 Task: Send an email with the signature Lila Thompson with the subject Introduction to a new referral source and the message I would like to request a meeting to discuss the new team-building activities. from softage.6@softage.net to softage.3@softage.net and move the email from Sent Items to the folder Returns
Action: Mouse moved to (116, 114)
Screenshot: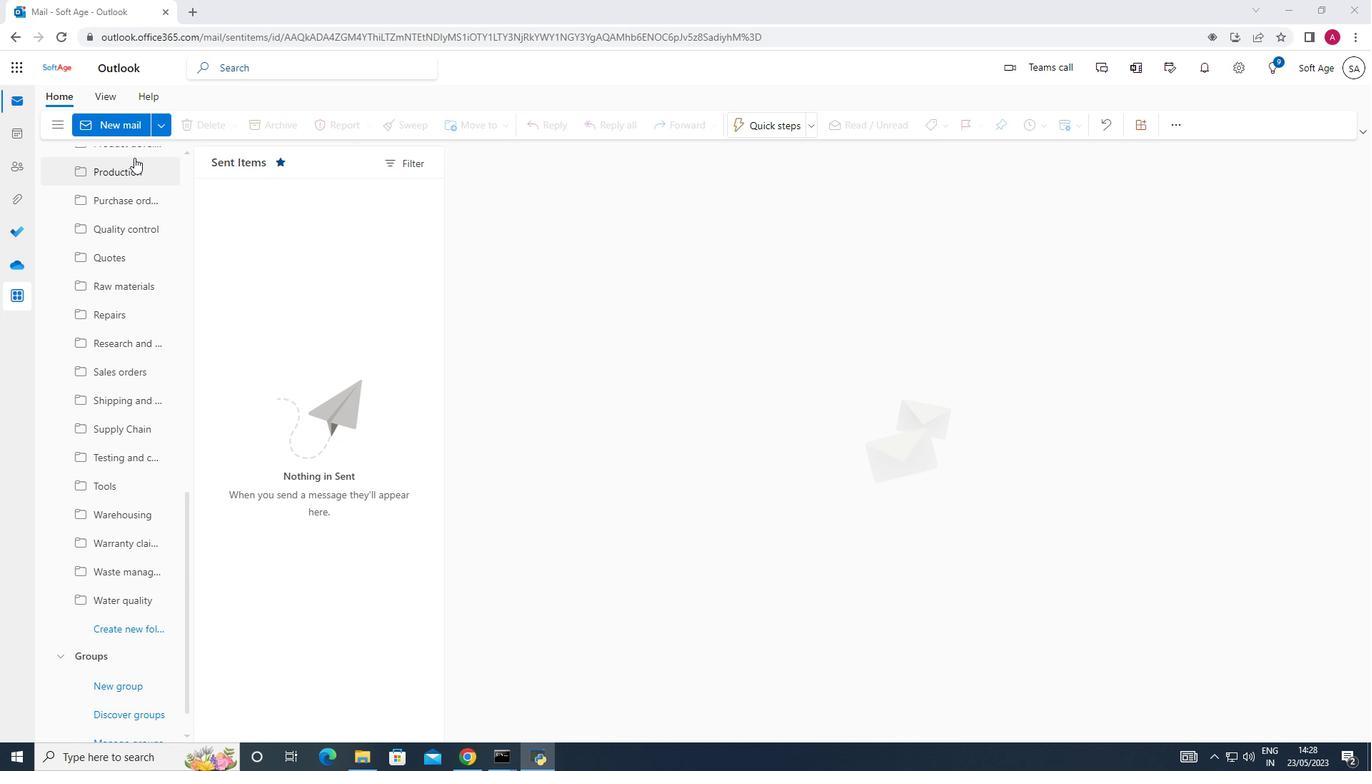 
Action: Mouse pressed left at (116, 114)
Screenshot: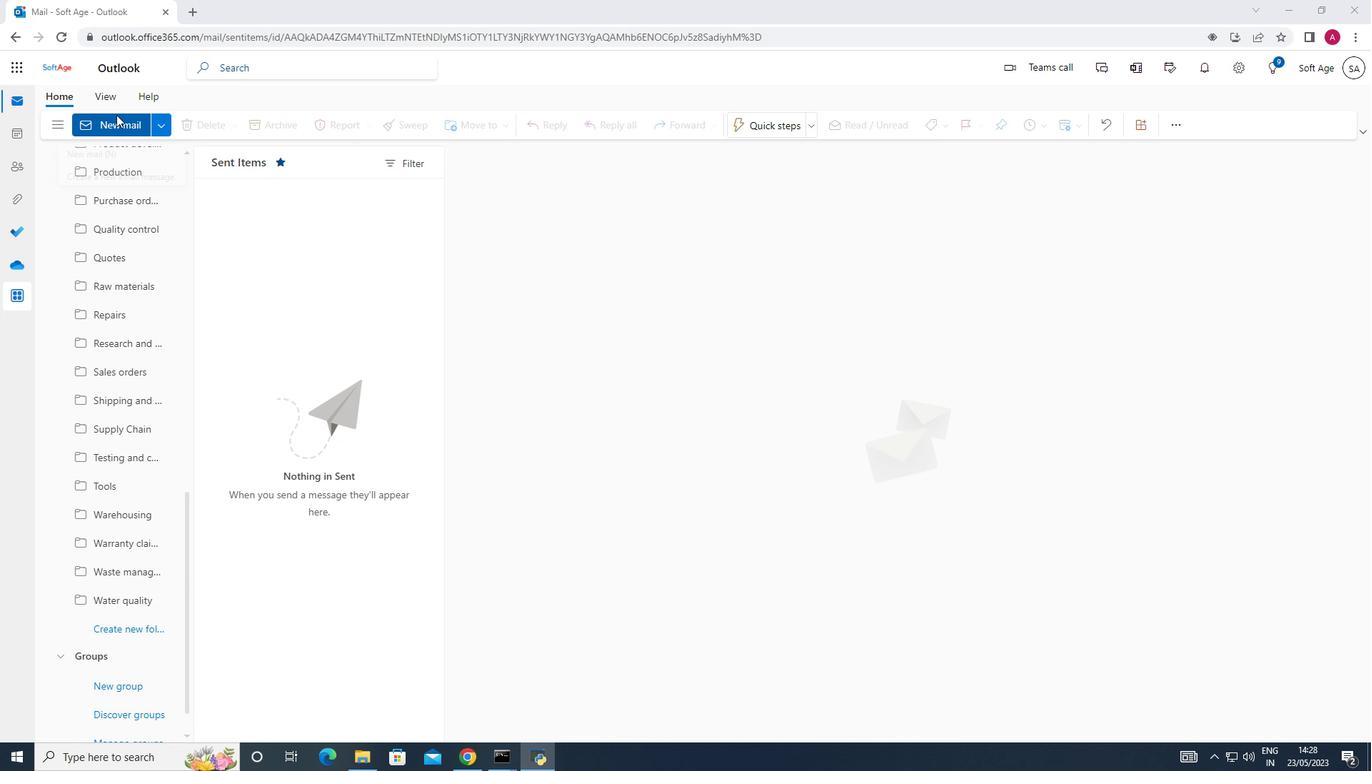 
Action: Mouse moved to (975, 123)
Screenshot: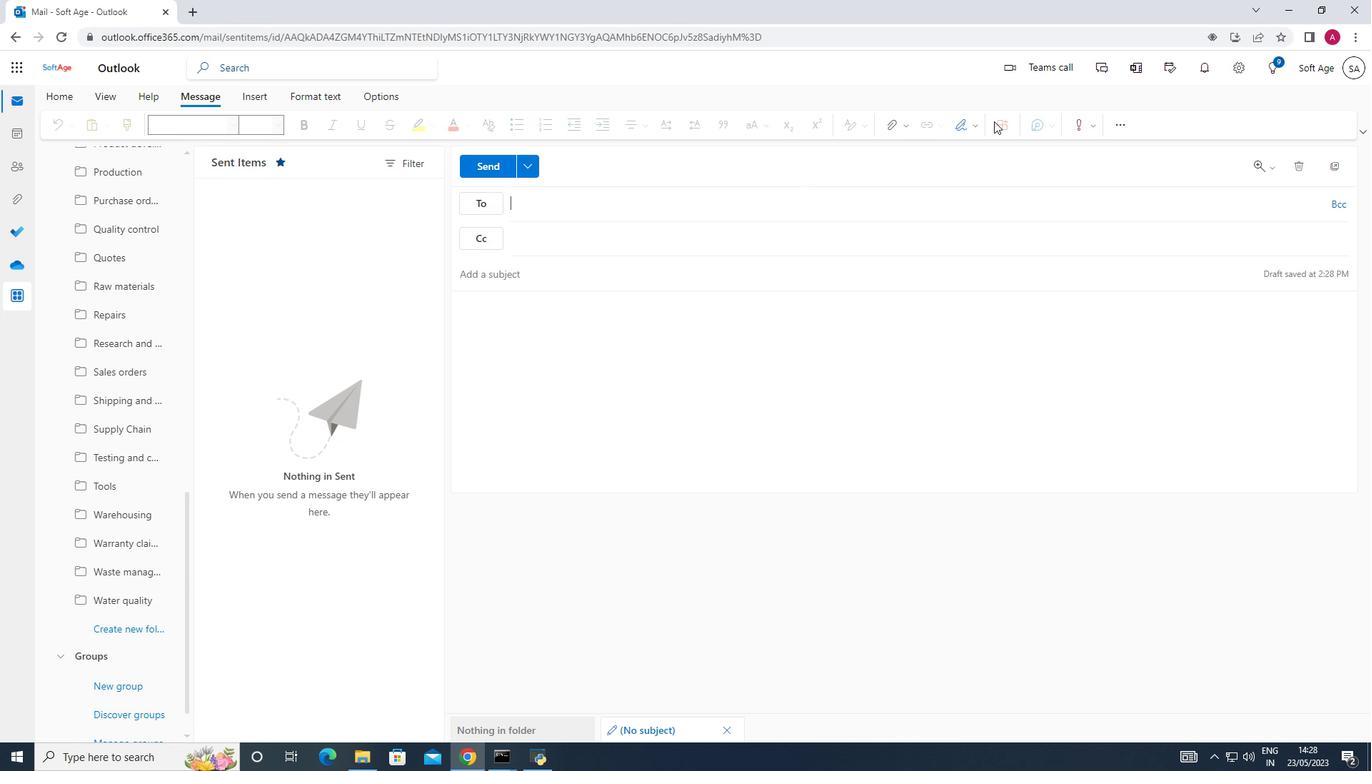 
Action: Mouse pressed left at (975, 123)
Screenshot: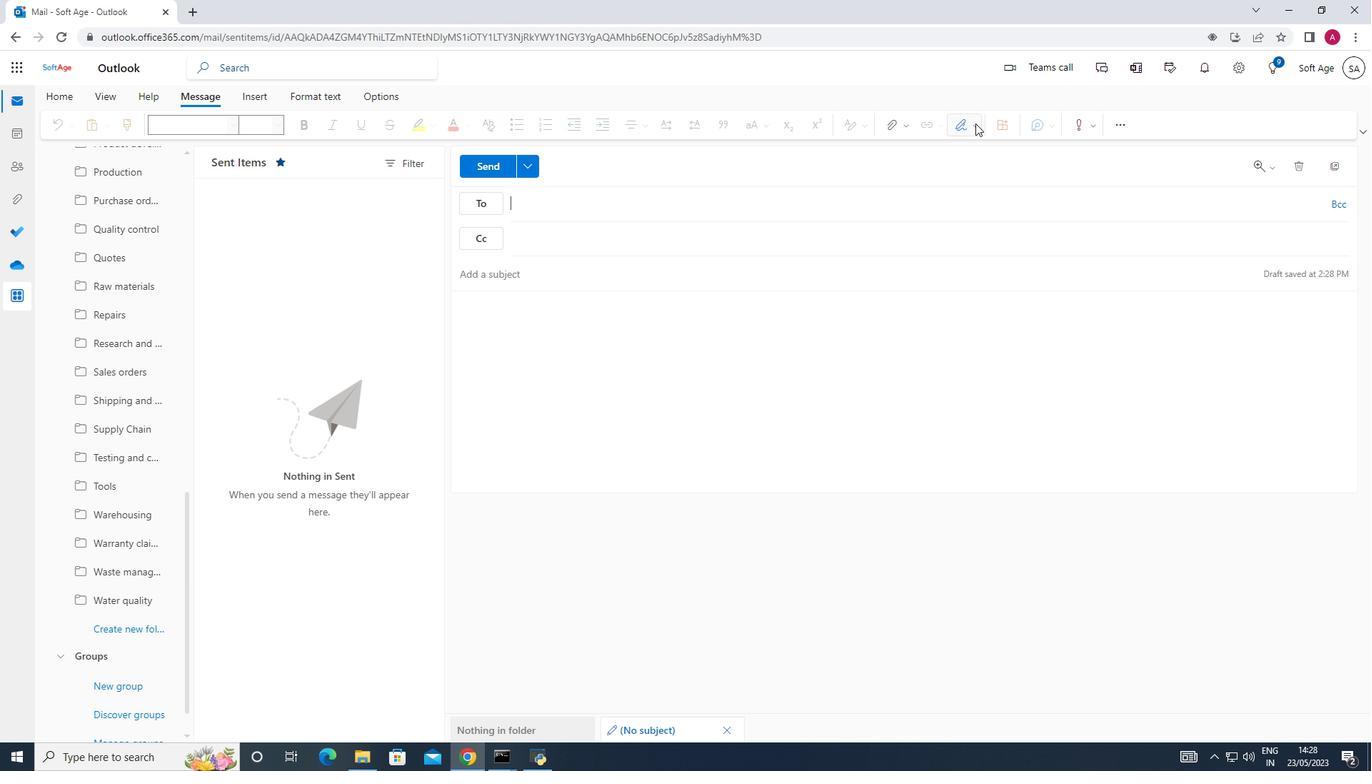 
Action: Mouse moved to (952, 180)
Screenshot: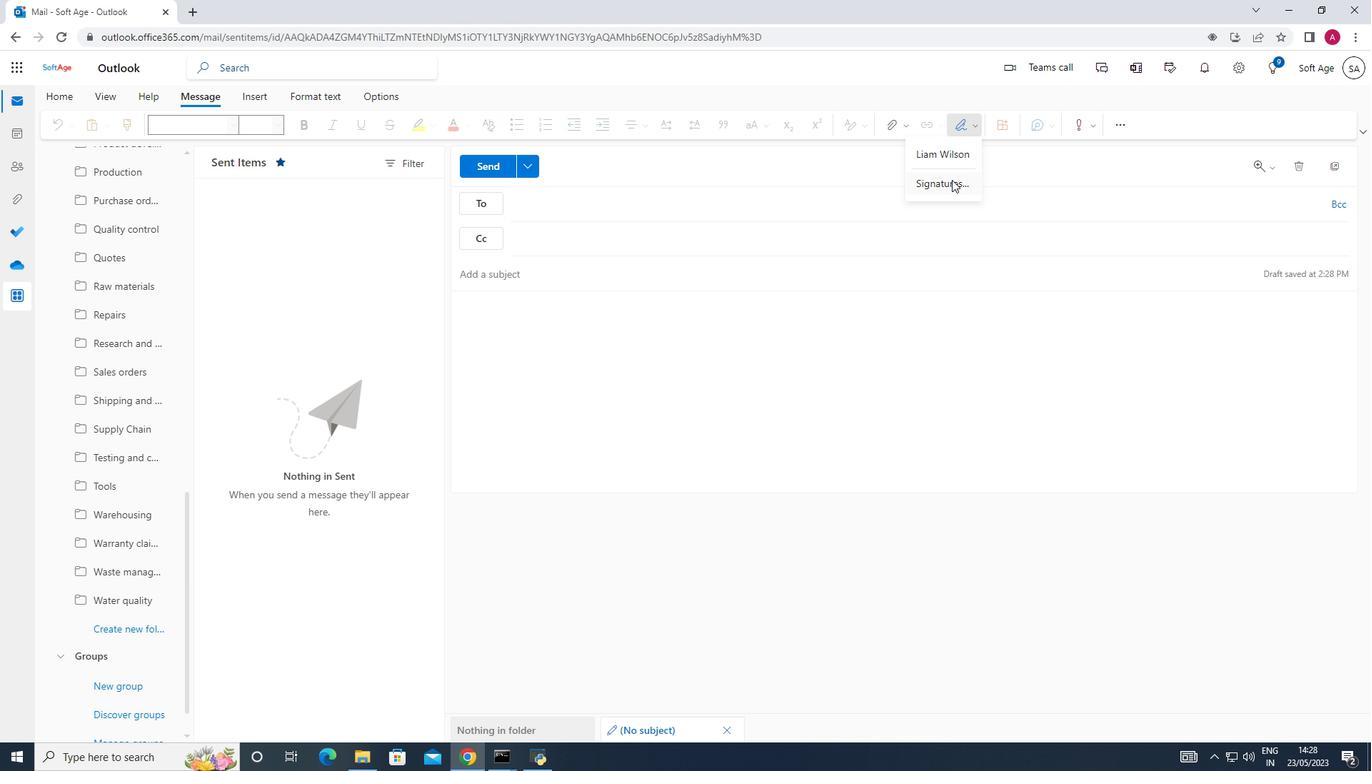 
Action: Mouse pressed left at (952, 180)
Screenshot: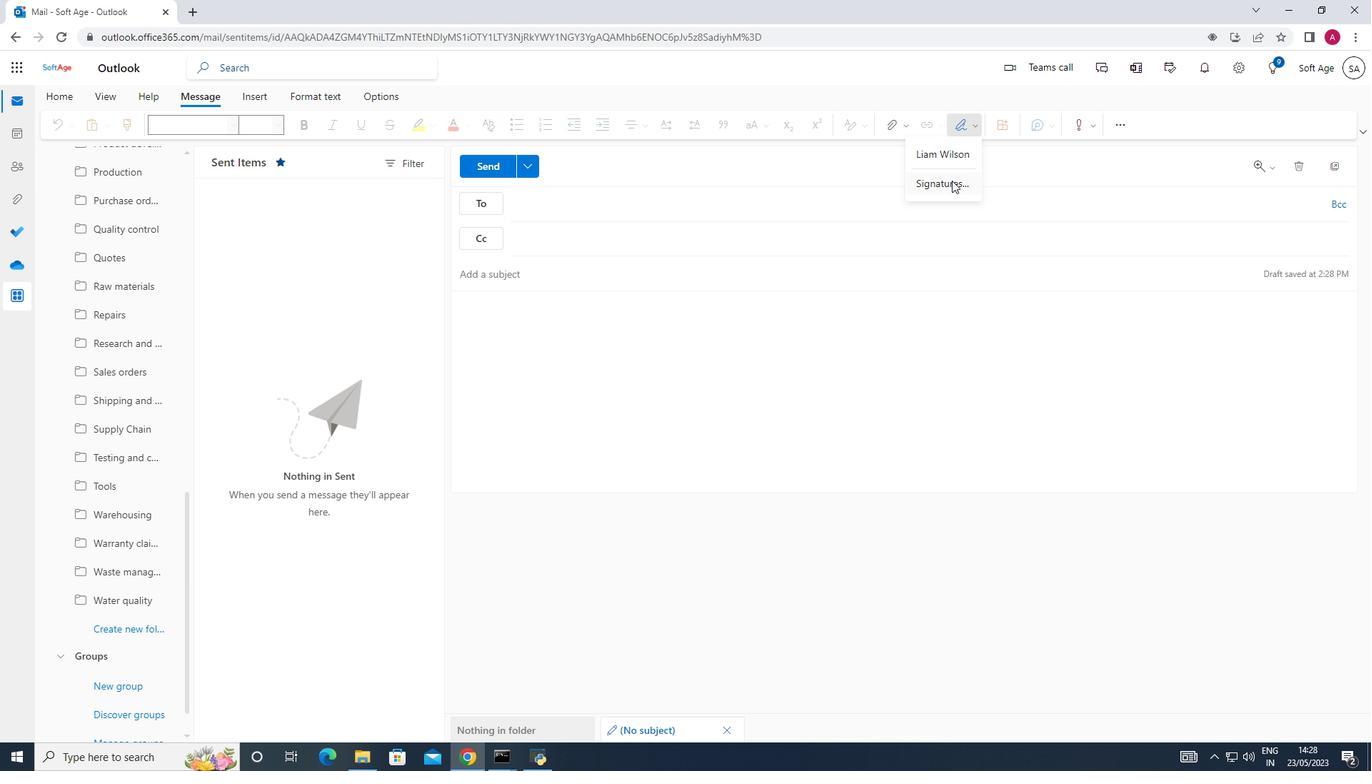 
Action: Mouse moved to (963, 236)
Screenshot: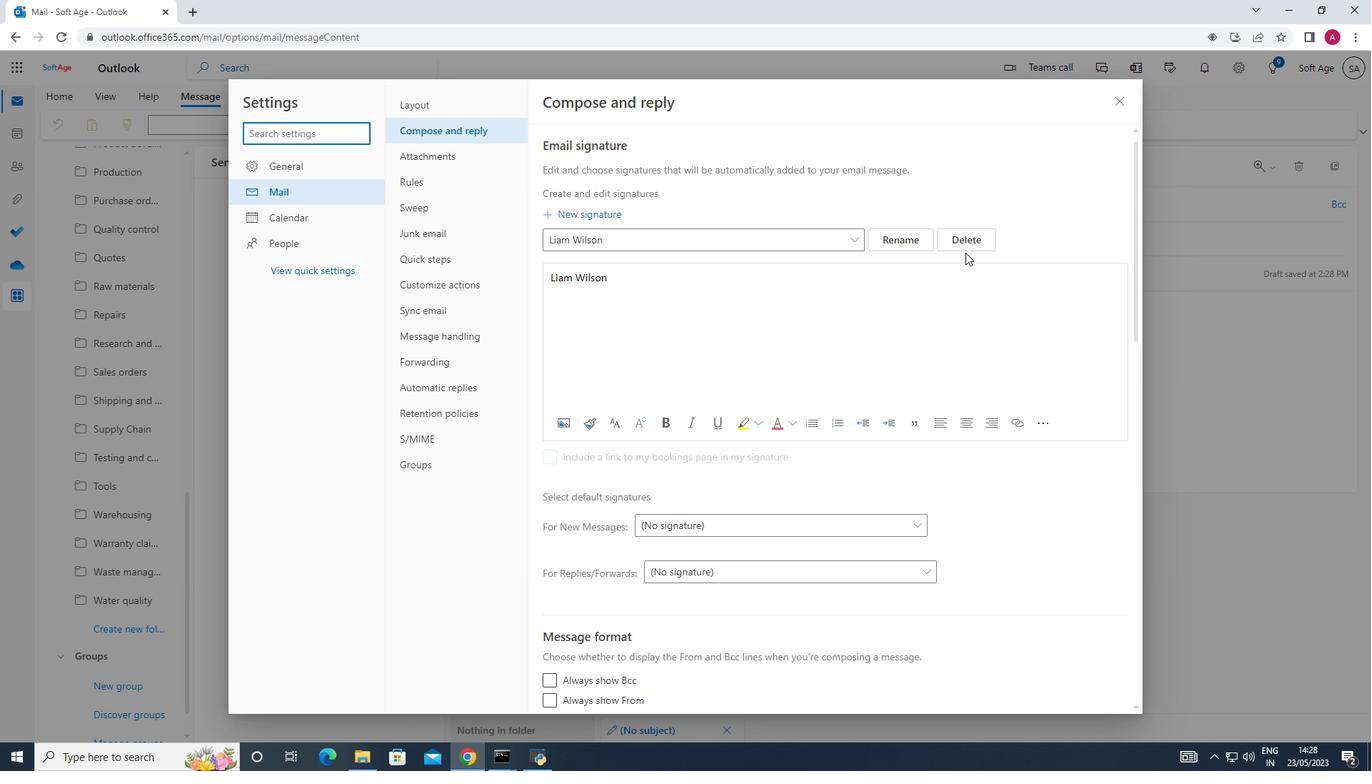 
Action: Mouse pressed left at (963, 236)
Screenshot: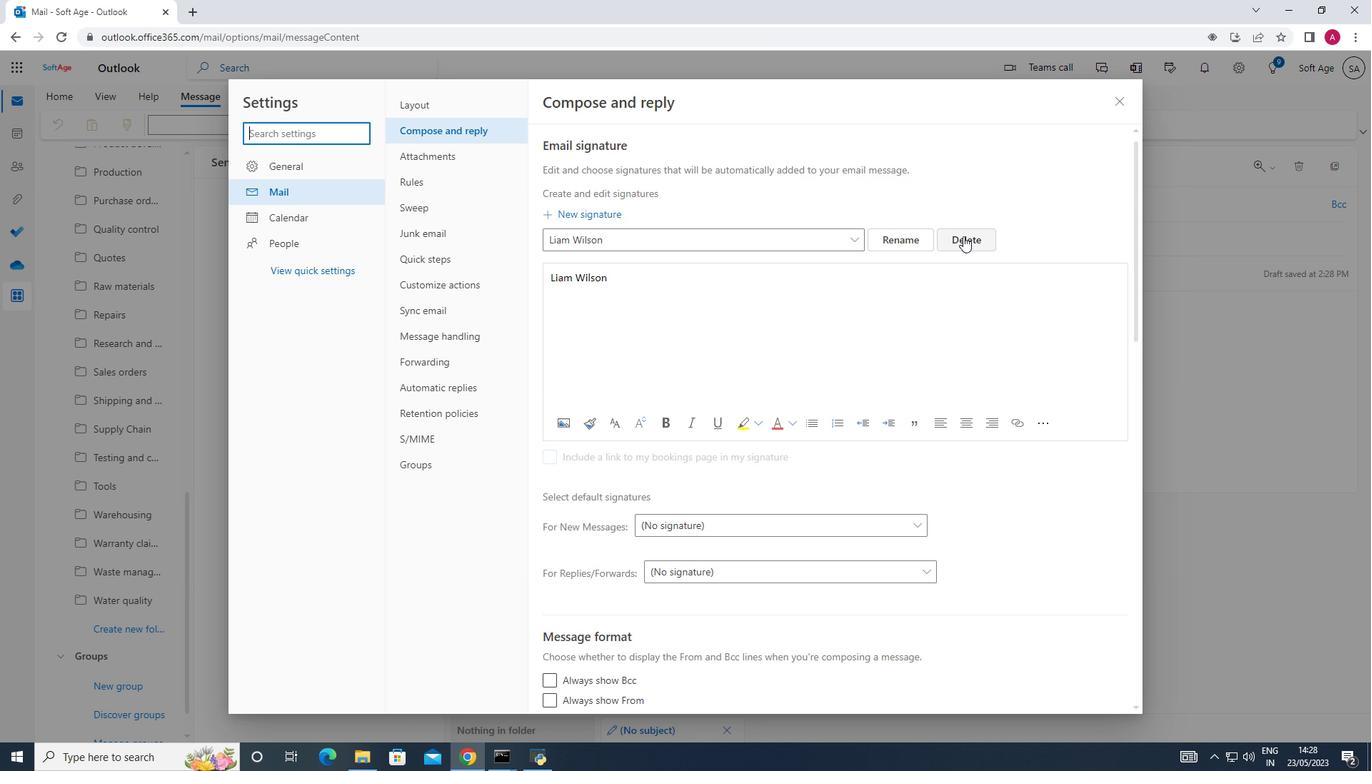 
Action: Mouse moved to (589, 238)
Screenshot: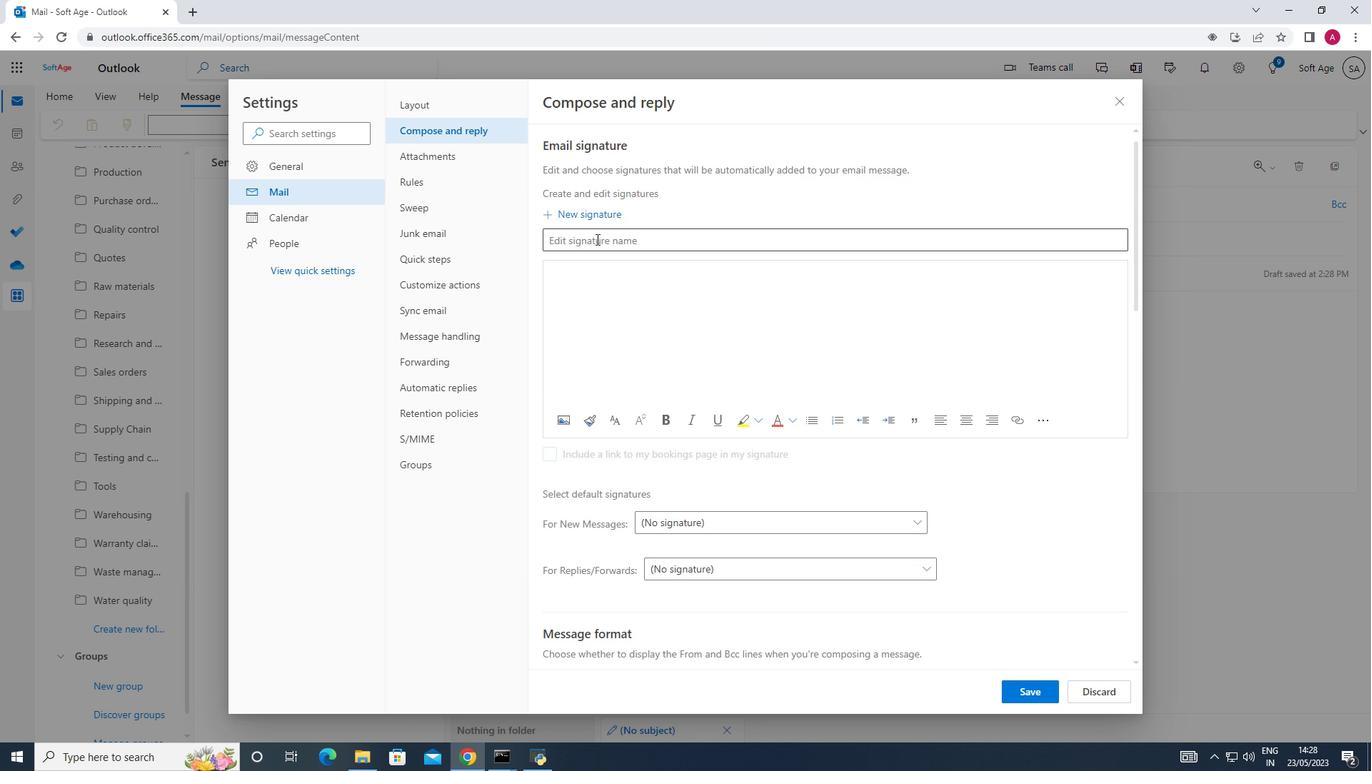 
Action: Mouse pressed left at (589, 238)
Screenshot: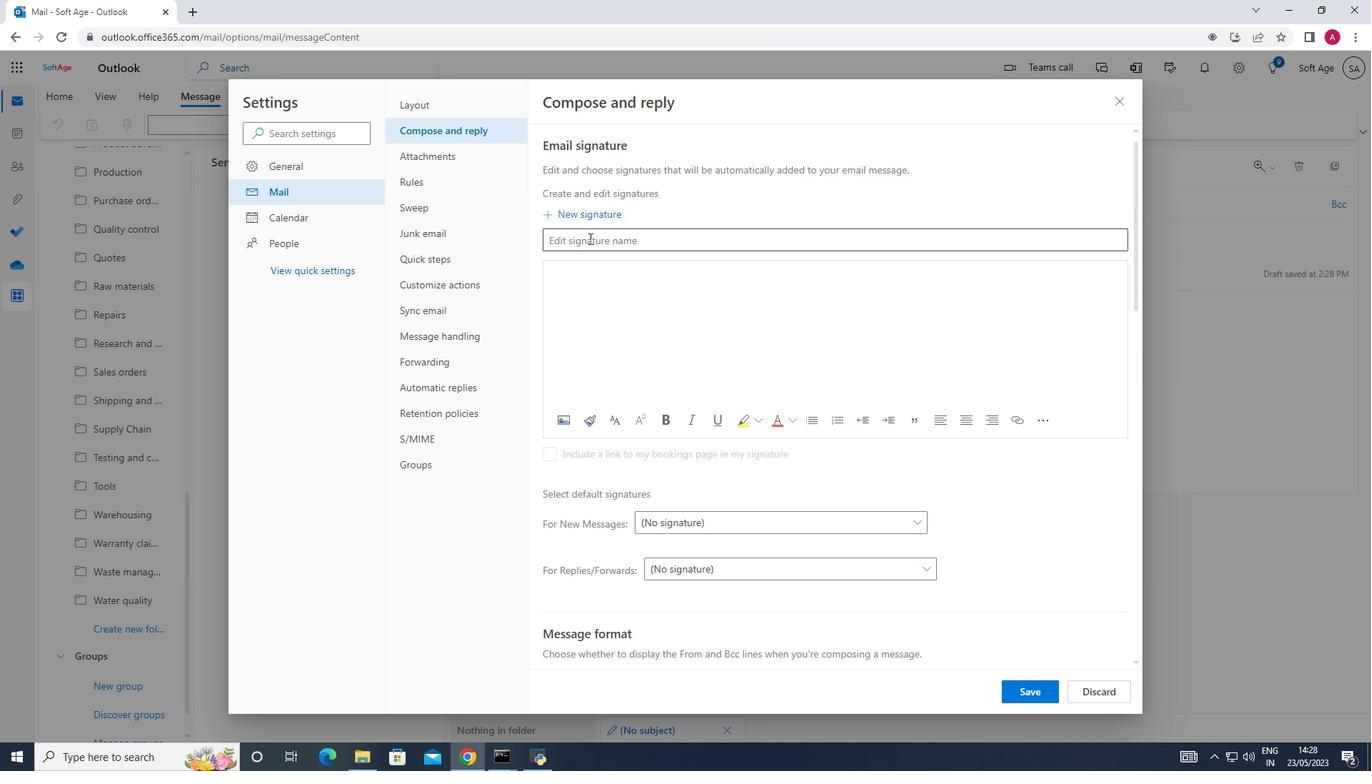 
Action: Key pressed <Key.shift_r>Lila<Key.space><Key.shift_r><Key.shift_r><Key.shift_r><Key.shift_r><Key.shift_r><Key.shift_r><Key.shift_r><Key.shift_r><Key.shift_r><Key.shift_r><Key.shift_r><Key.shift_r><Key.shift_r><Key.shift_r><Key.shift_r><Key.shift_r><Key.shift_r><Key.shift_r><Key.shift_r><Key.shift_r><Key.shift_r><Key.shift_r><Key.shift_r><Key.shift_r><Key.shift_r><Key.shift_r><Key.shift_r><Key.shift_r><Key.shift_r><Key.shift_r><Key.shift_r>Thop<Key.backspace>mposon
Screenshot: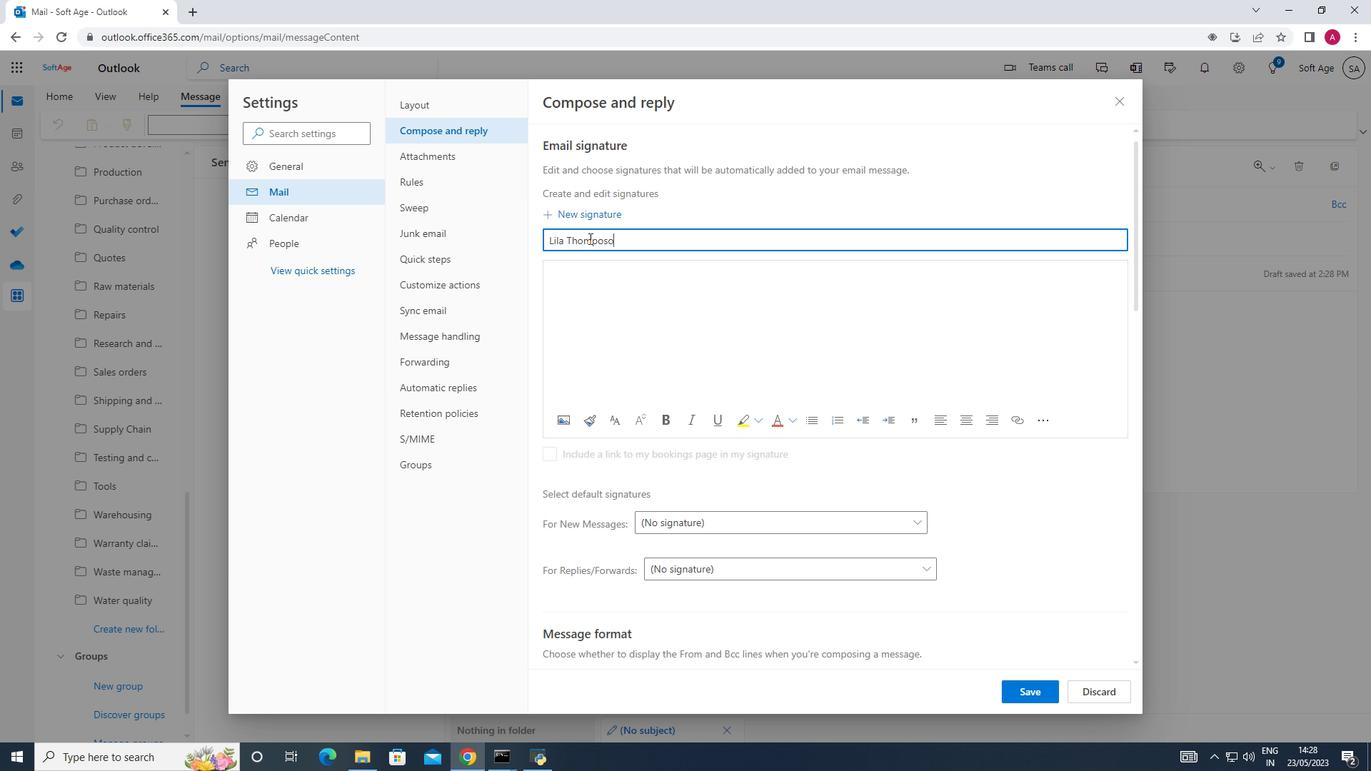 
Action: Mouse moved to (559, 272)
Screenshot: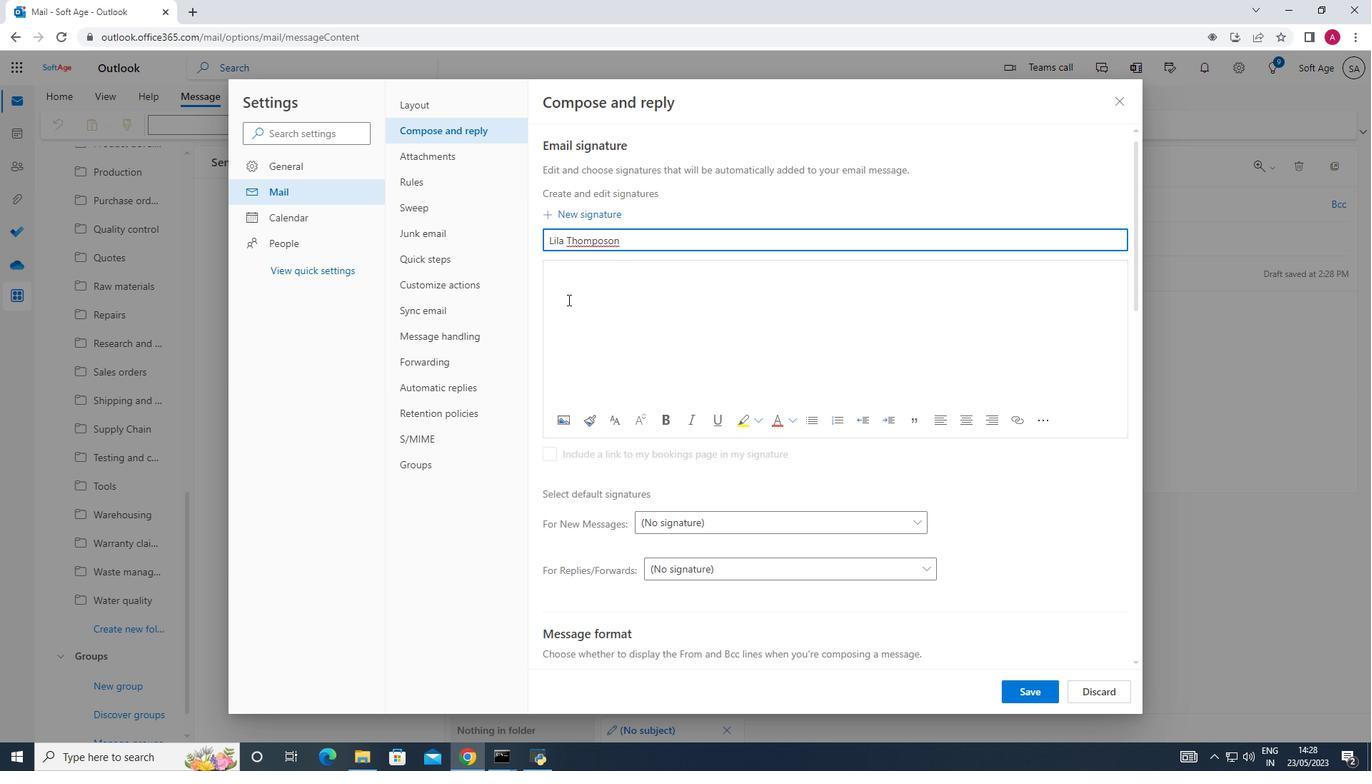 
Action: Mouse pressed left at (559, 272)
Screenshot: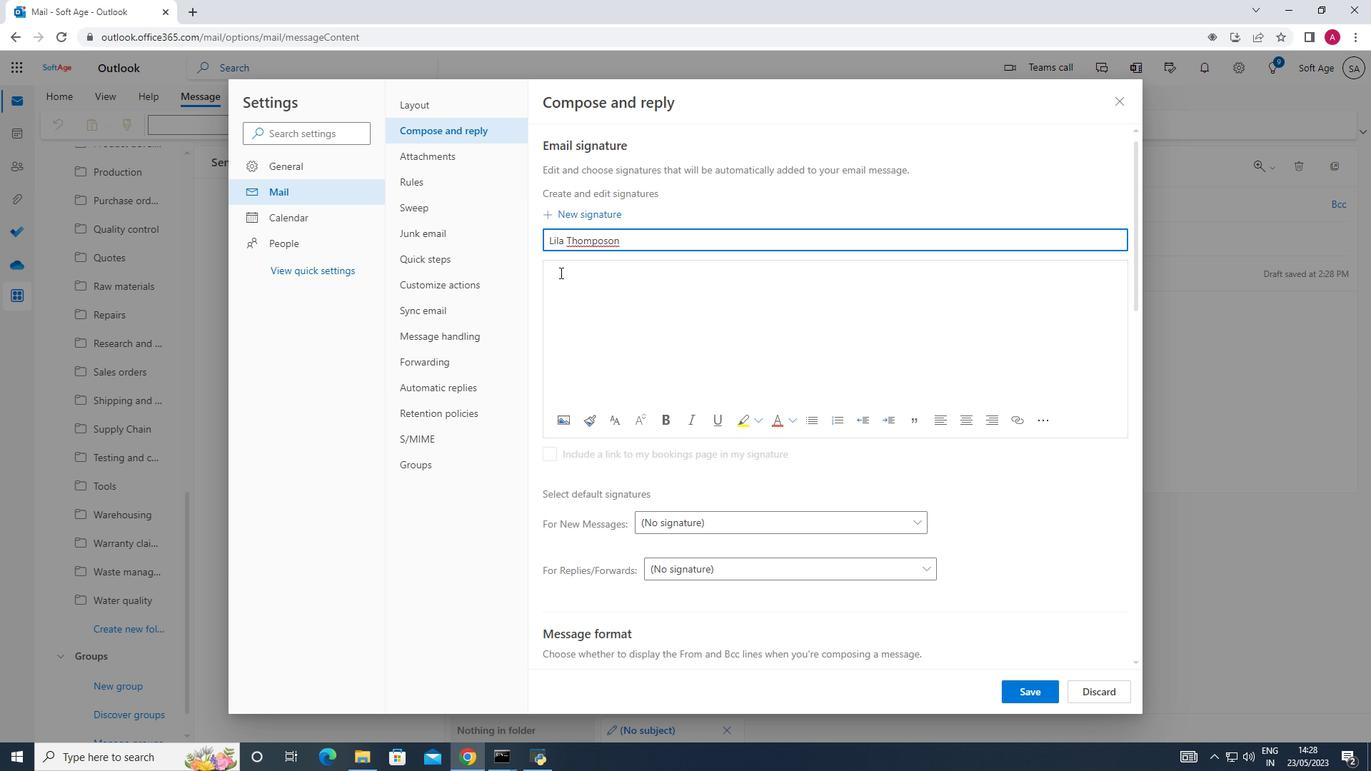
Action: Key pressed <Key.shift_r>Lila<Key.space><Key.shift>Thomposon
Screenshot: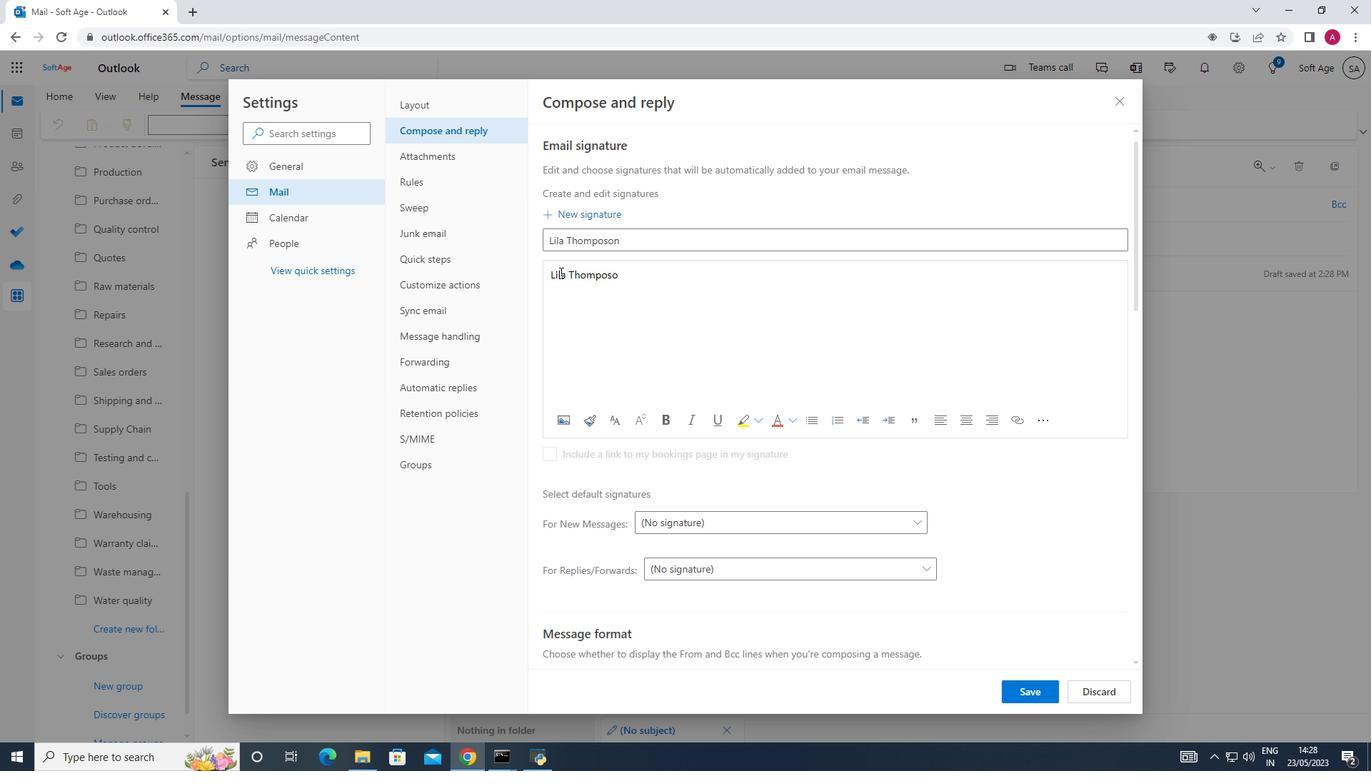 
Action: Mouse moved to (1006, 688)
Screenshot: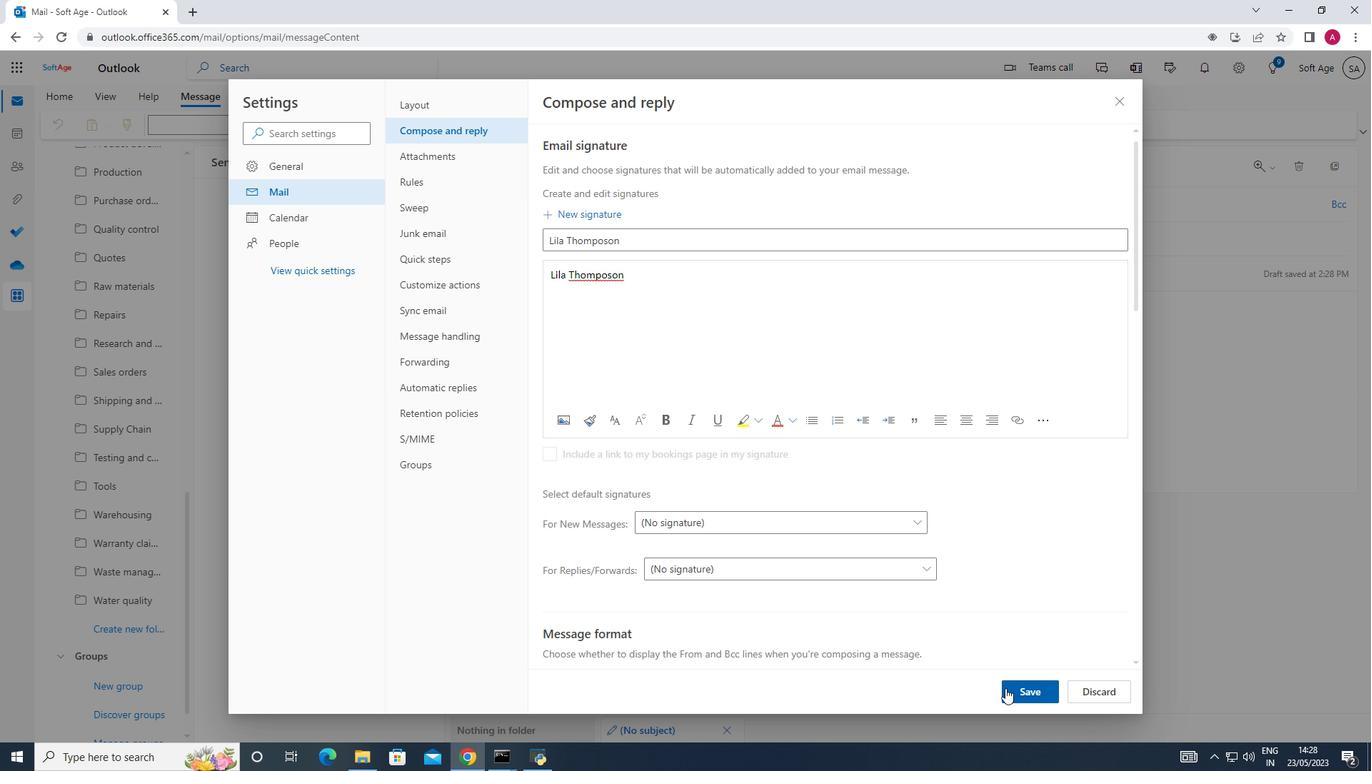 
Action: Mouse pressed left at (1006, 688)
Screenshot: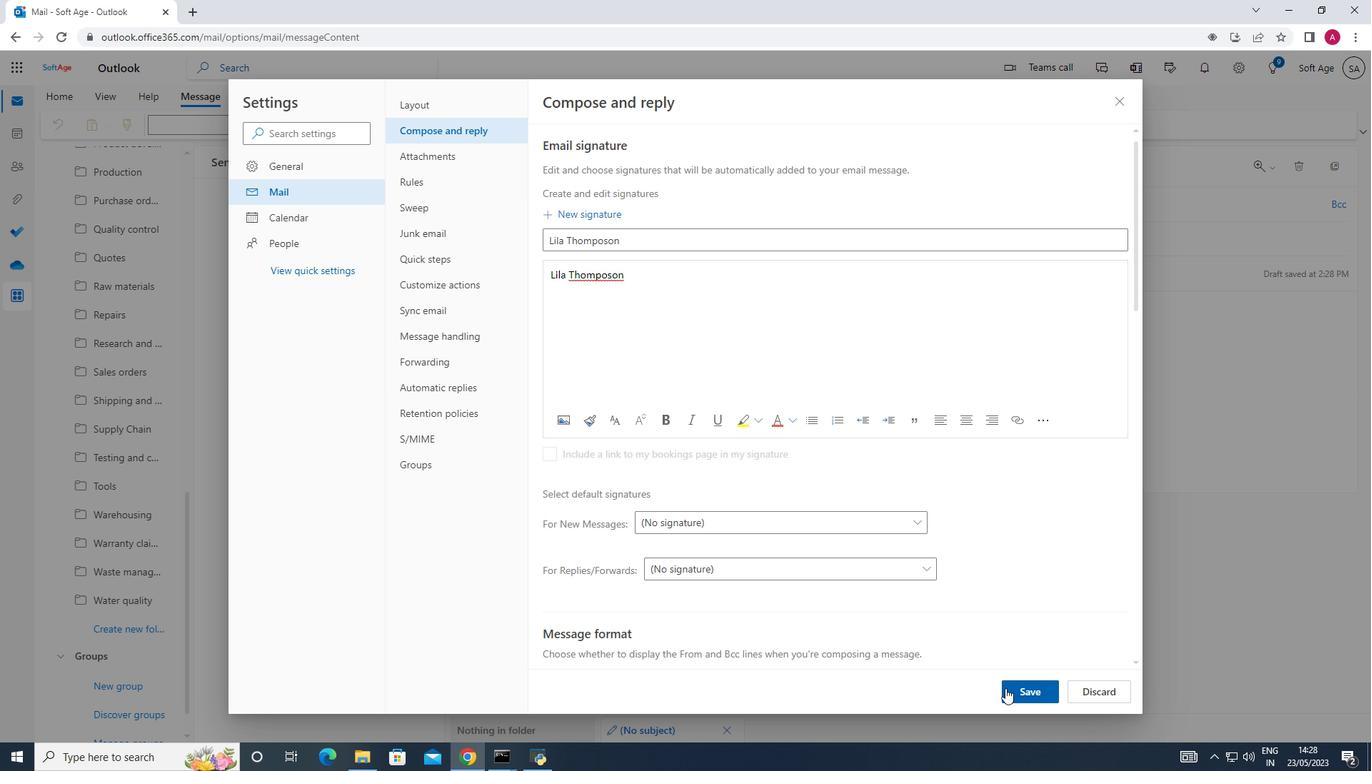 
Action: Mouse moved to (1118, 109)
Screenshot: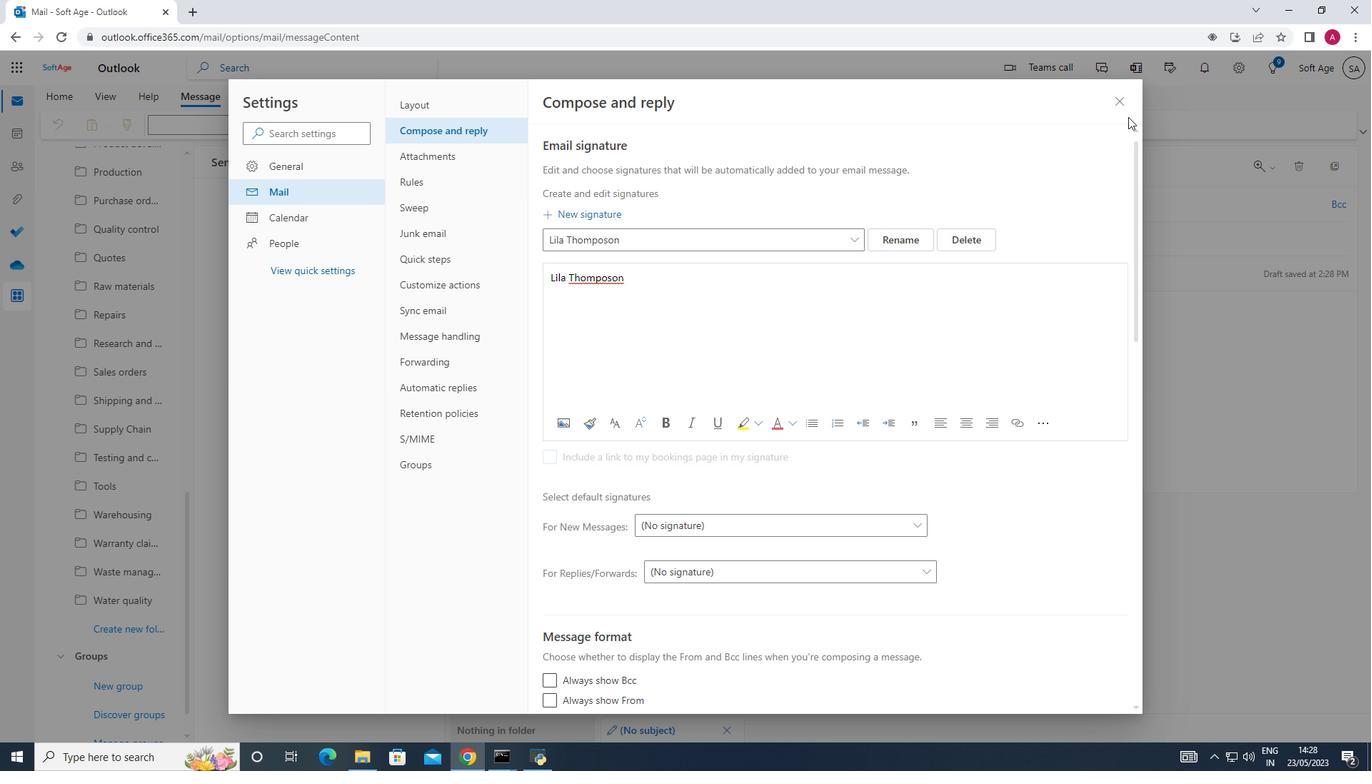 
Action: Mouse pressed left at (1118, 109)
Screenshot: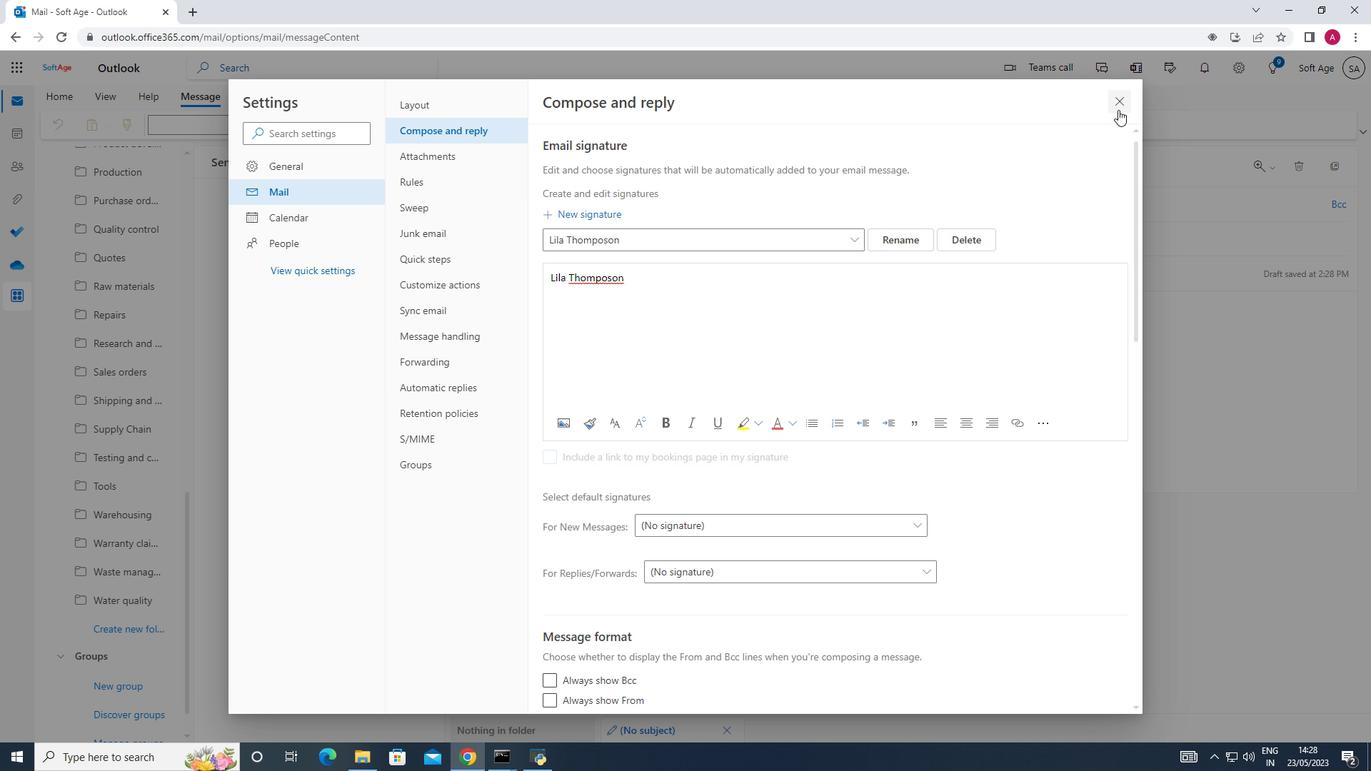 
Action: Mouse moved to (975, 137)
Screenshot: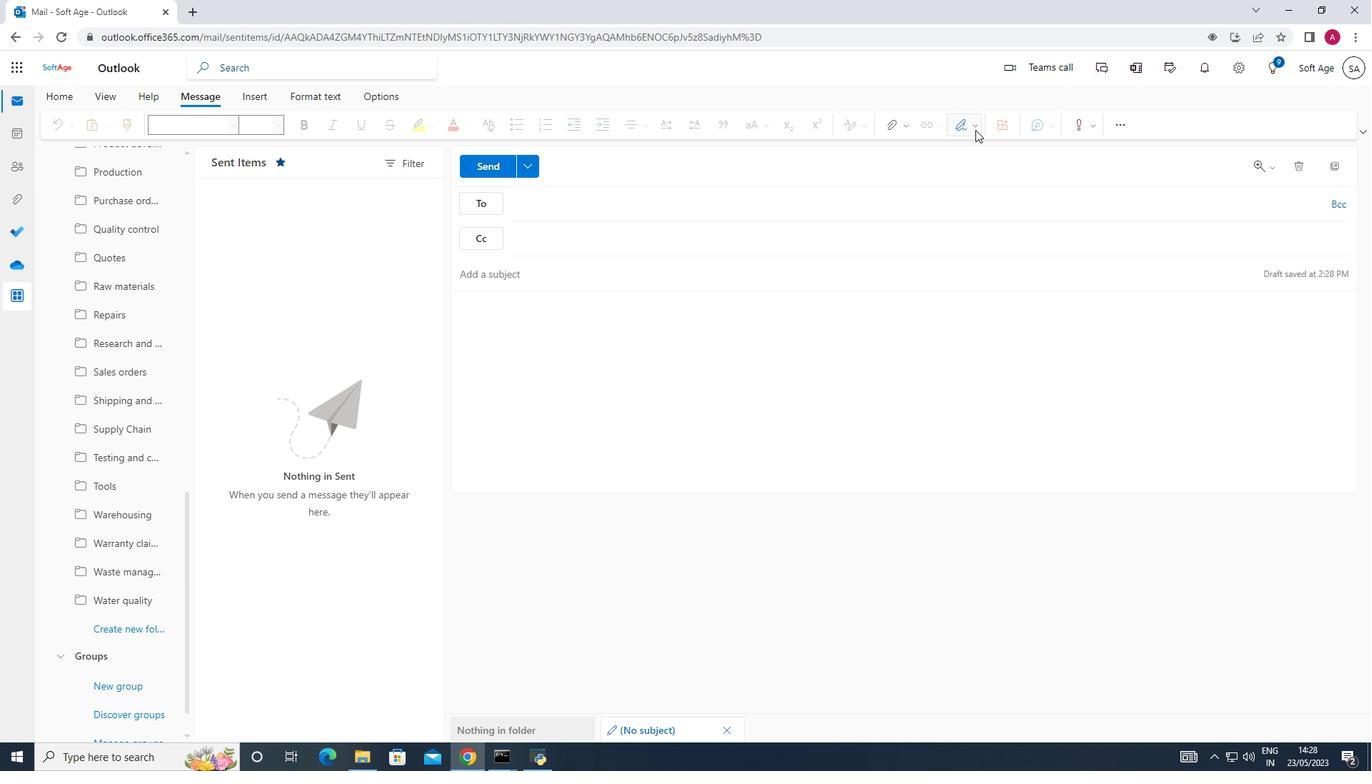 
Action: Mouse pressed left at (975, 137)
Screenshot: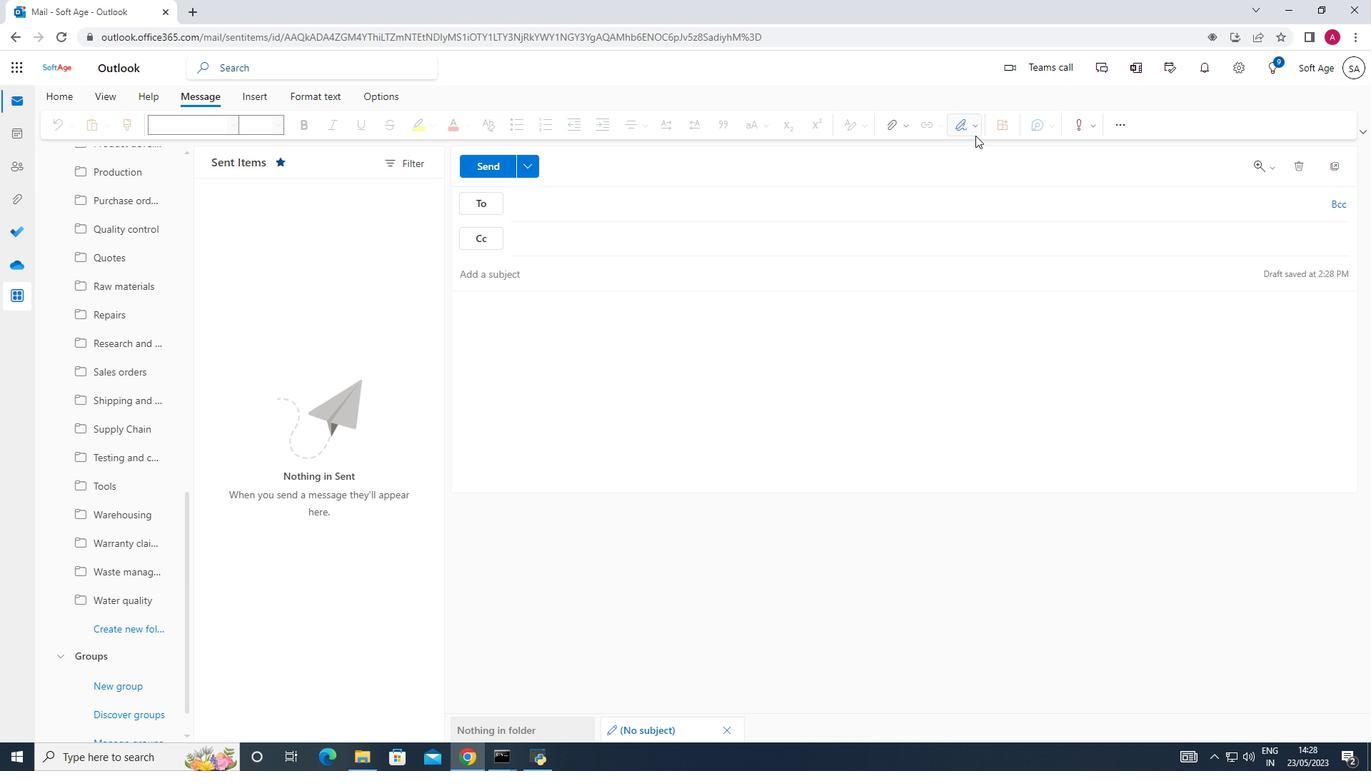 
Action: Mouse moved to (972, 111)
Screenshot: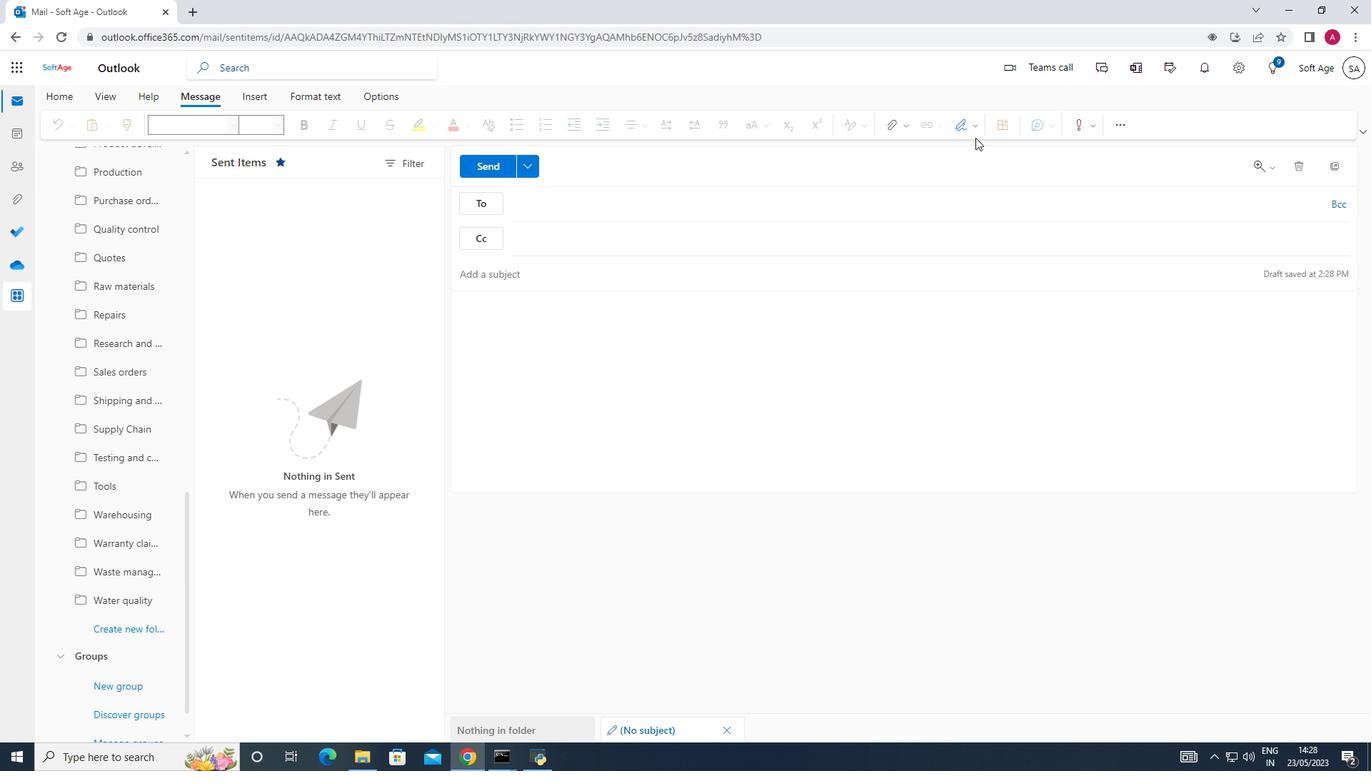 
Action: Mouse pressed left at (972, 111)
Screenshot: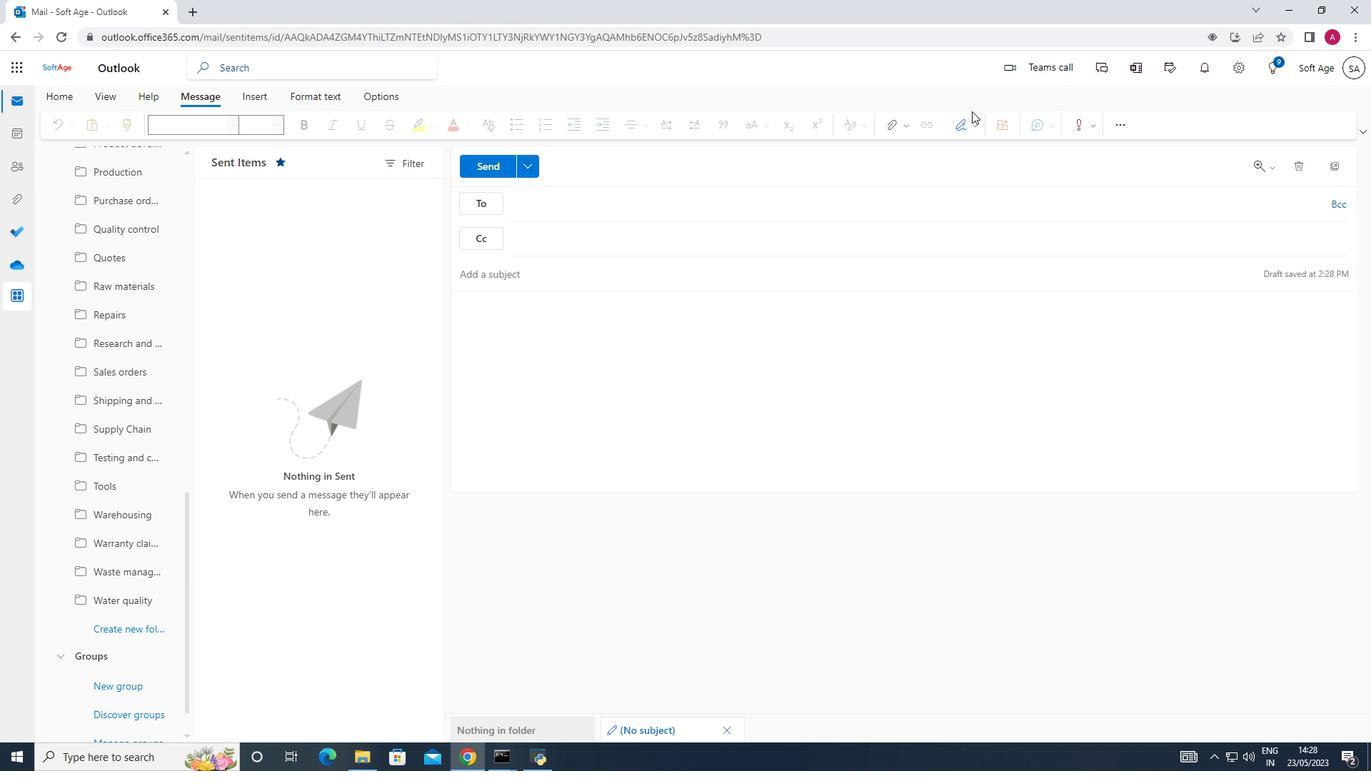 
Action: Mouse moved to (972, 123)
Screenshot: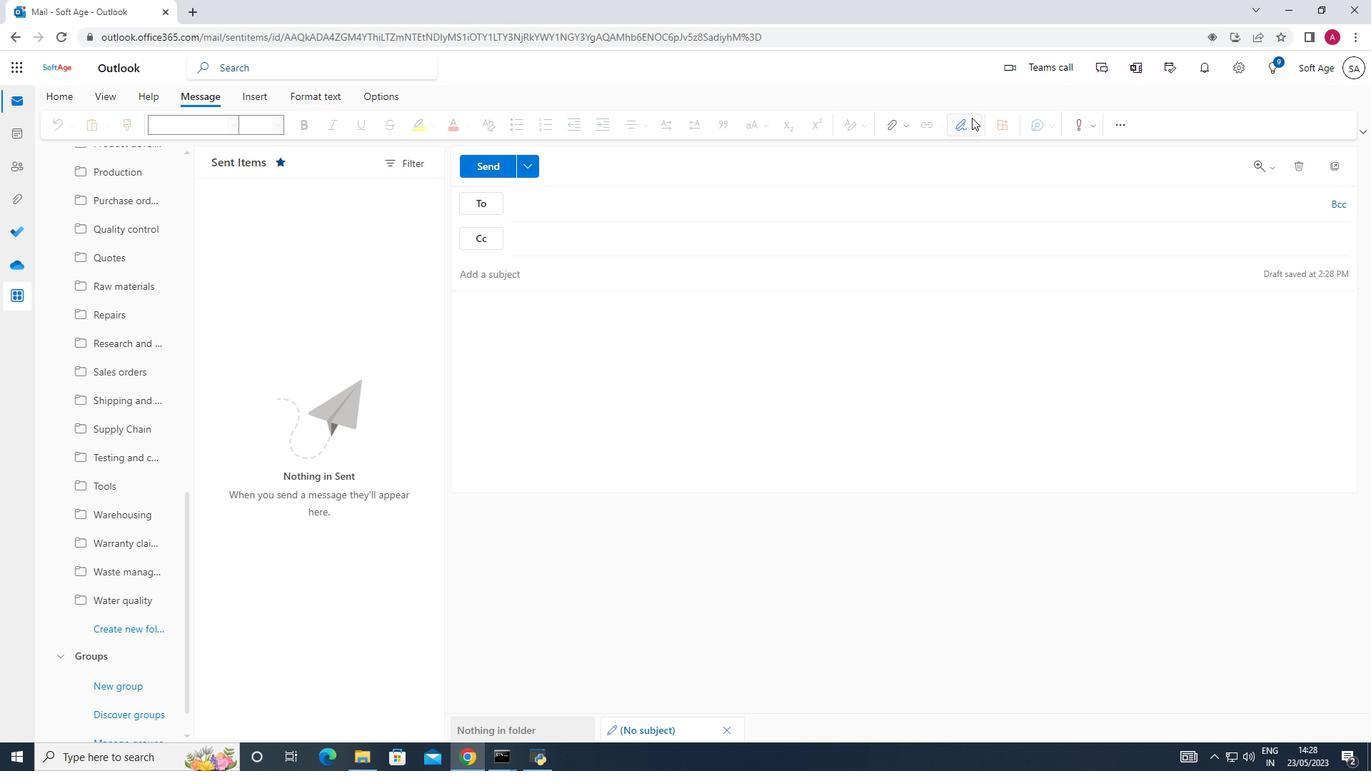 
Action: Mouse pressed left at (972, 123)
Screenshot: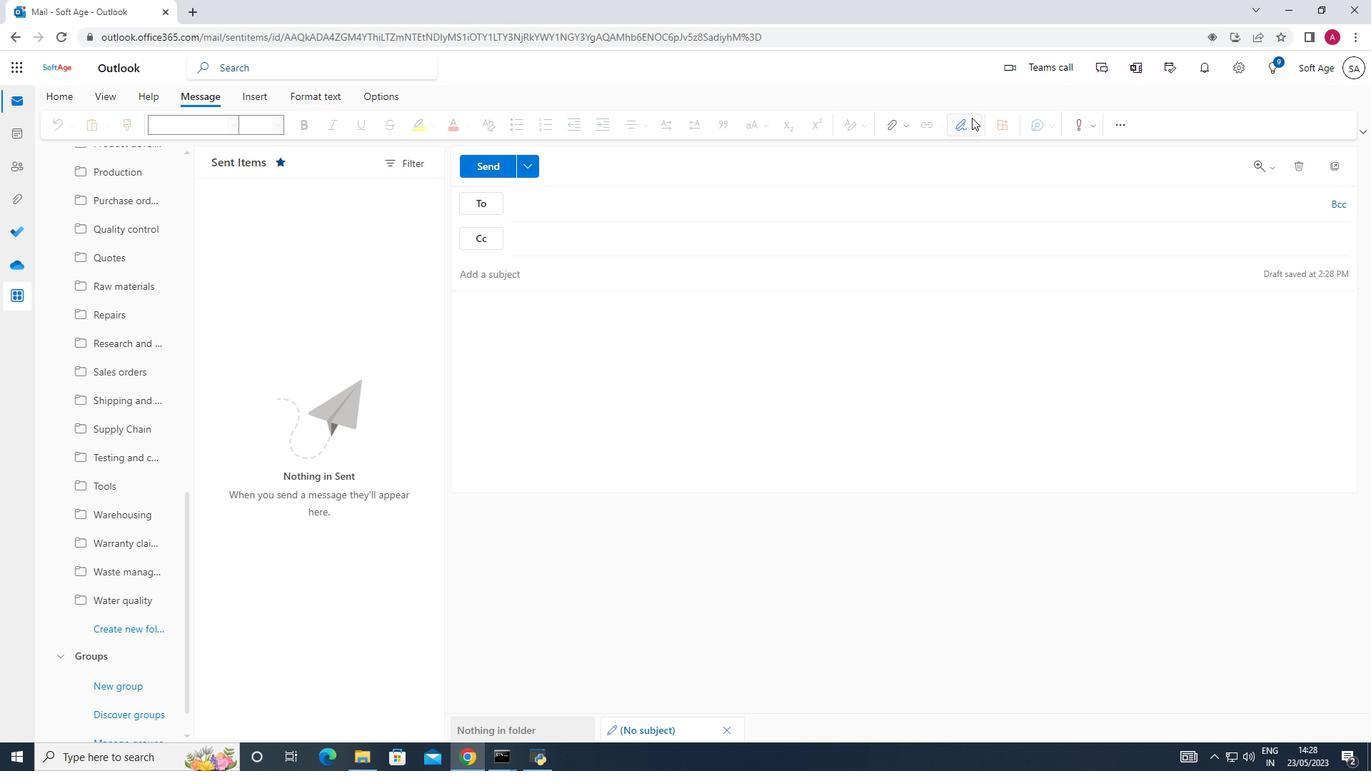
Action: Mouse moved to (969, 147)
Screenshot: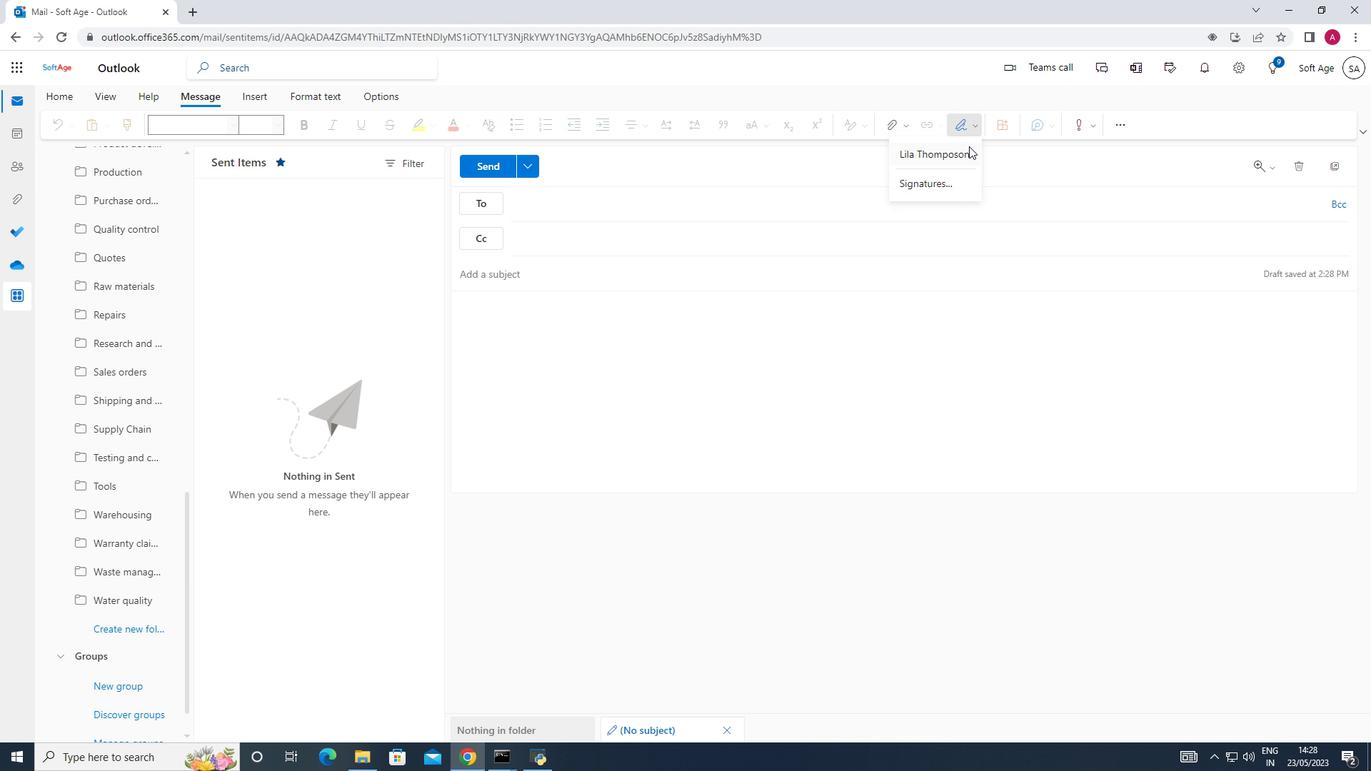 
Action: Mouse pressed left at (969, 147)
Screenshot: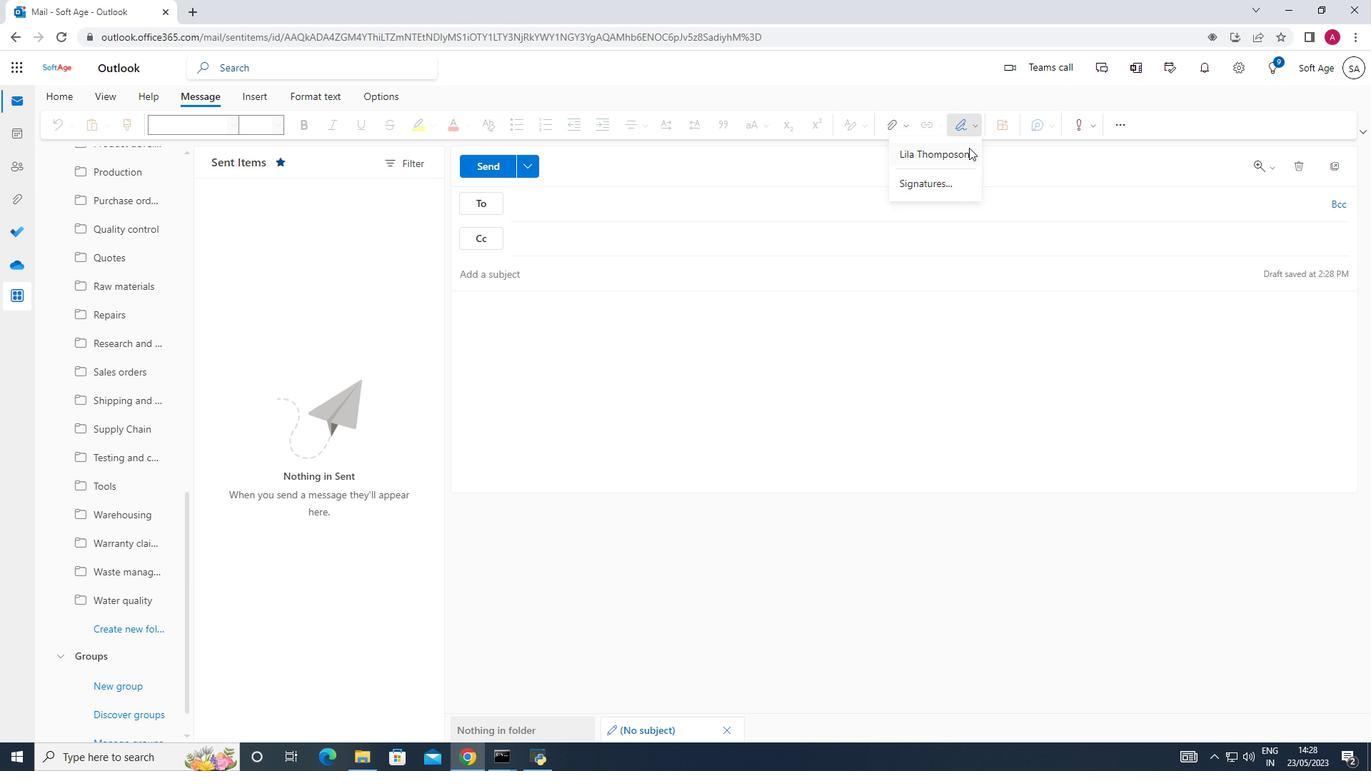 
Action: Mouse moved to (467, 272)
Screenshot: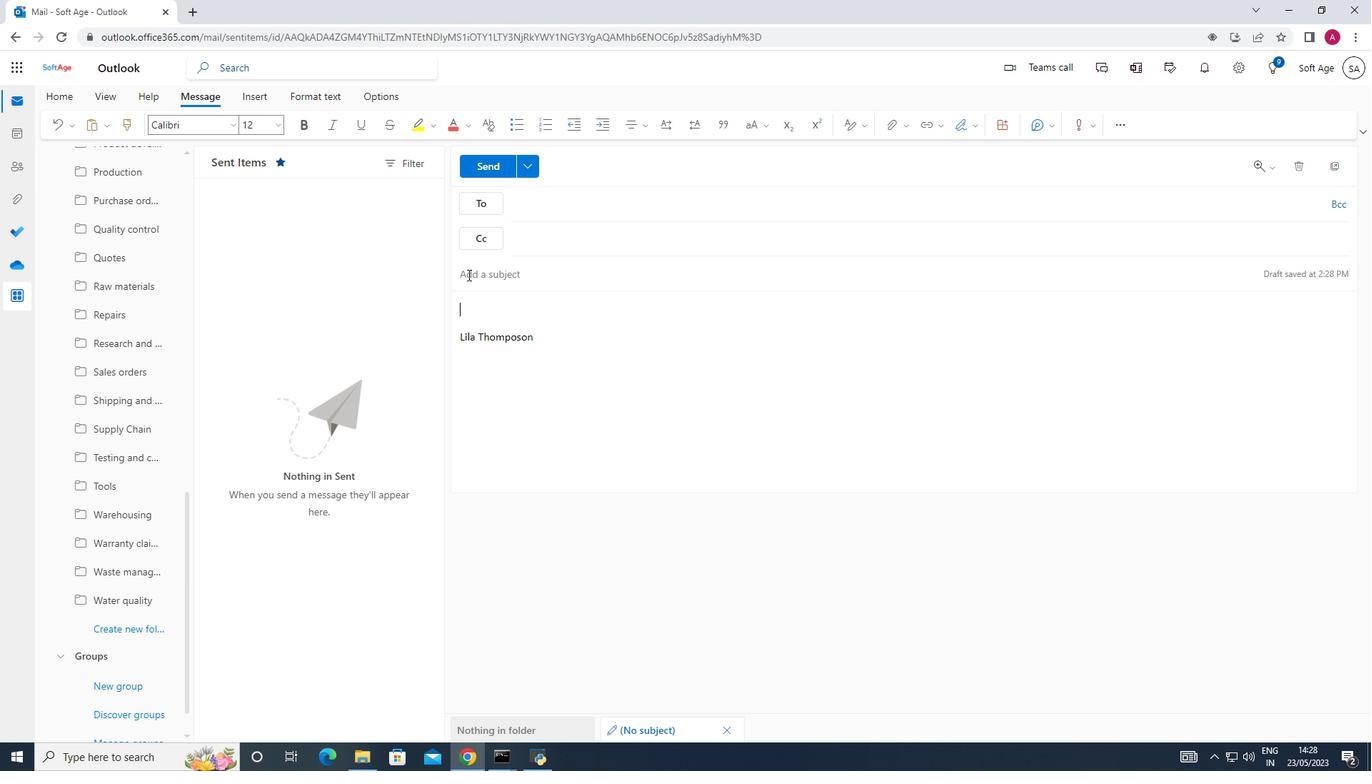 
Action: Mouse pressed left at (467, 272)
Screenshot: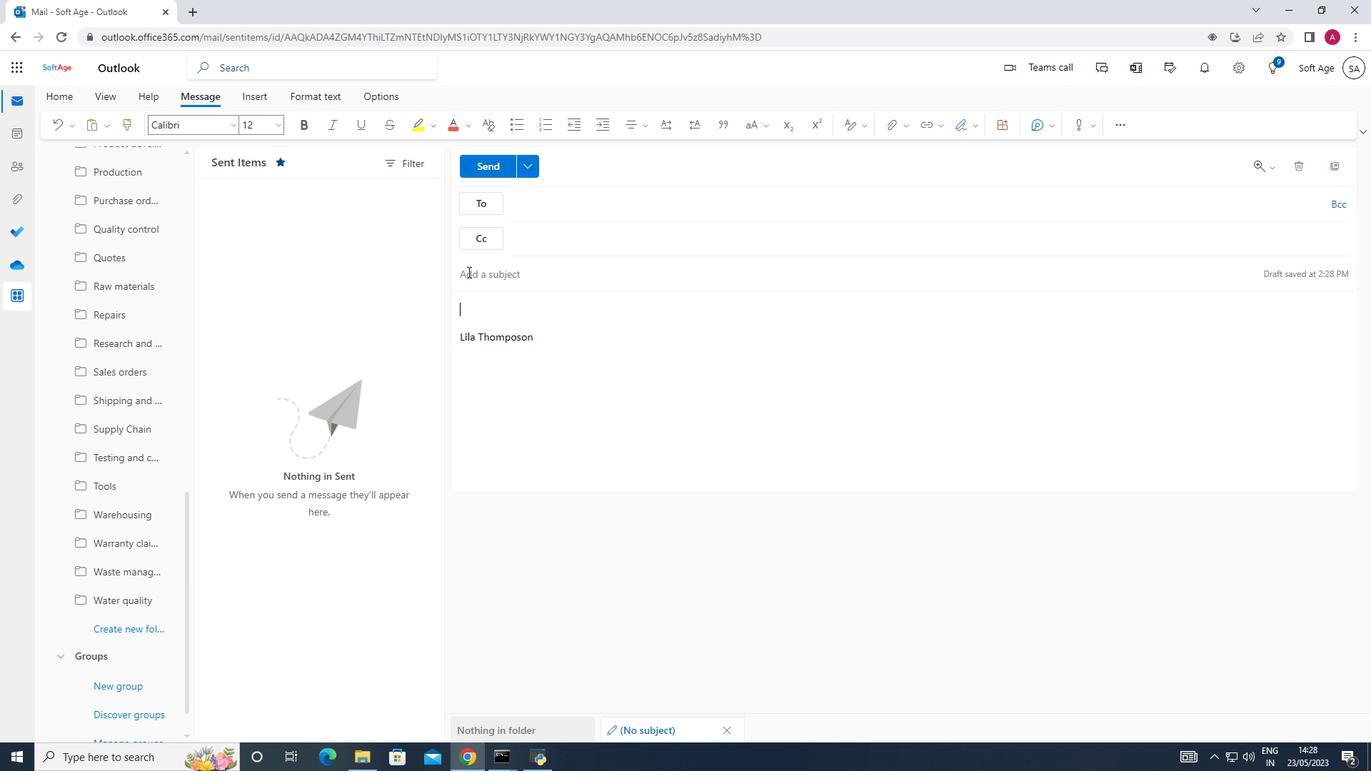 
Action: Mouse moved to (467, 271)
Screenshot: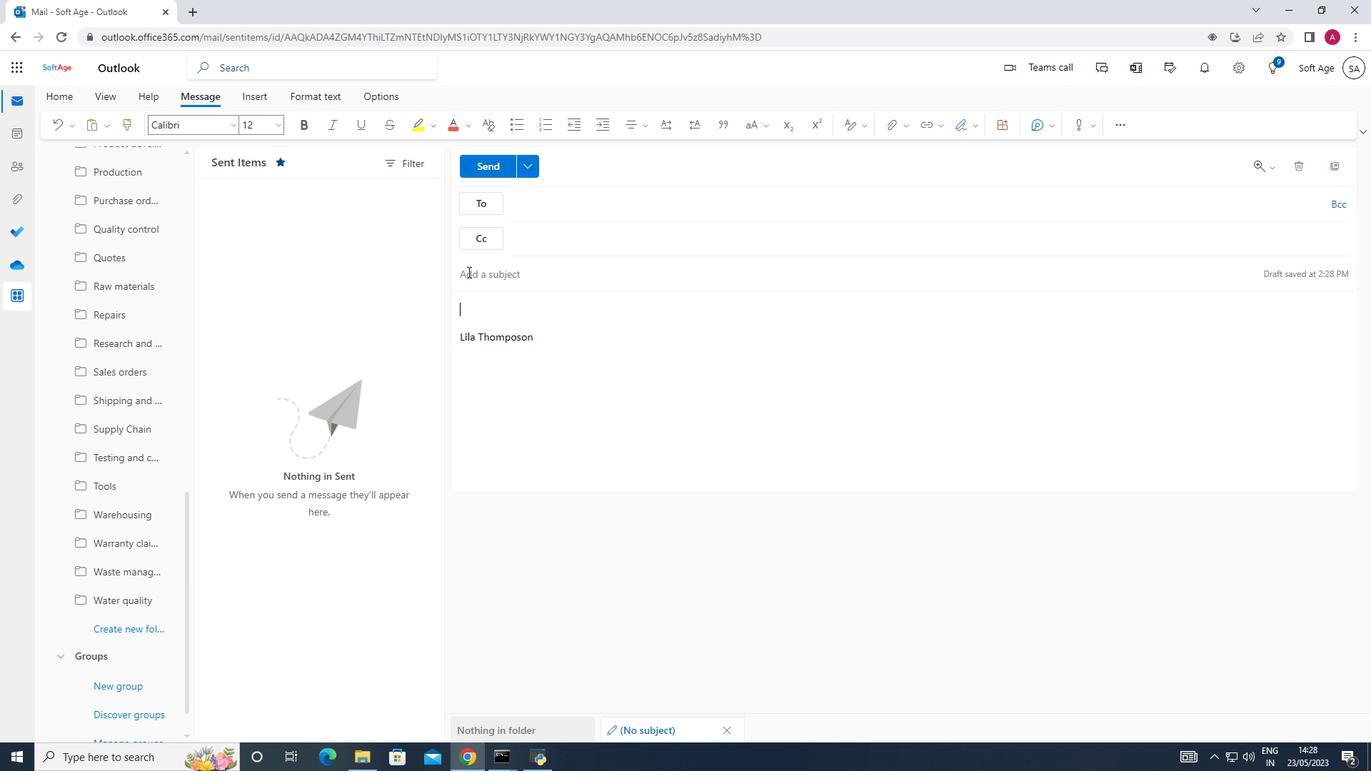 
Action: Key pressed <Key.shift>Itroduction<Key.space>to<Key.space>a<Key.space>new<Key.space>referral<Key.space>source
Screenshot: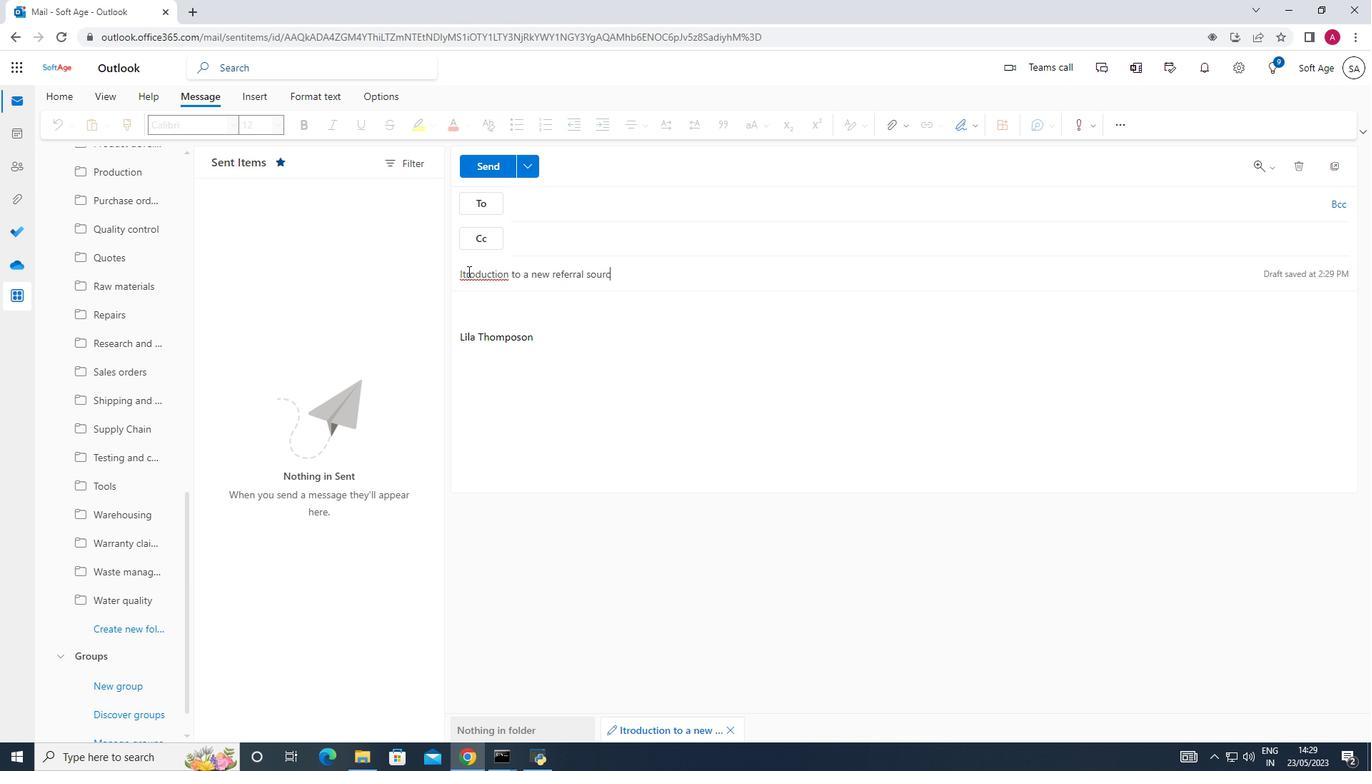 
Action: Mouse moved to (472, 308)
Screenshot: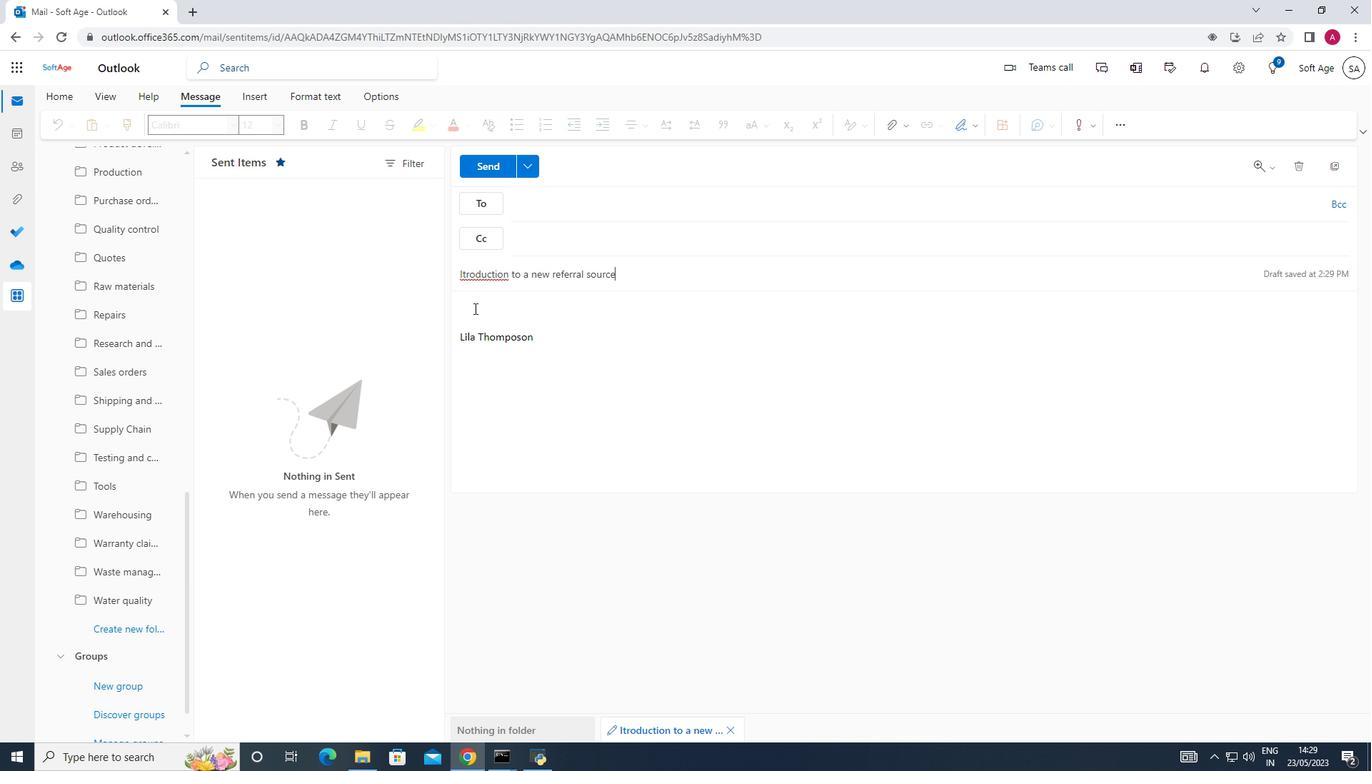 
Action: Mouse pressed left at (472, 308)
Screenshot: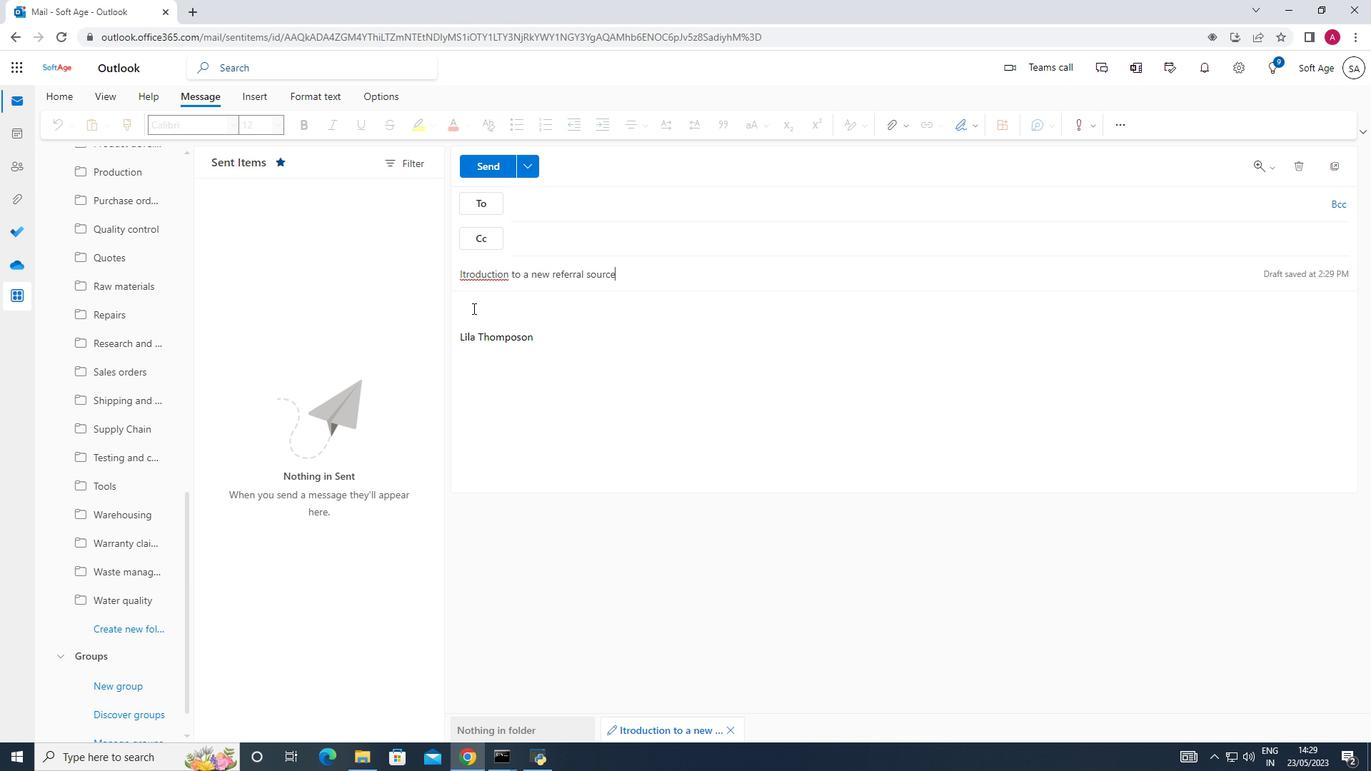 
Action: Mouse moved to (473, 304)
Screenshot: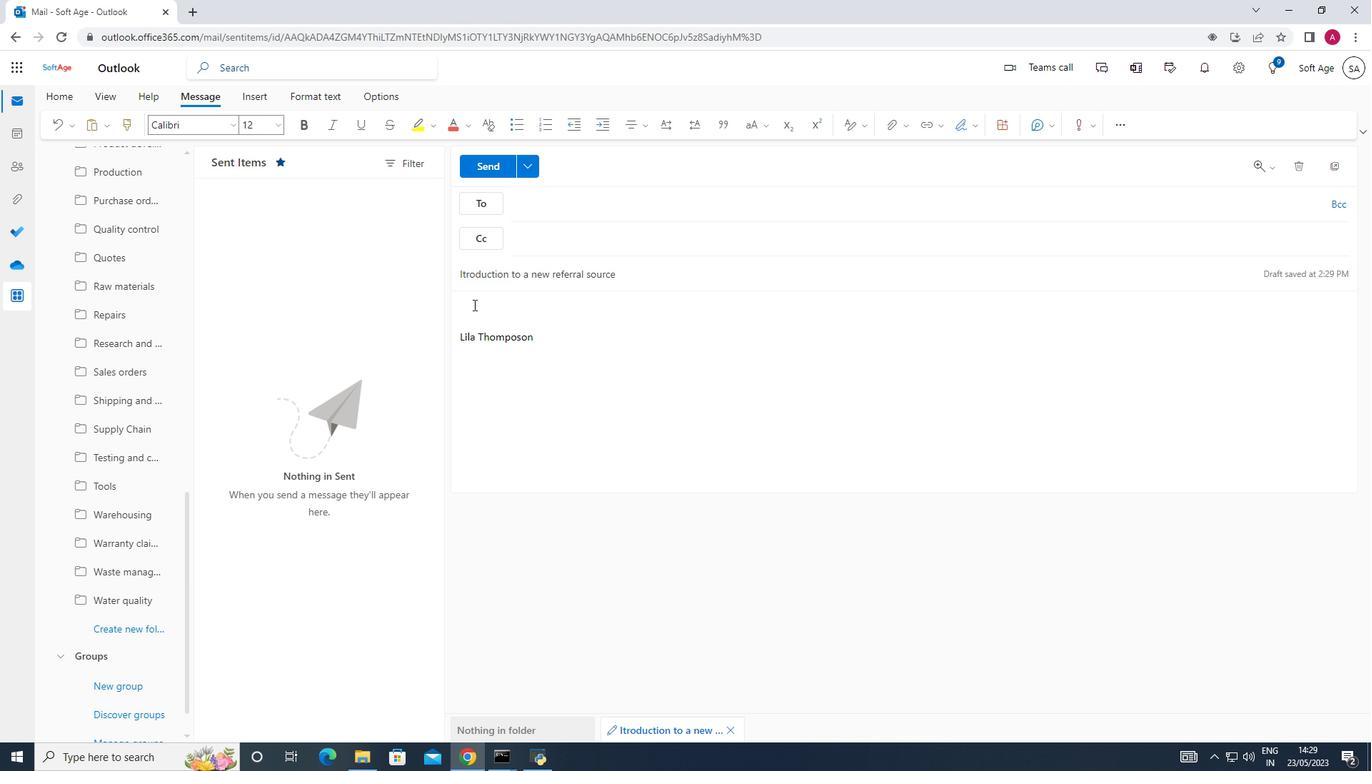 
Action: Key pressed <Key.shift><Key.shift><Key.shift><Key.shift><Key.shift><Key.shift><Key.shift><Key.shift><Key.shift>I<Key.space>would<Key.space><Key.tab><Key.space>request<Key.space>a<Key.space>meeting<Key.space>to<Key.space>discuss<Key.space>the<Key.space>new<Key.space>team<Key.space><Key.backspace>-<Key.space>building<Key.space>activities.
Screenshot: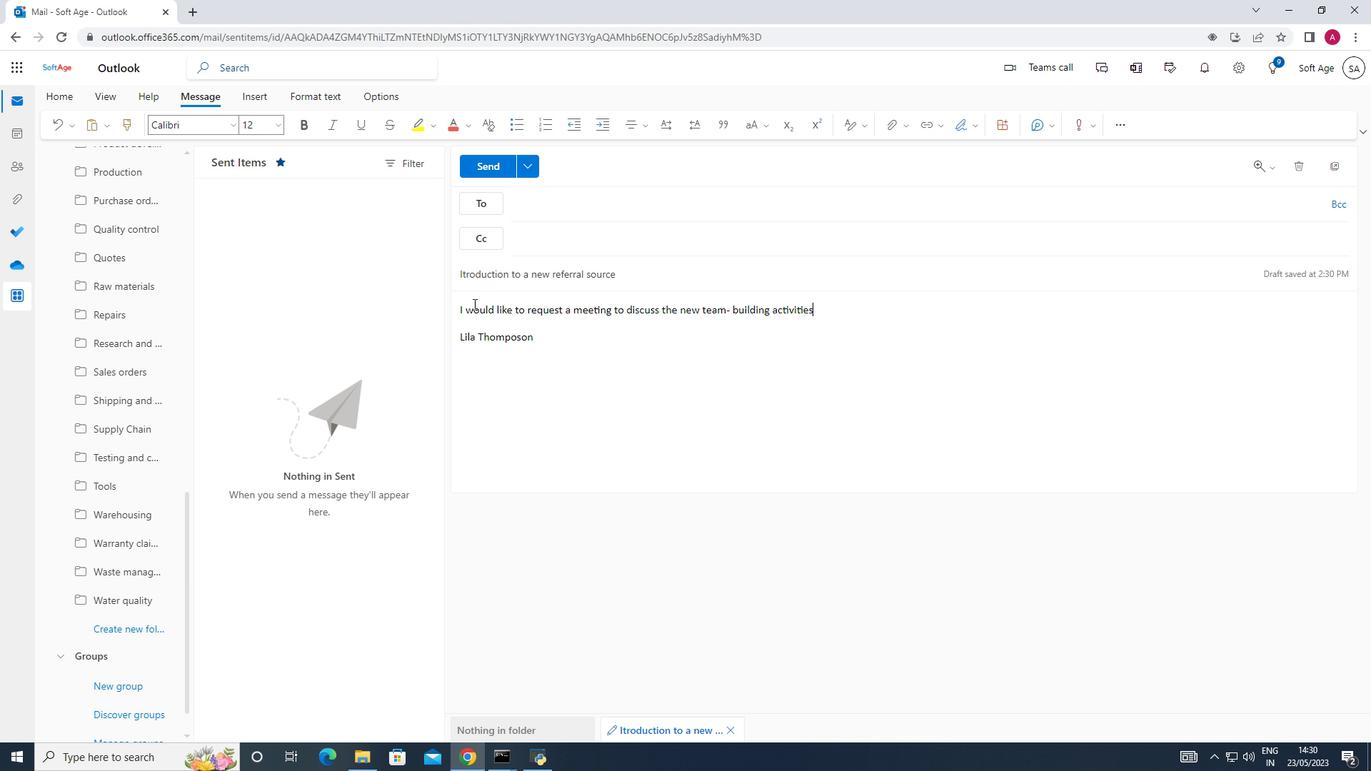 
Action: Mouse moved to (528, 199)
Screenshot: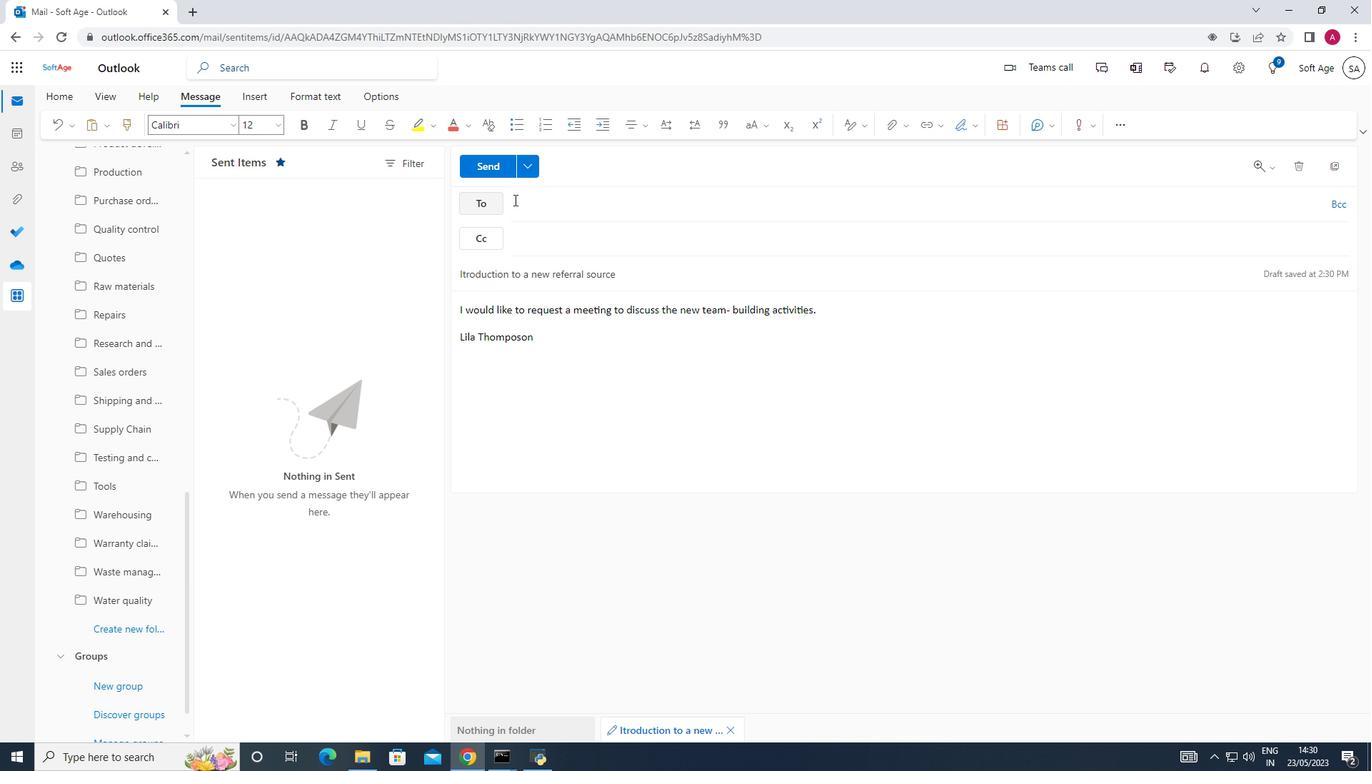 
Action: Mouse pressed left at (528, 199)
Screenshot: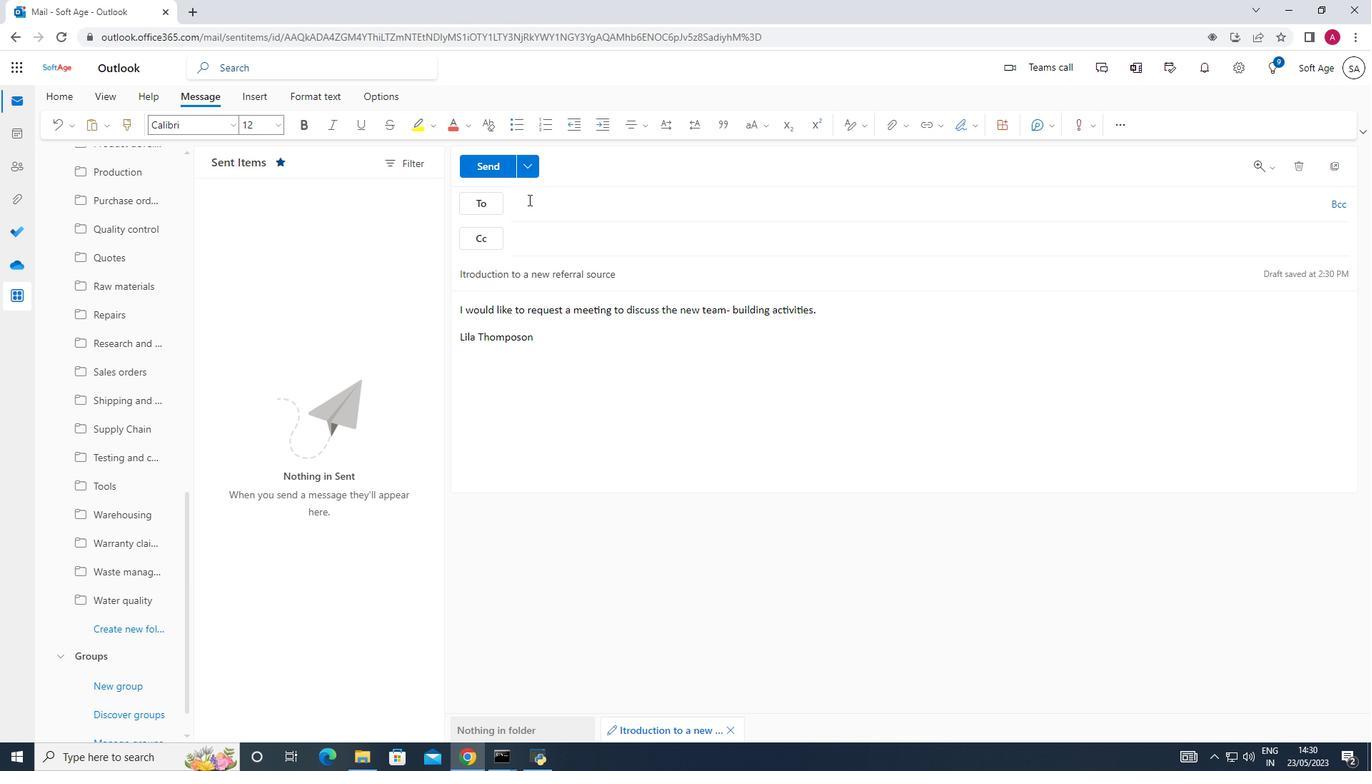 
Action: Key pressed softage.3<Key.shift>@softage.net
Screenshot: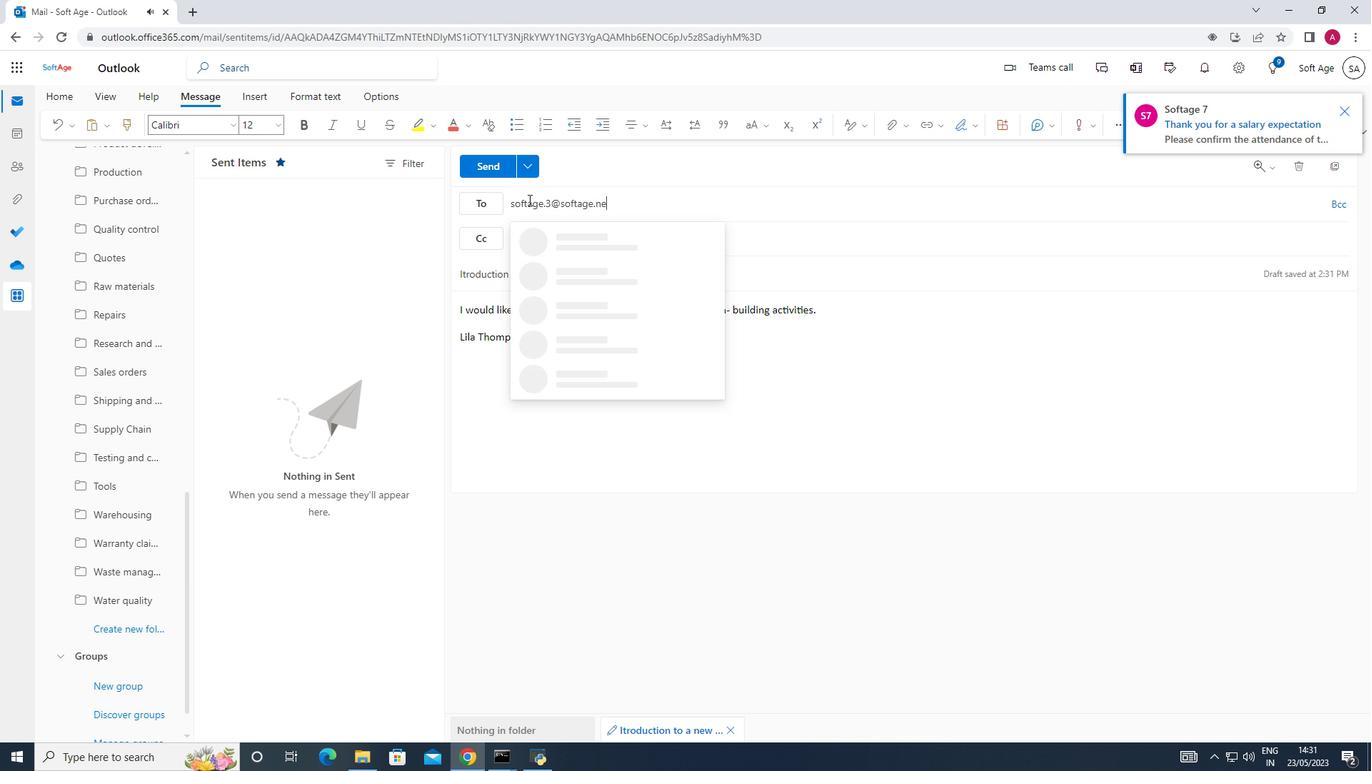 
Action: Mouse moved to (621, 239)
Screenshot: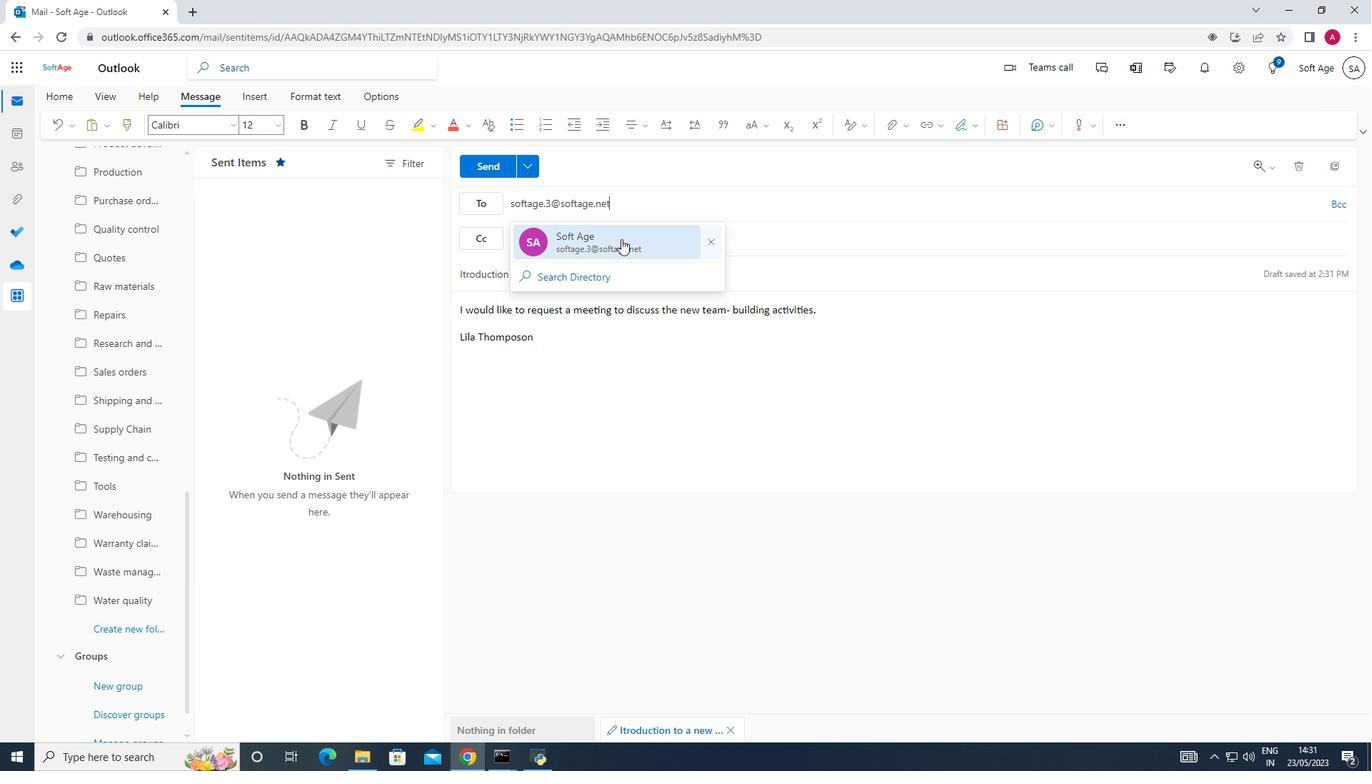 
Action: Mouse pressed left at (621, 239)
Screenshot: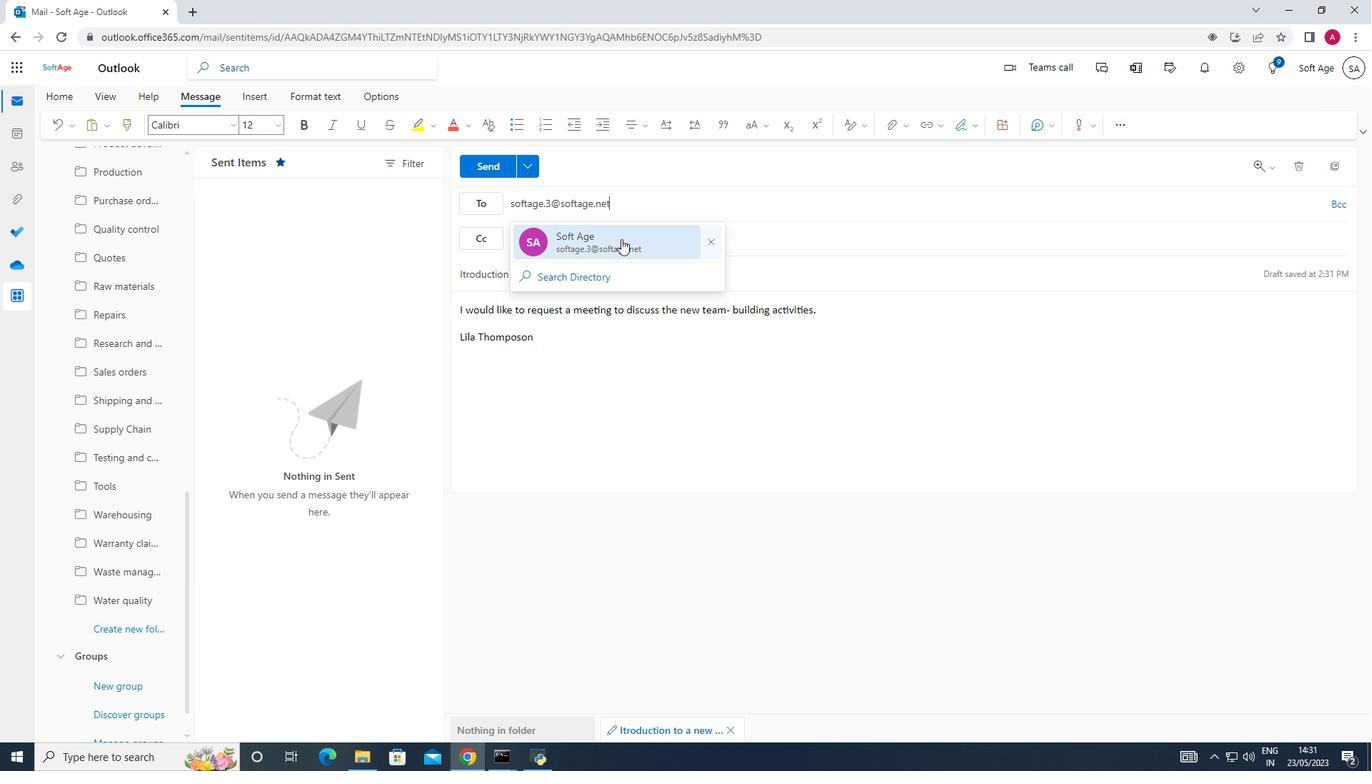 
Action: Mouse moved to (476, 166)
Screenshot: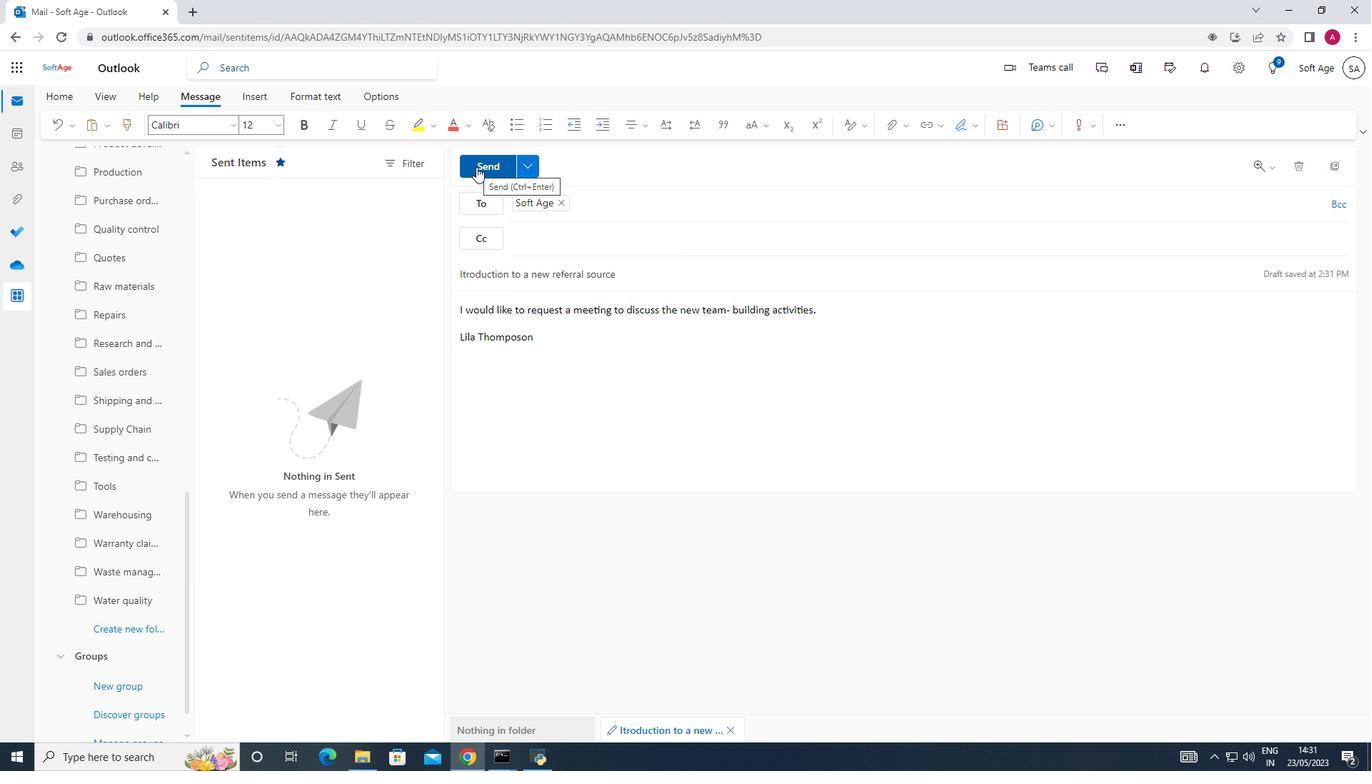 
Action: Mouse pressed left at (476, 166)
Screenshot: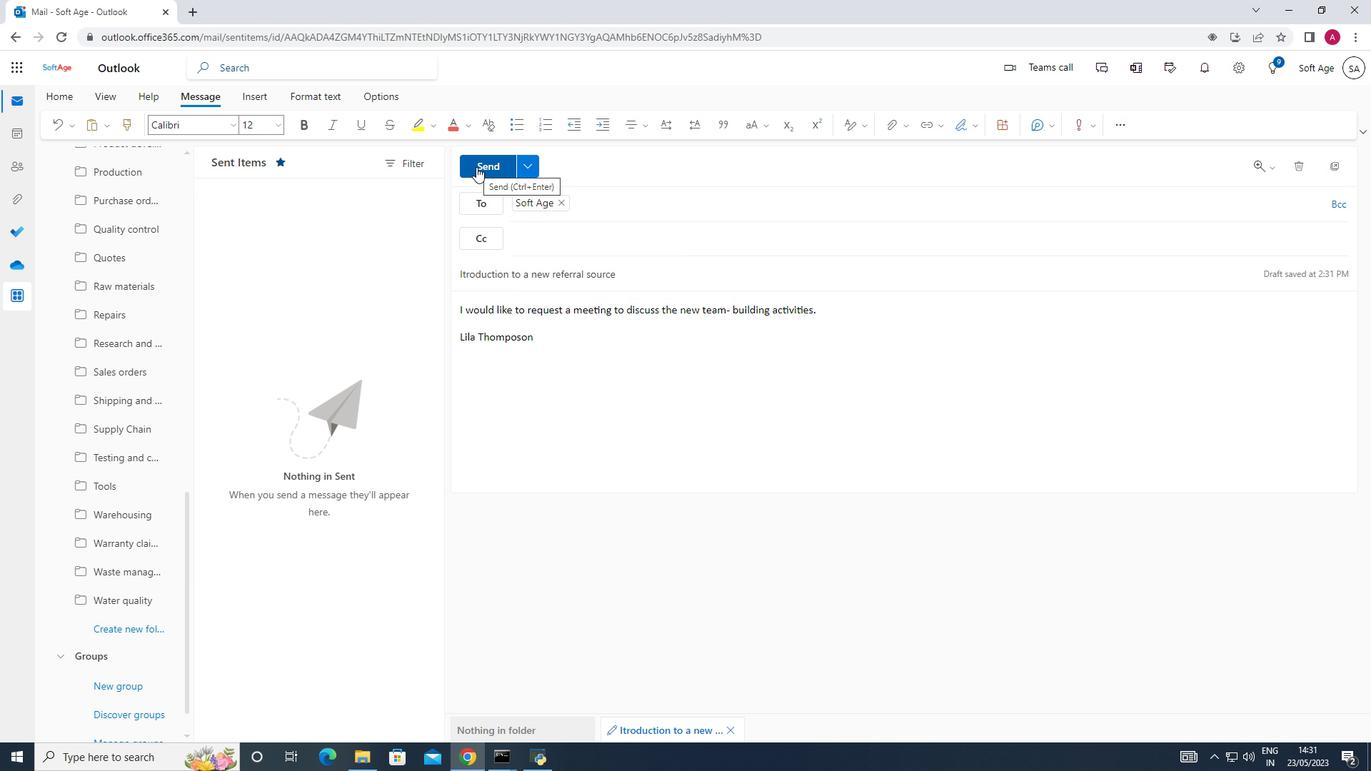 
Action: Mouse moved to (87, 437)
Screenshot: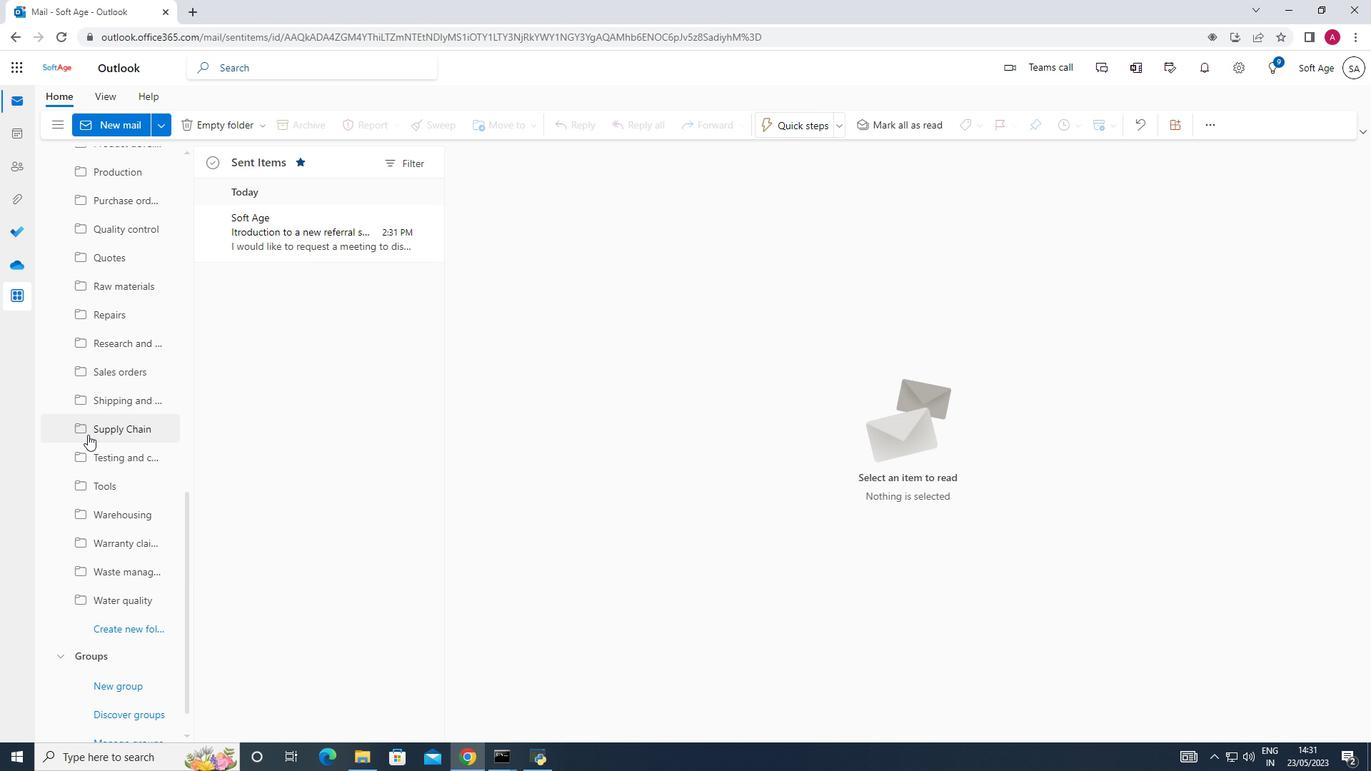 
Action: Mouse scrolled (87, 436) with delta (0, 0)
Screenshot: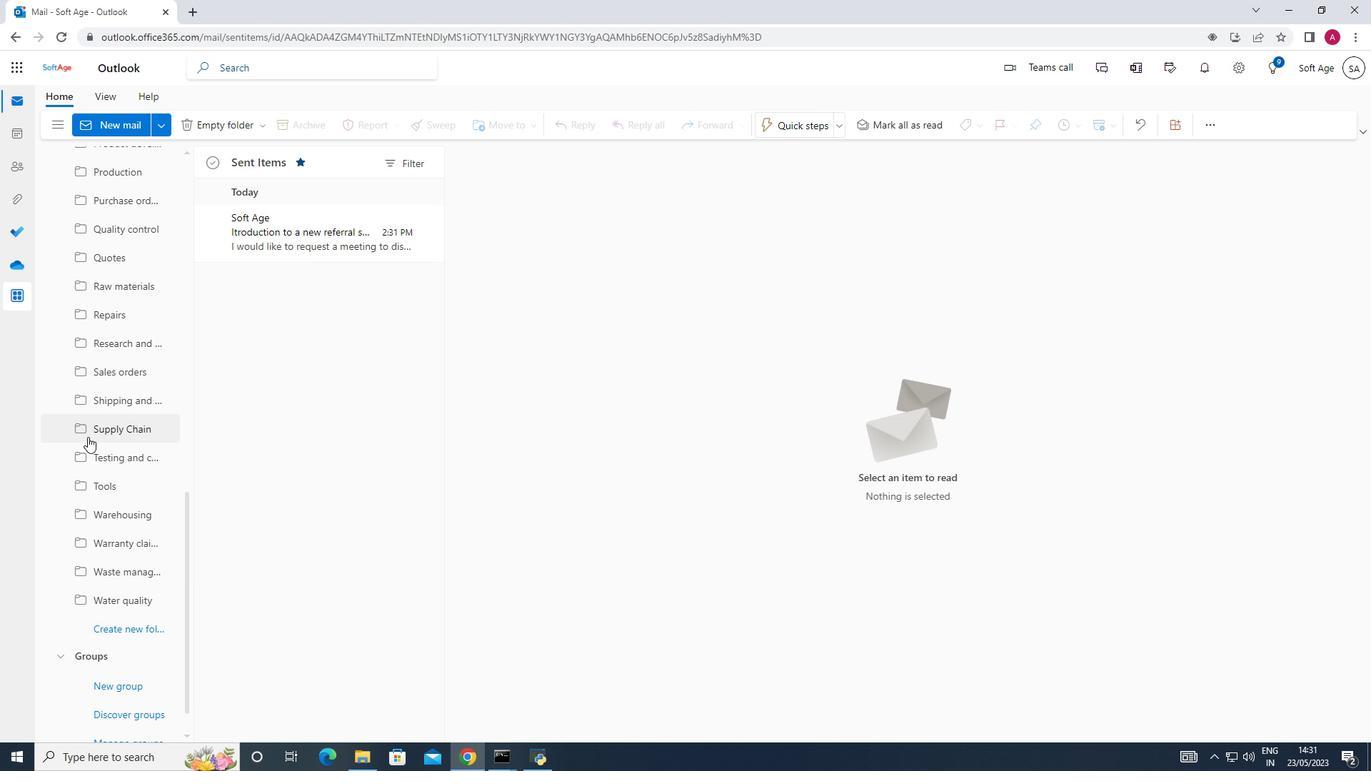 
Action: Mouse scrolled (87, 436) with delta (0, 0)
Screenshot: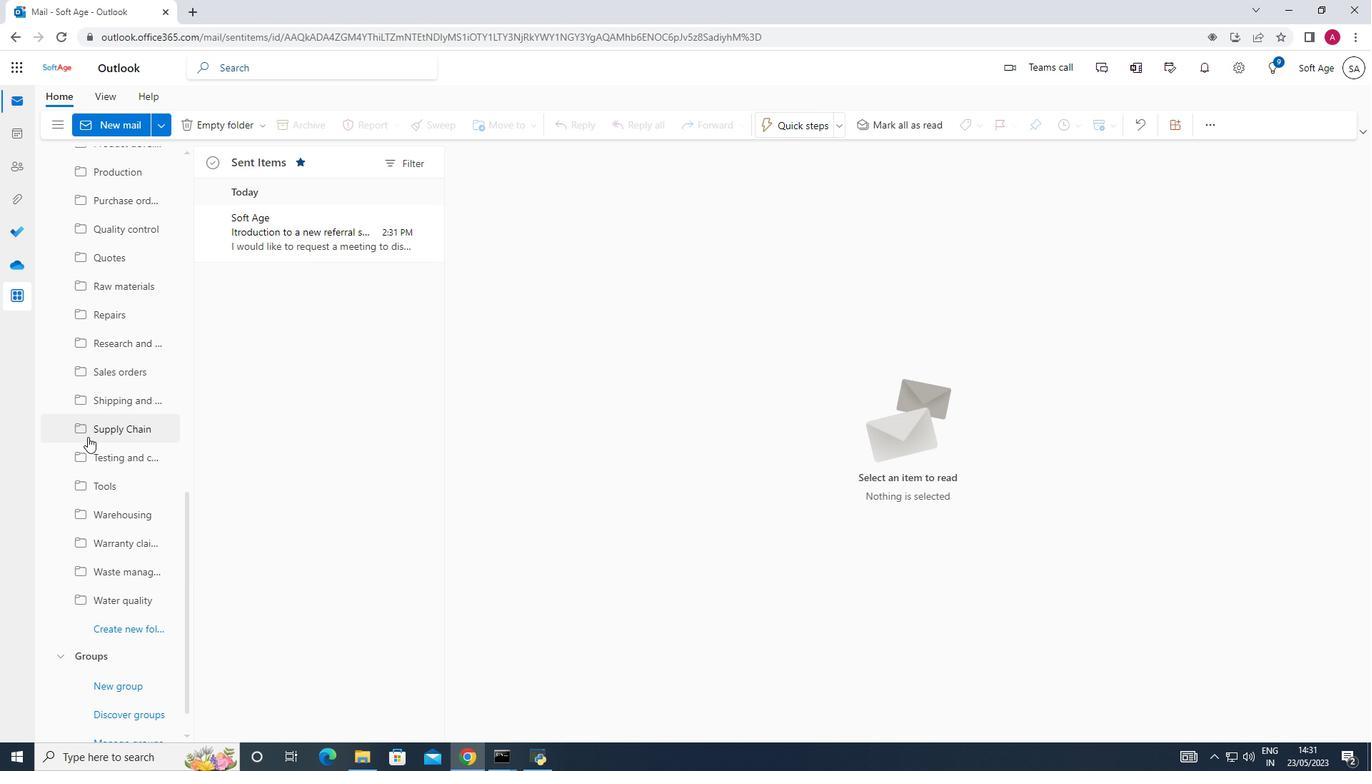 
Action: Mouse moved to (87, 437)
Screenshot: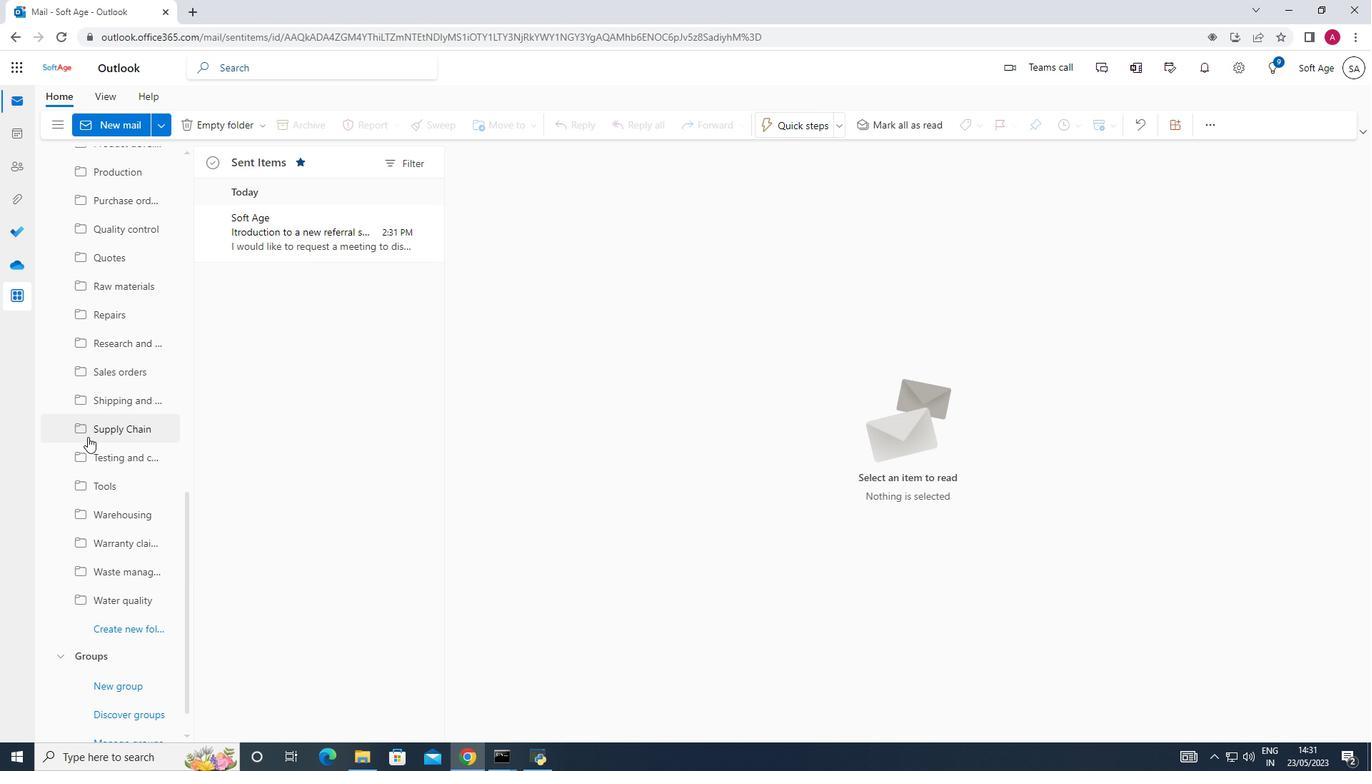 
Action: Mouse scrolled (87, 436) with delta (0, 0)
Screenshot: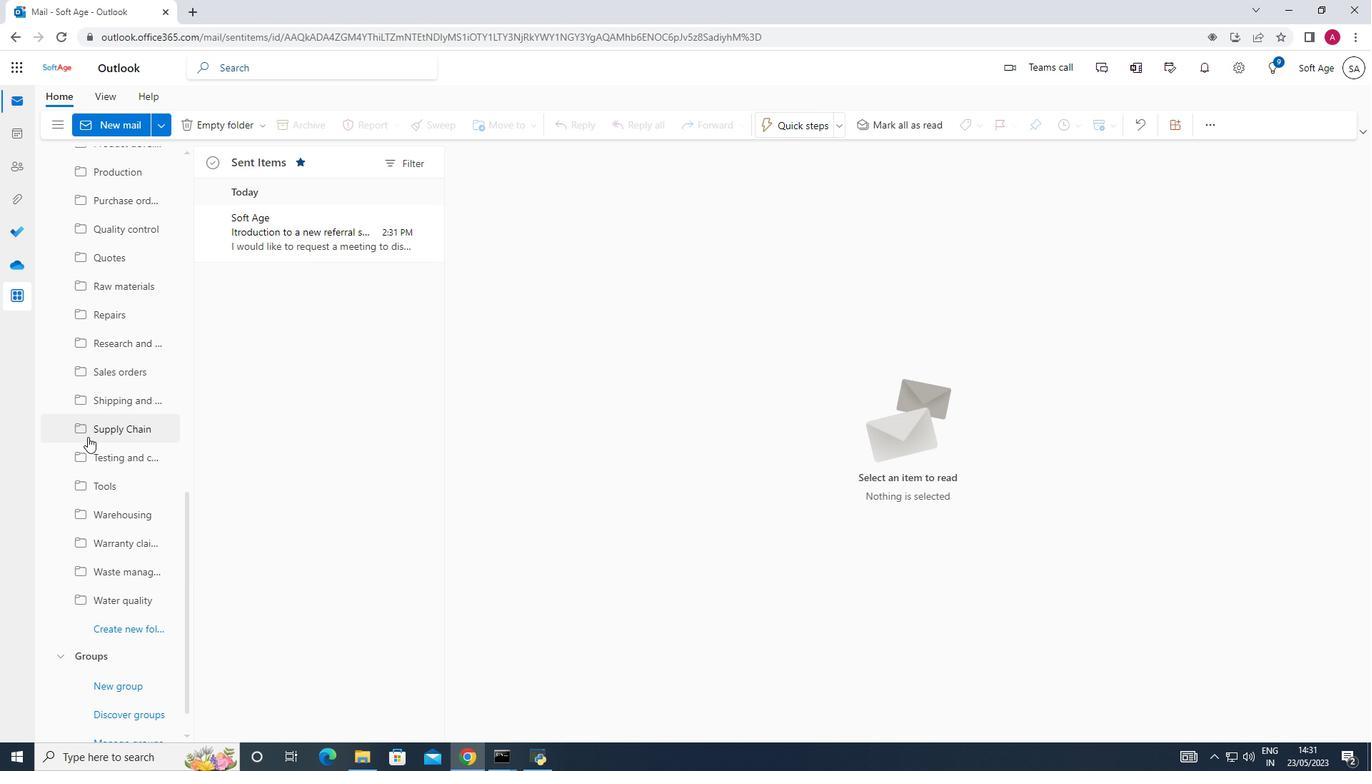 
Action: Mouse moved to (88, 431)
Screenshot: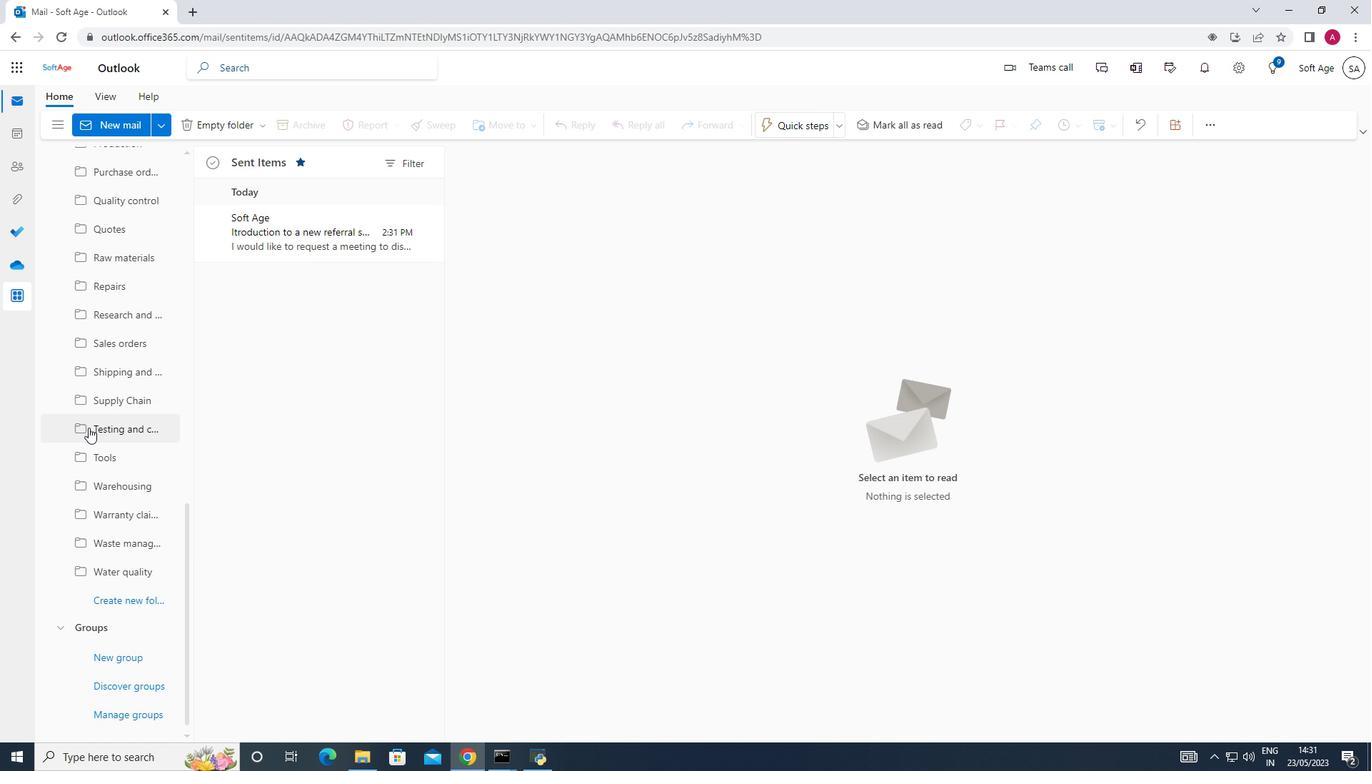 
Action: Mouse scrolled (88, 429) with delta (0, 0)
Screenshot: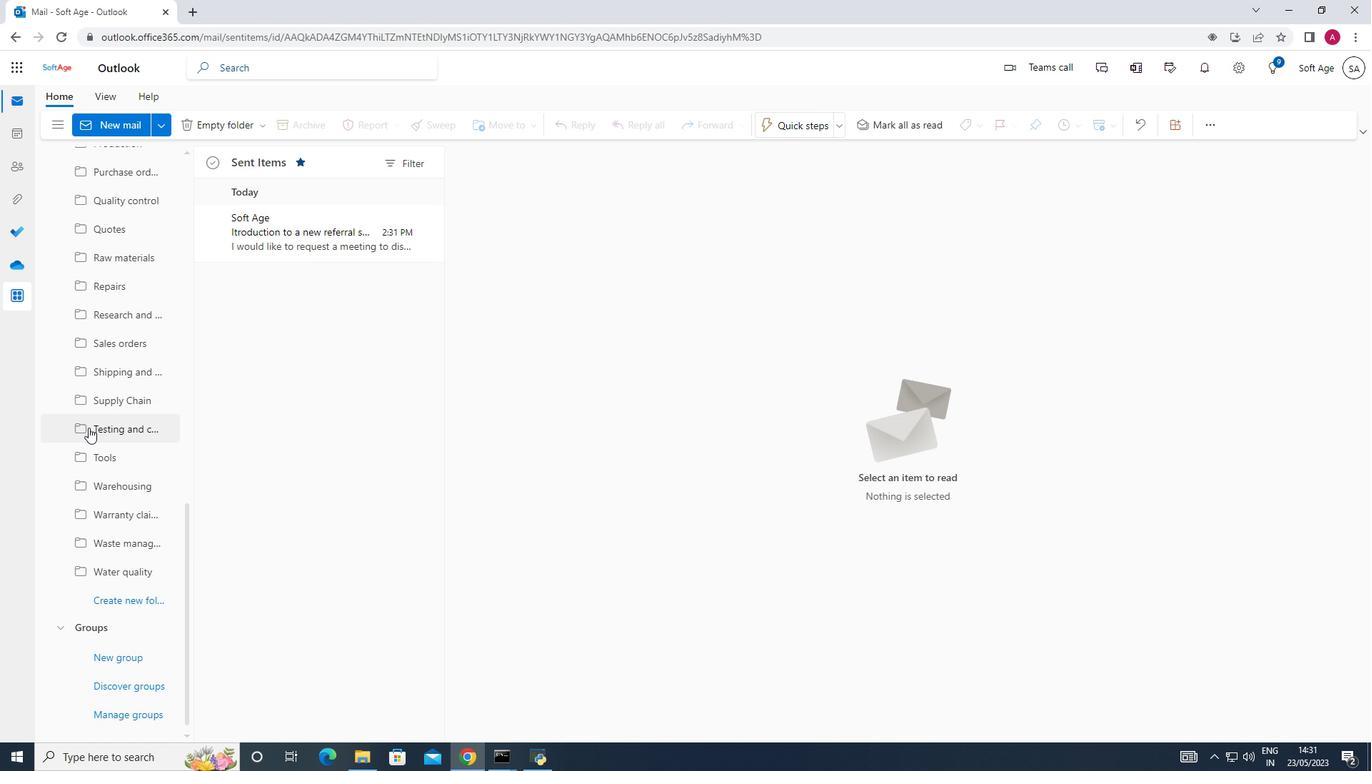 
Action: Mouse moved to (154, 606)
Screenshot: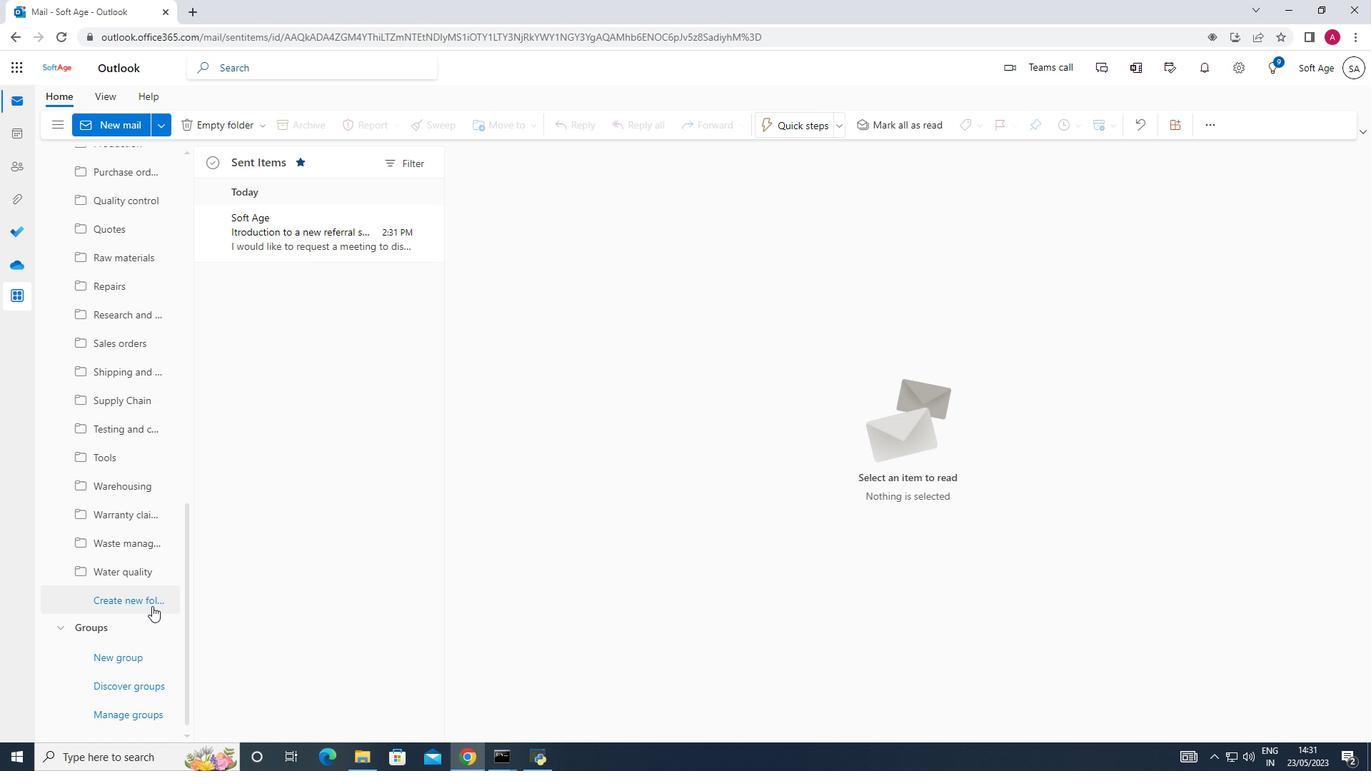 
Action: Mouse pressed left at (154, 606)
Screenshot: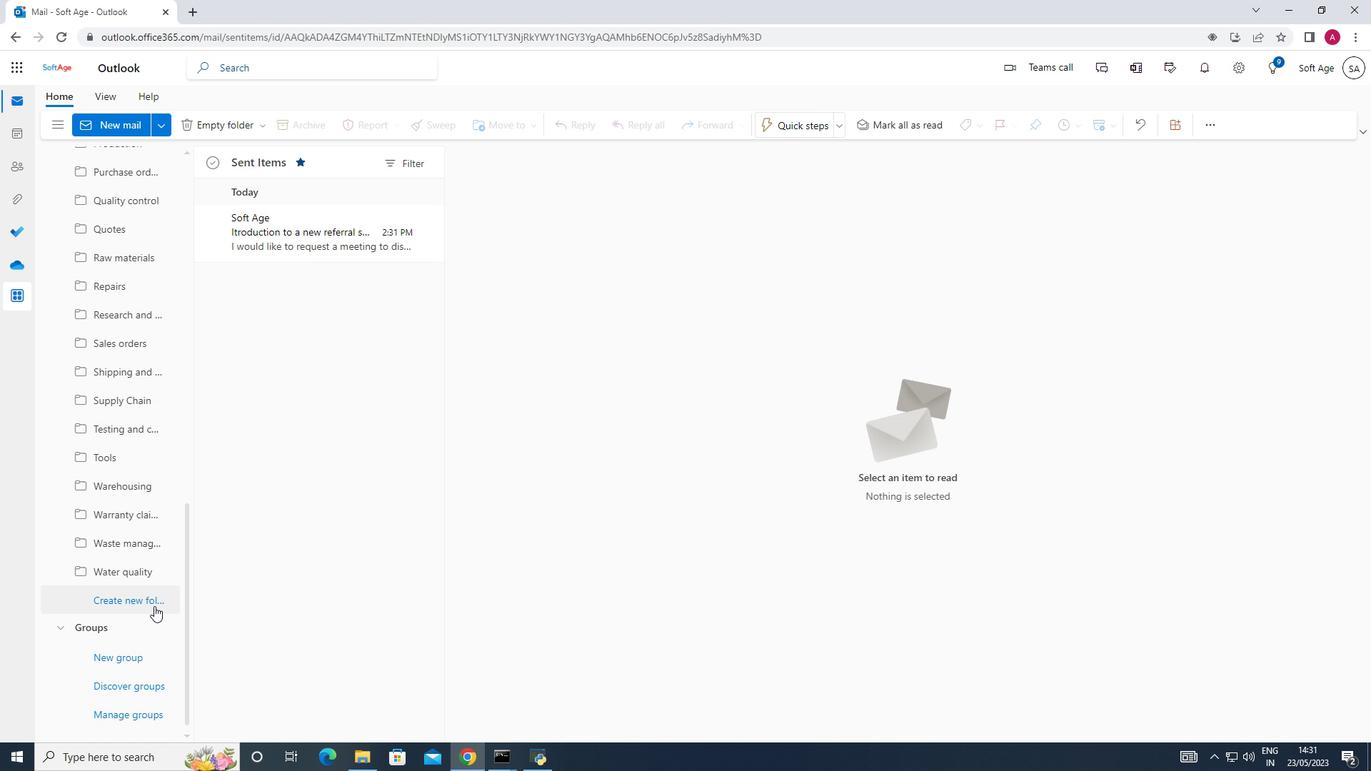
Action: Mouse moved to (104, 596)
Screenshot: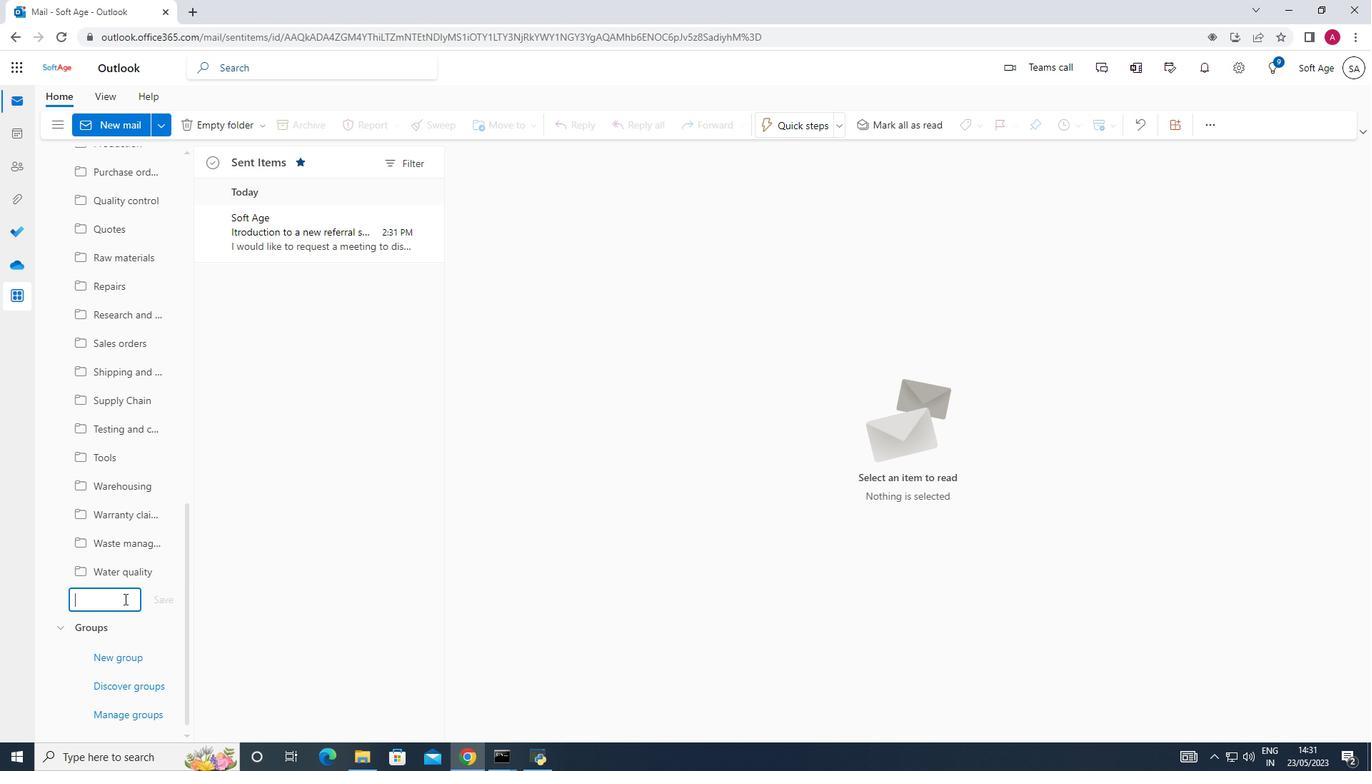 
Action: Mouse pressed left at (104, 596)
Screenshot: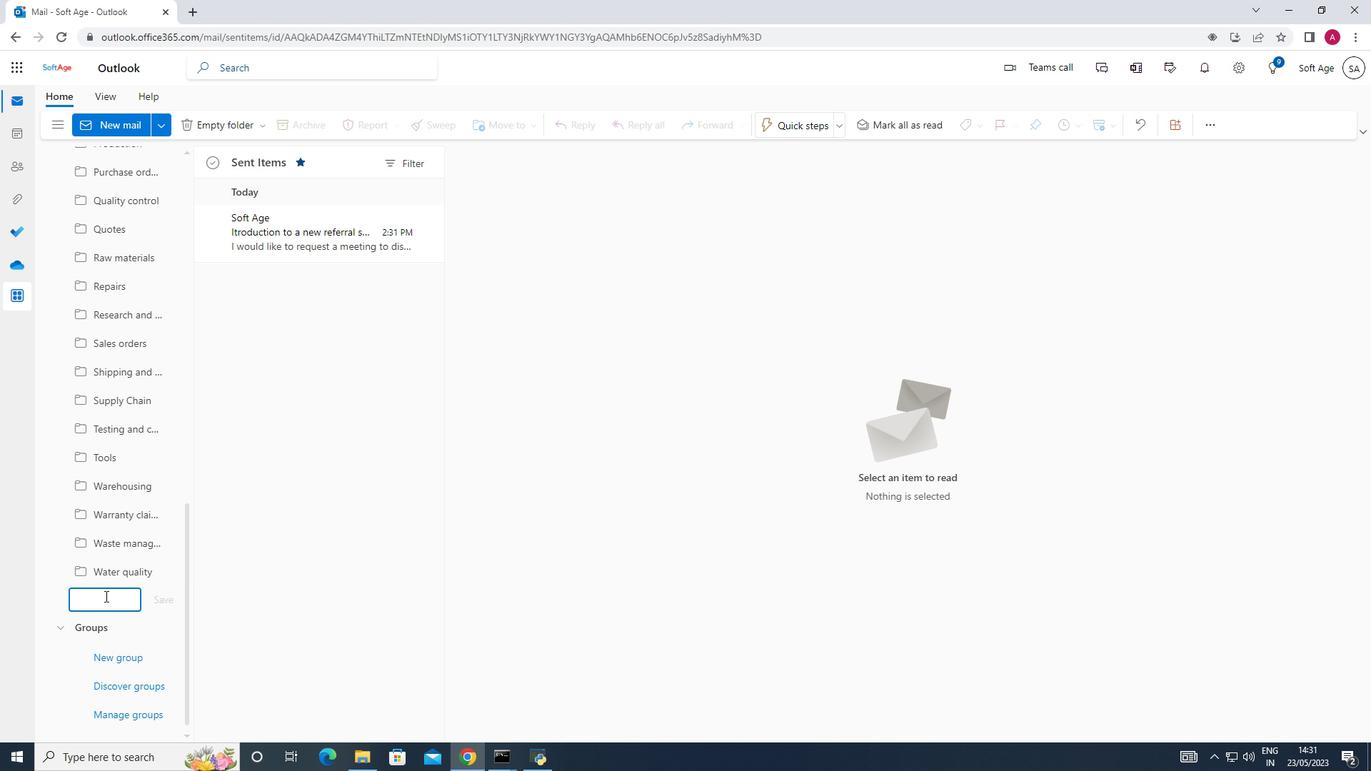 
Action: Mouse moved to (115, 587)
Screenshot: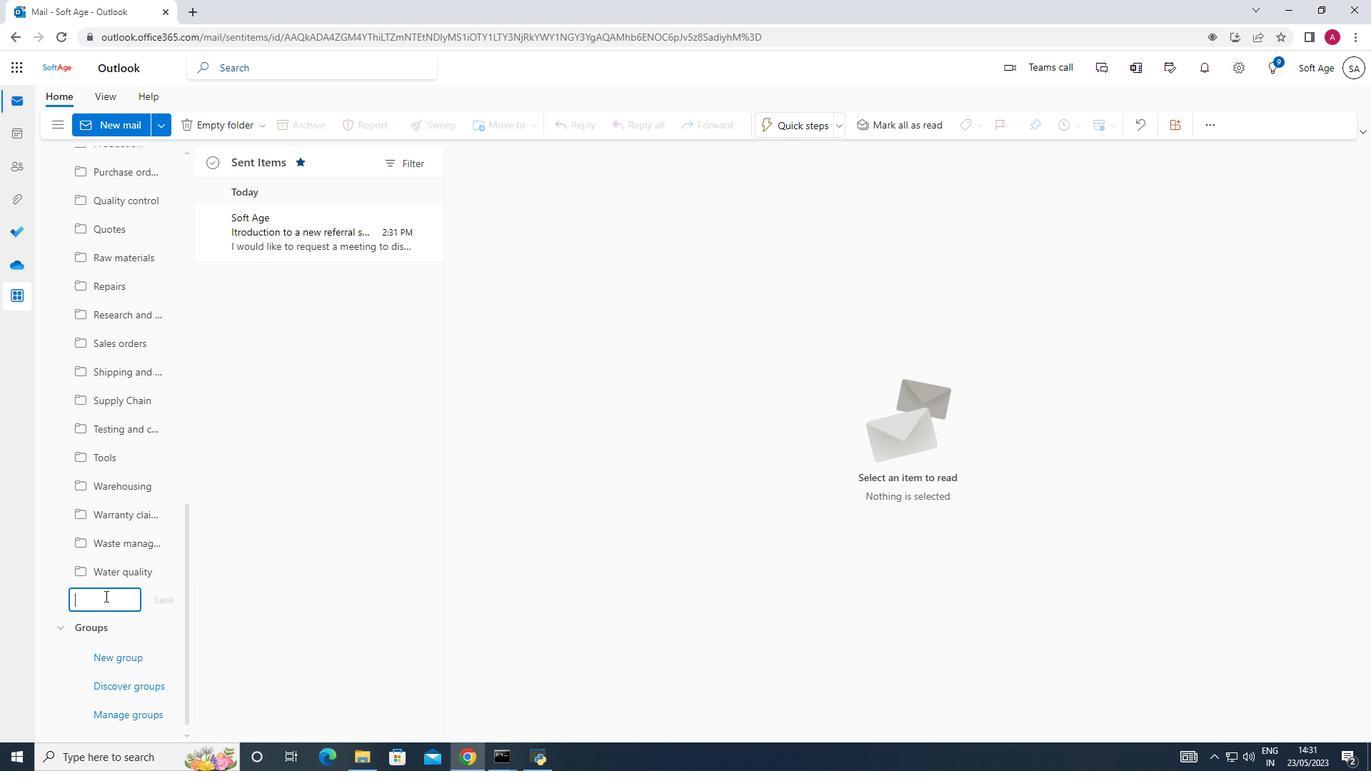 
Action: Key pressed <Key.shift>E=<Key.backspace><Key.backspace><Key.shift><Key.shift>Returns<Key.enter>
Screenshot: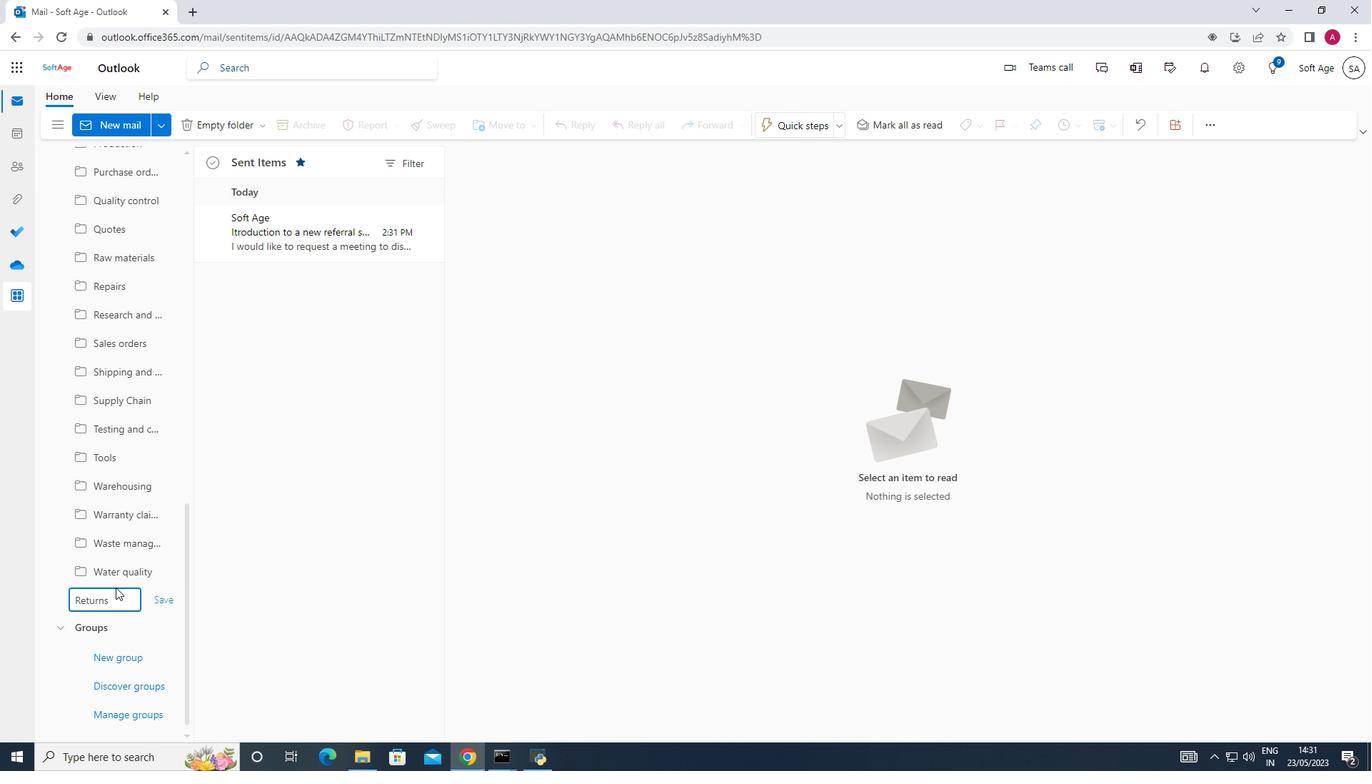 
Action: Mouse moved to (117, 585)
Screenshot: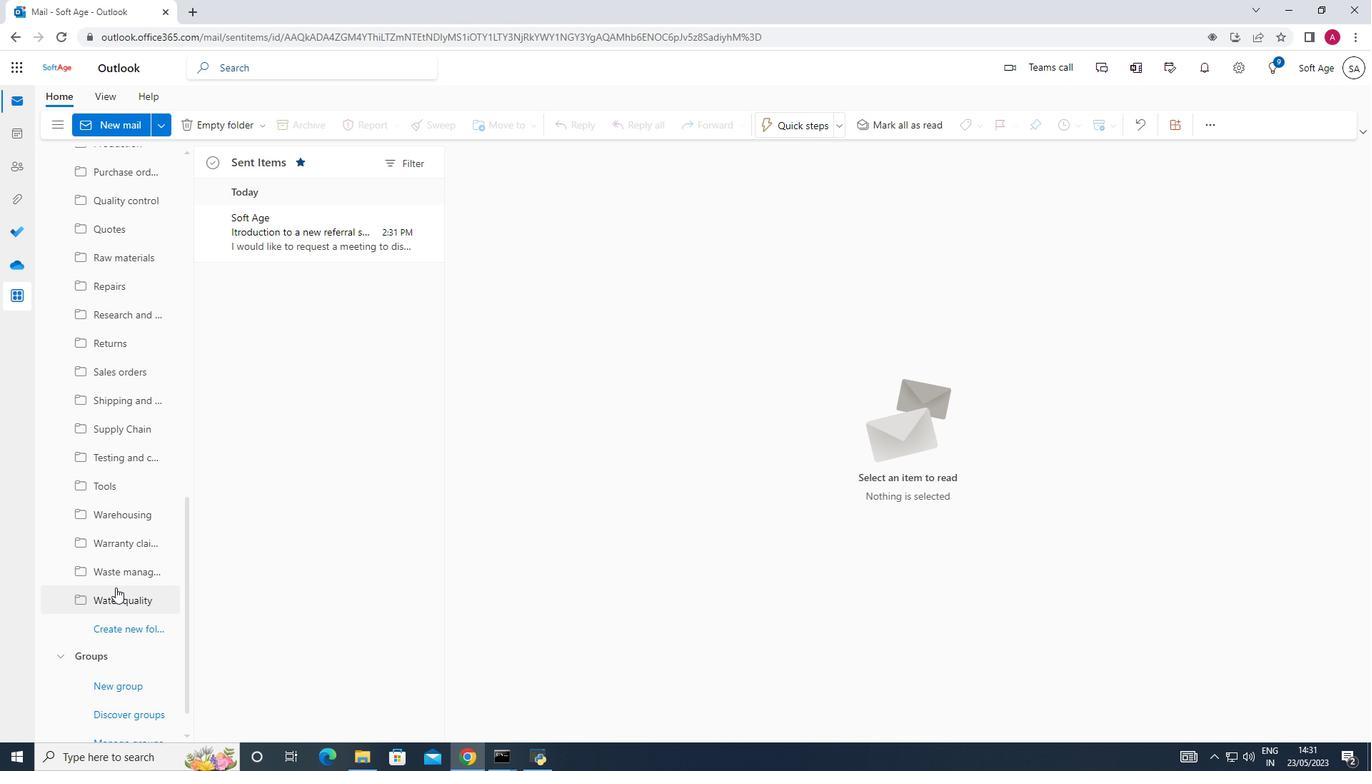 
Action: Mouse scrolled (117, 586) with delta (0, 0)
Screenshot: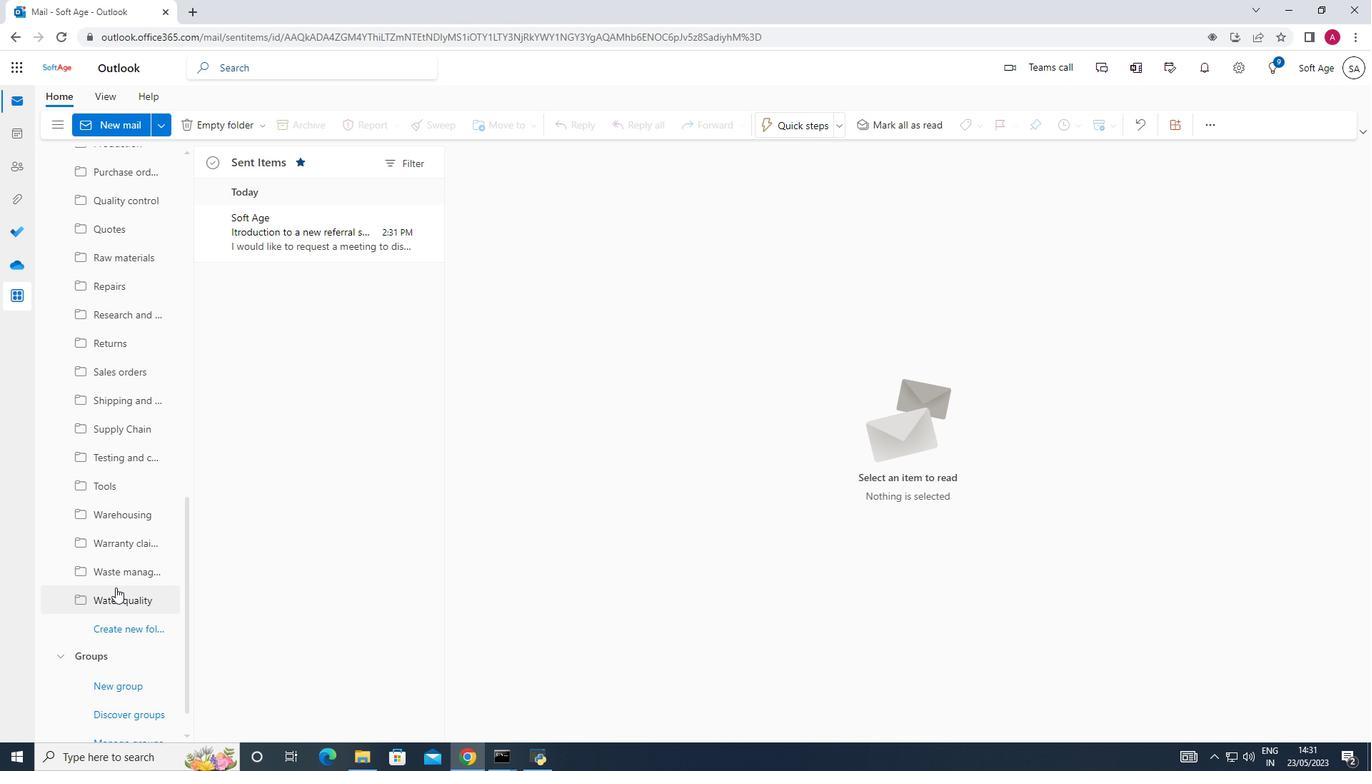 
Action: Mouse moved to (121, 584)
Screenshot: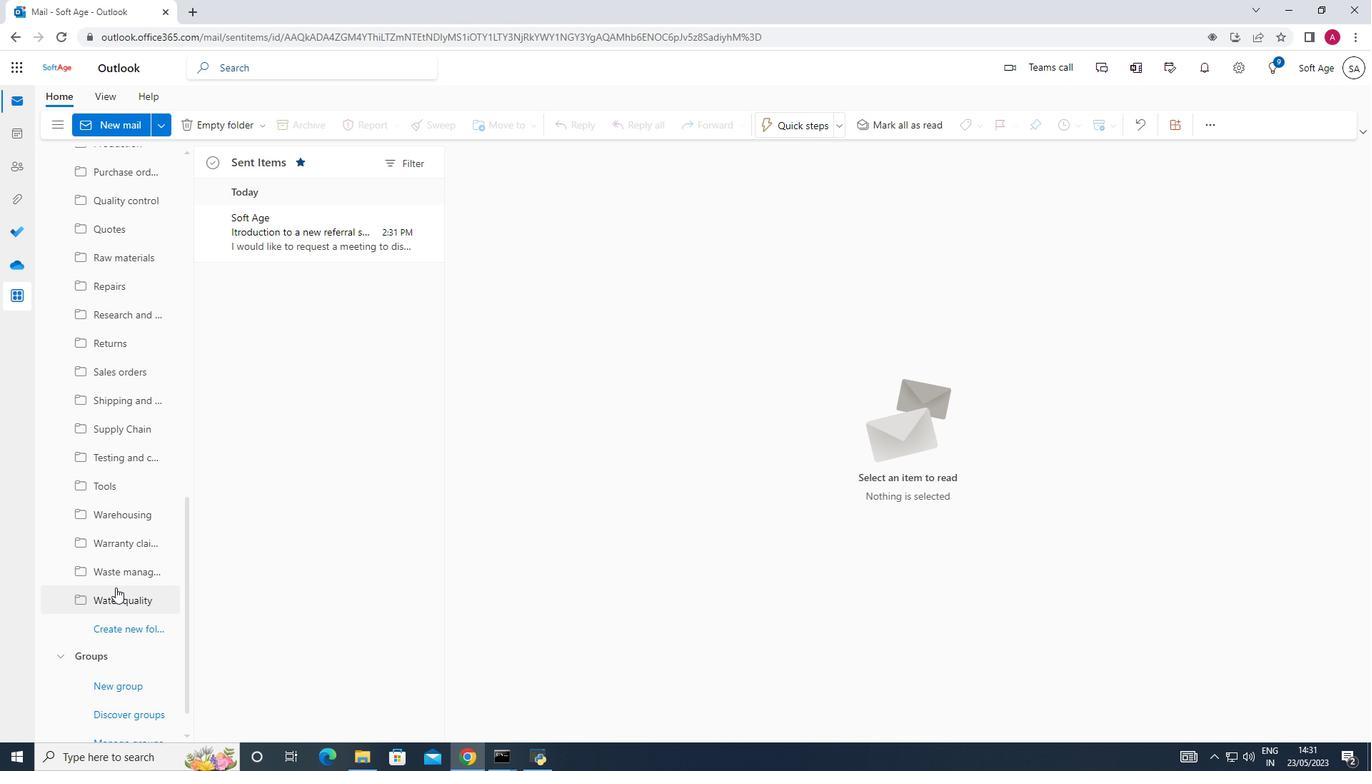 
Action: Mouse scrolled (120, 584) with delta (0, 0)
Screenshot: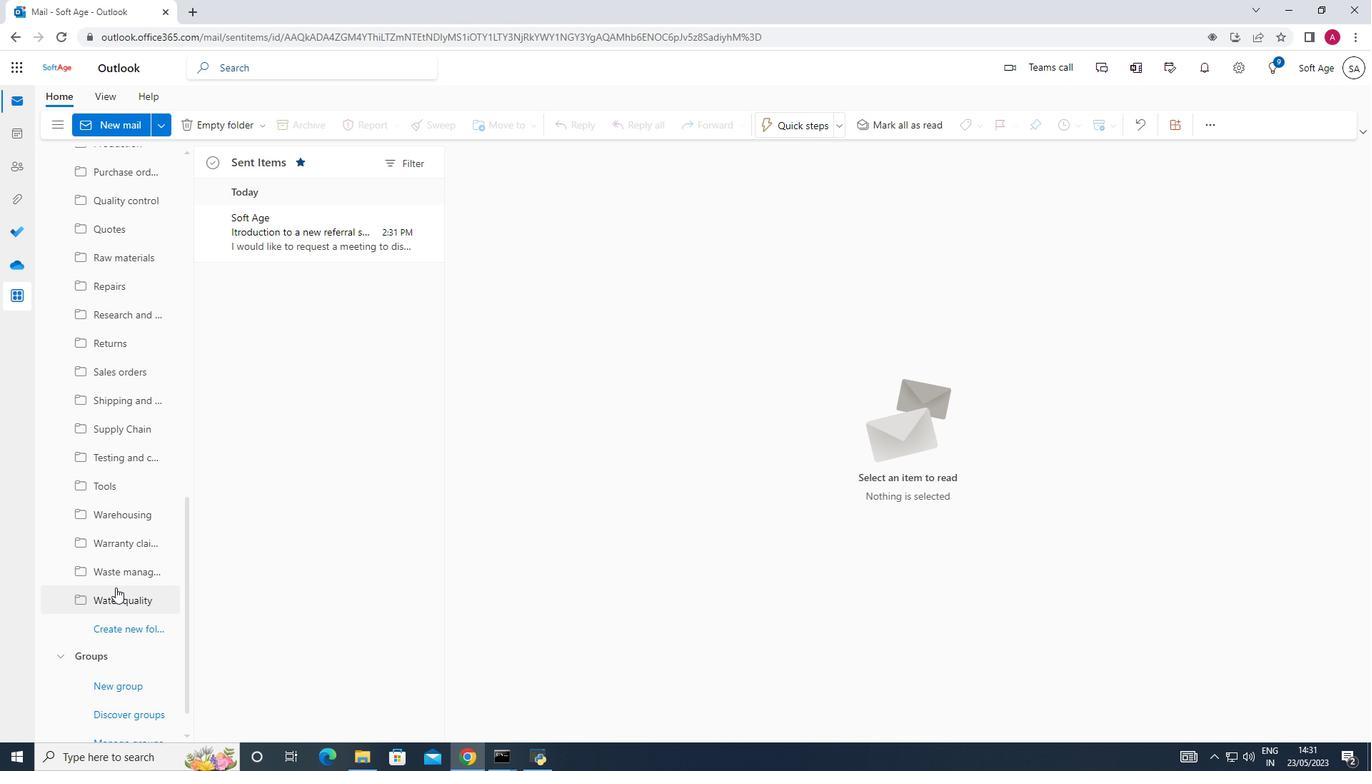 
Action: Mouse scrolled (121, 584) with delta (0, 0)
Screenshot: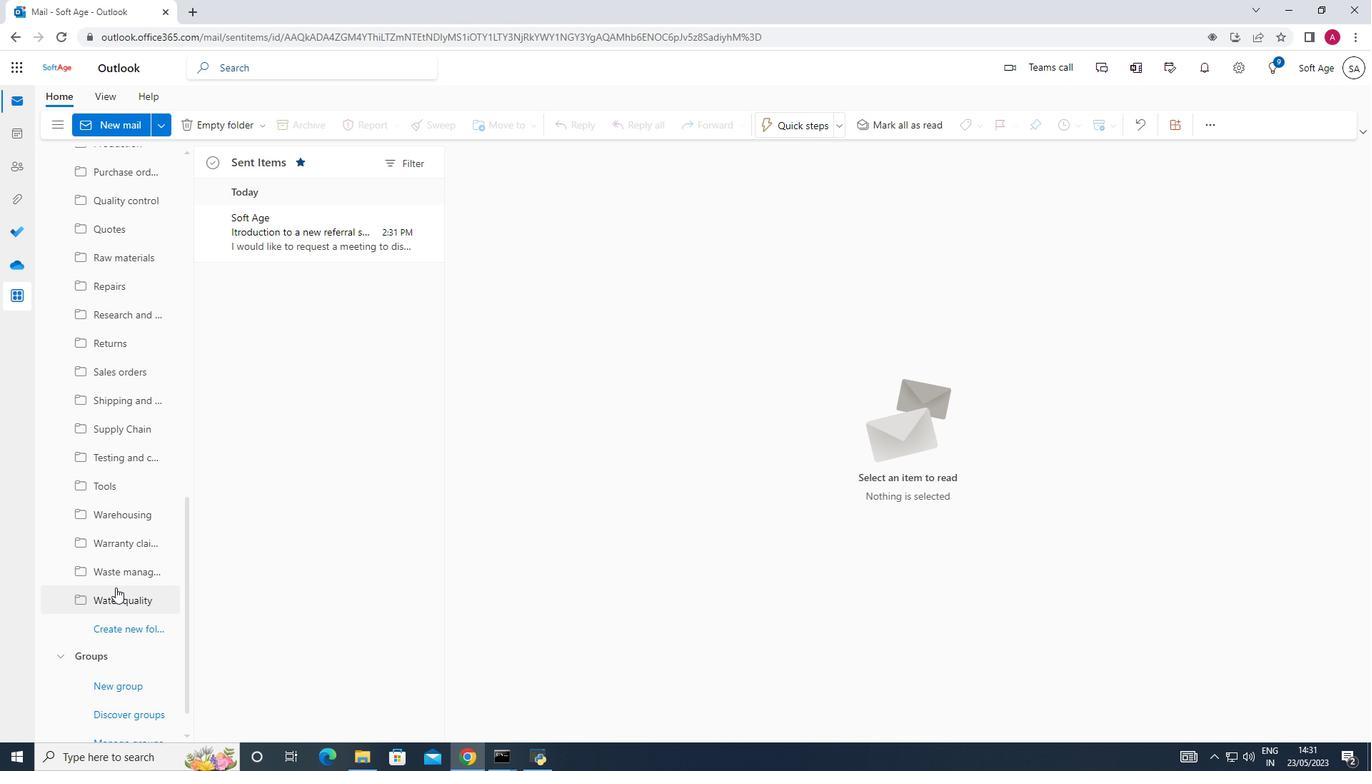 
Action: Mouse scrolled (121, 584) with delta (0, 0)
Screenshot: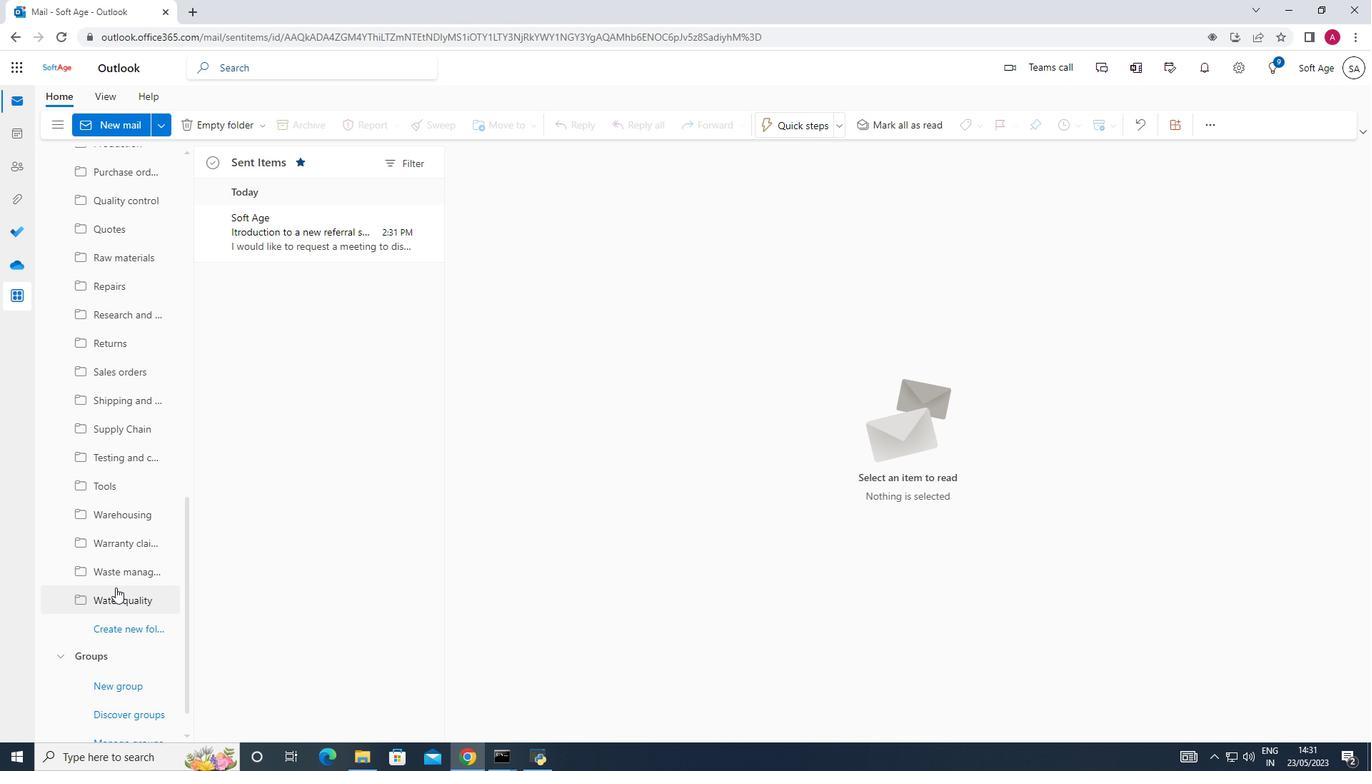 
Action: Mouse moved to (122, 584)
Screenshot: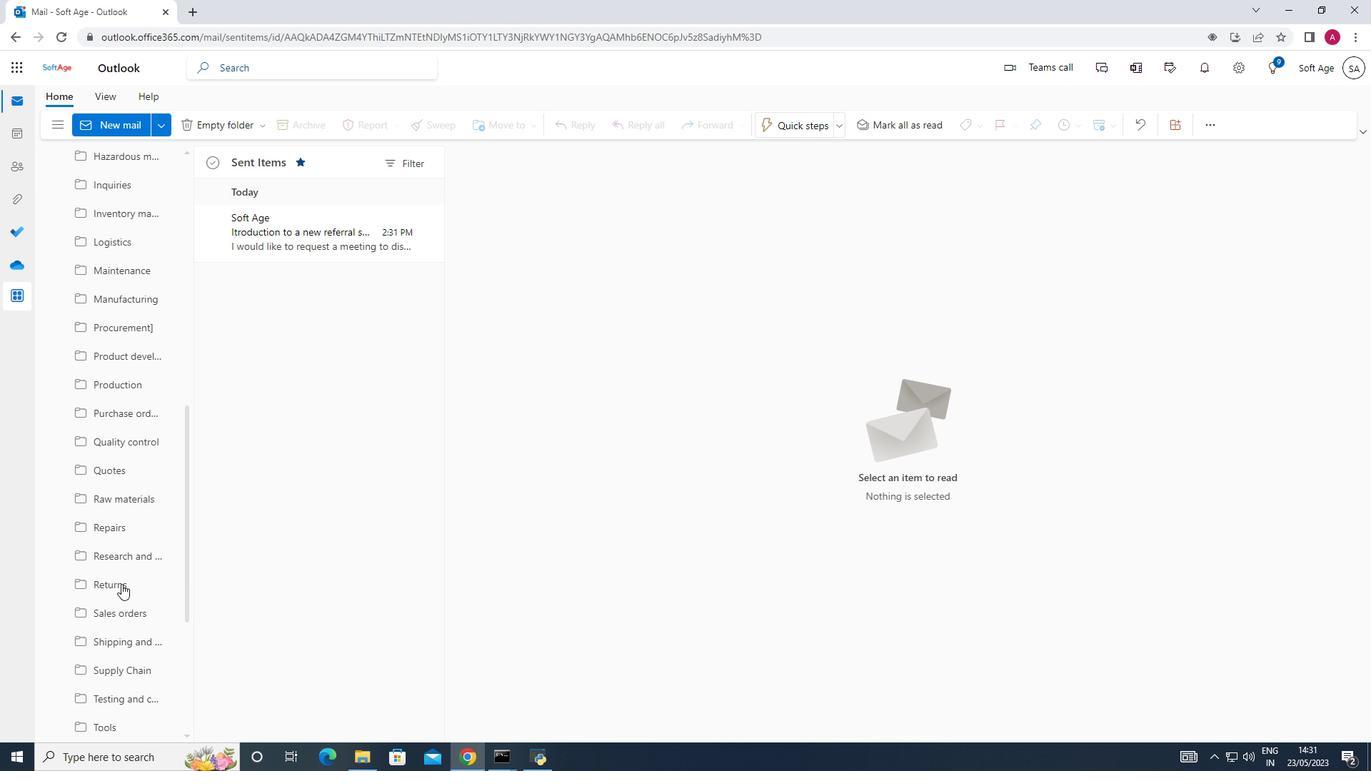 
Action: Mouse scrolled (122, 584) with delta (0, 0)
Screenshot: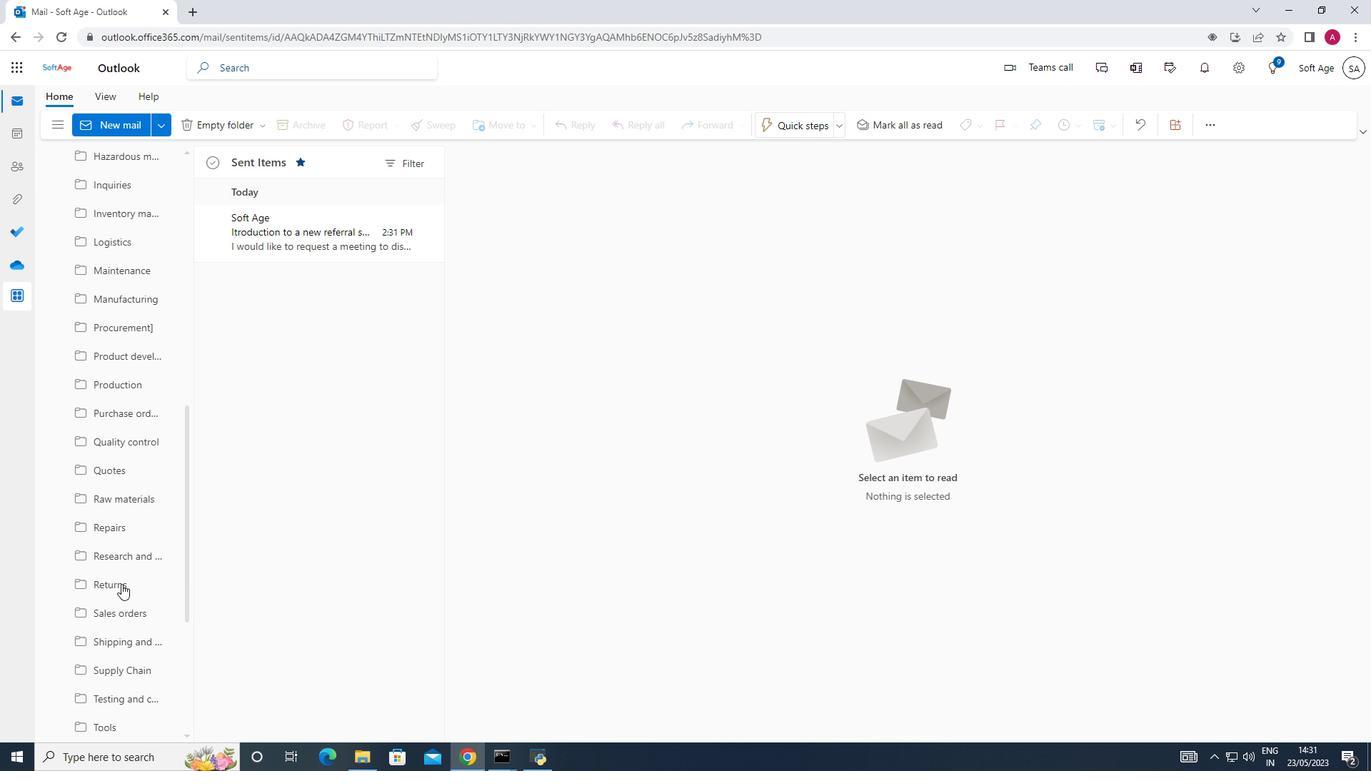 
Action: Mouse moved to (124, 582)
Screenshot: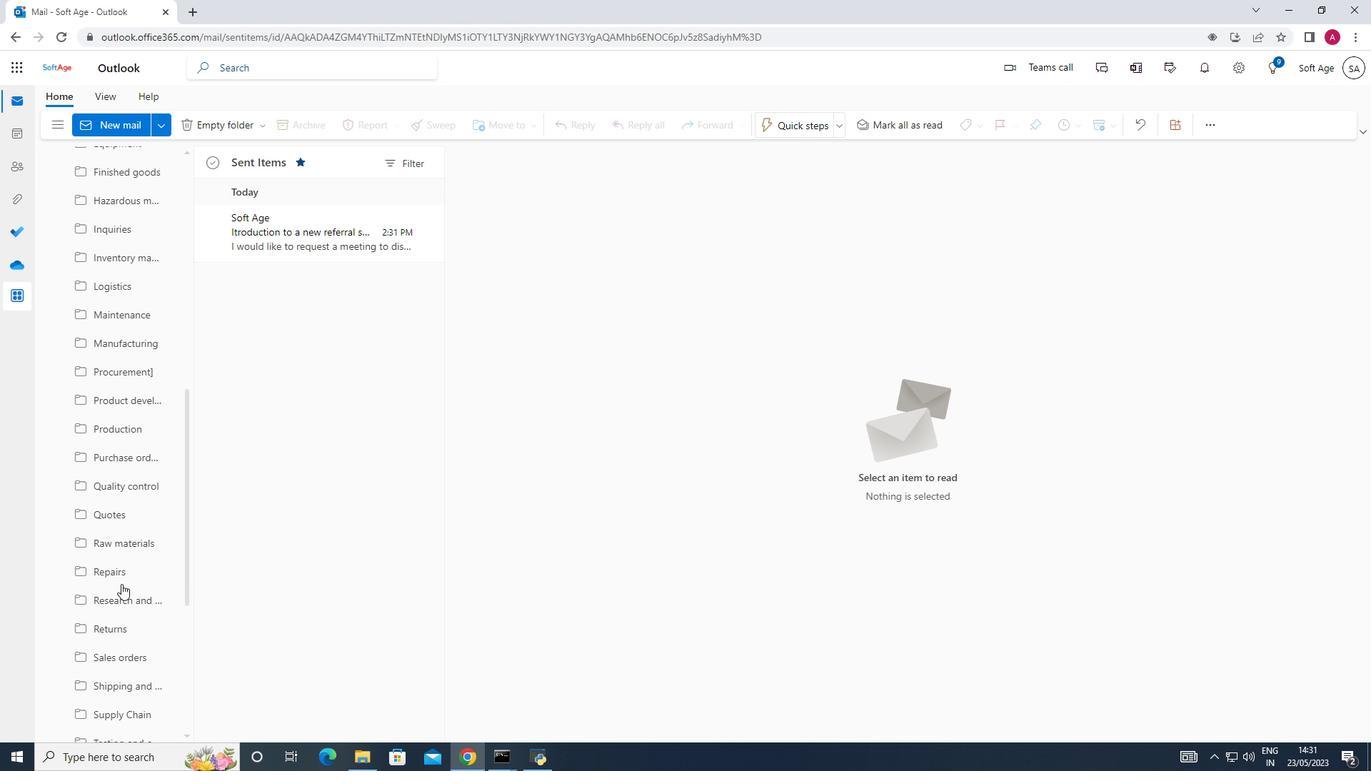
Action: Mouse scrolled (123, 583) with delta (0, 0)
Screenshot: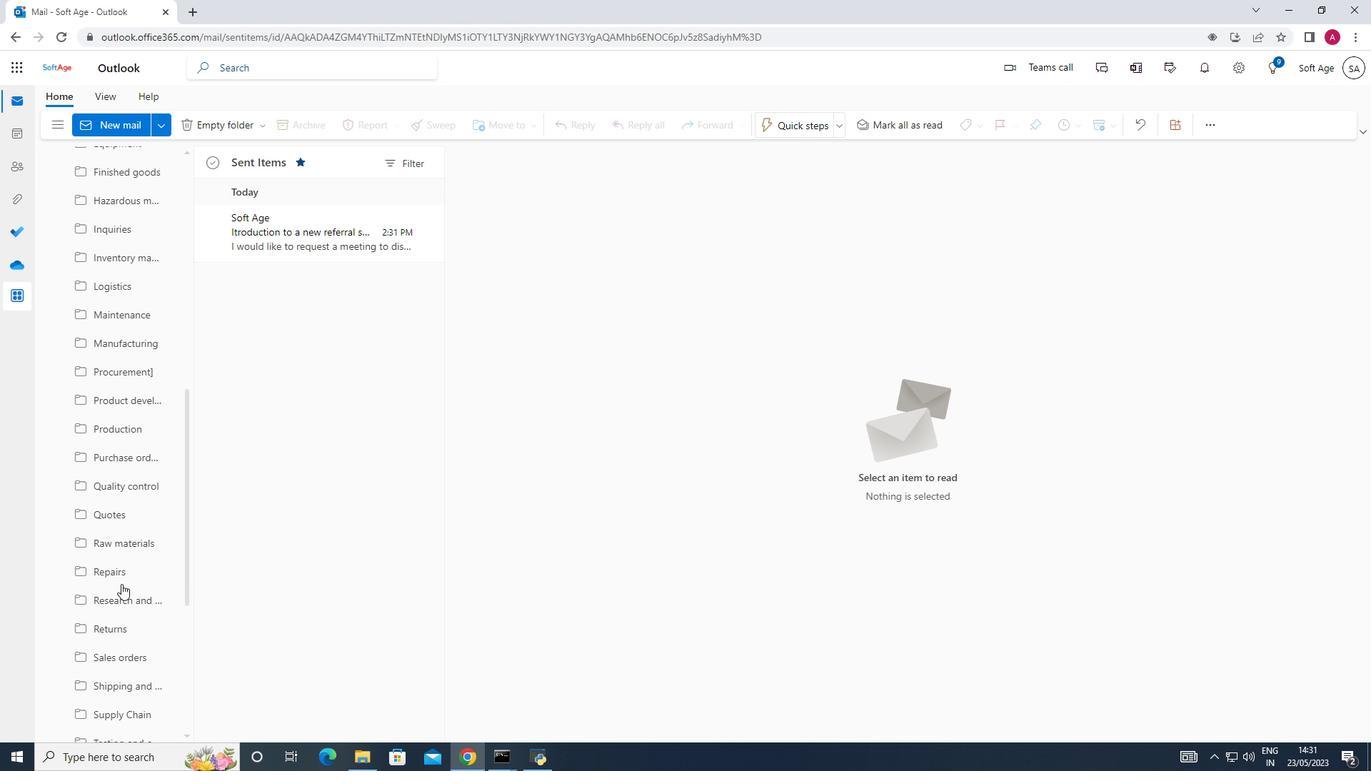 
Action: Mouse moved to (126, 581)
Screenshot: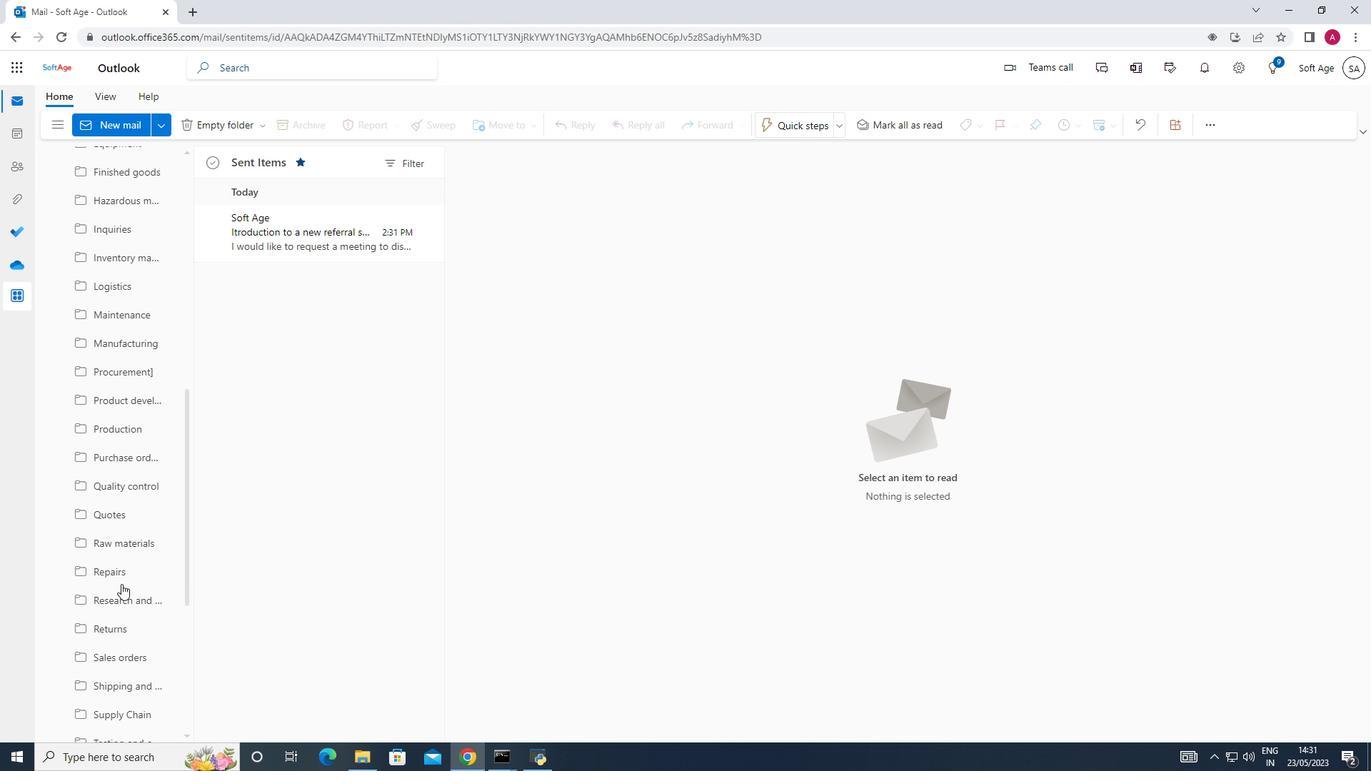 
Action: Mouse scrolled (126, 582) with delta (0, 0)
Screenshot: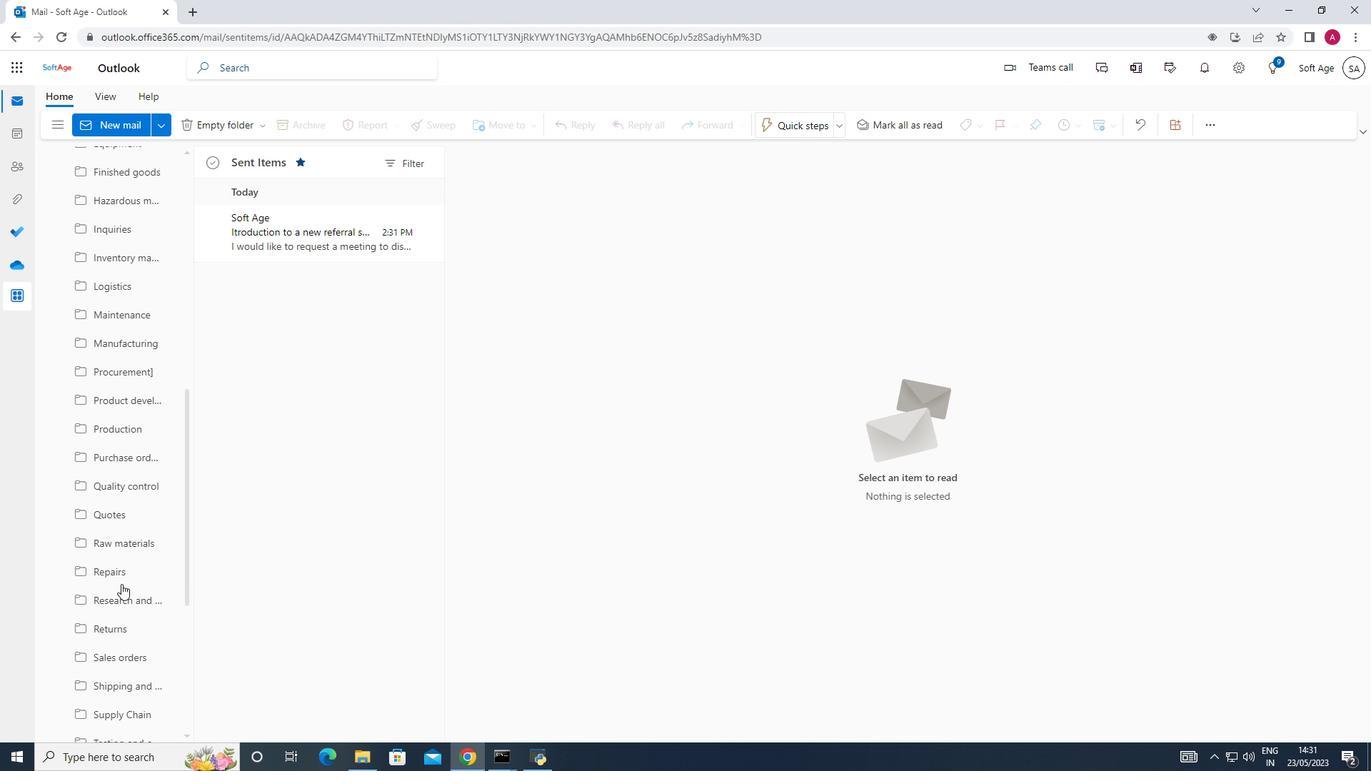 
Action: Mouse moved to (127, 581)
Screenshot: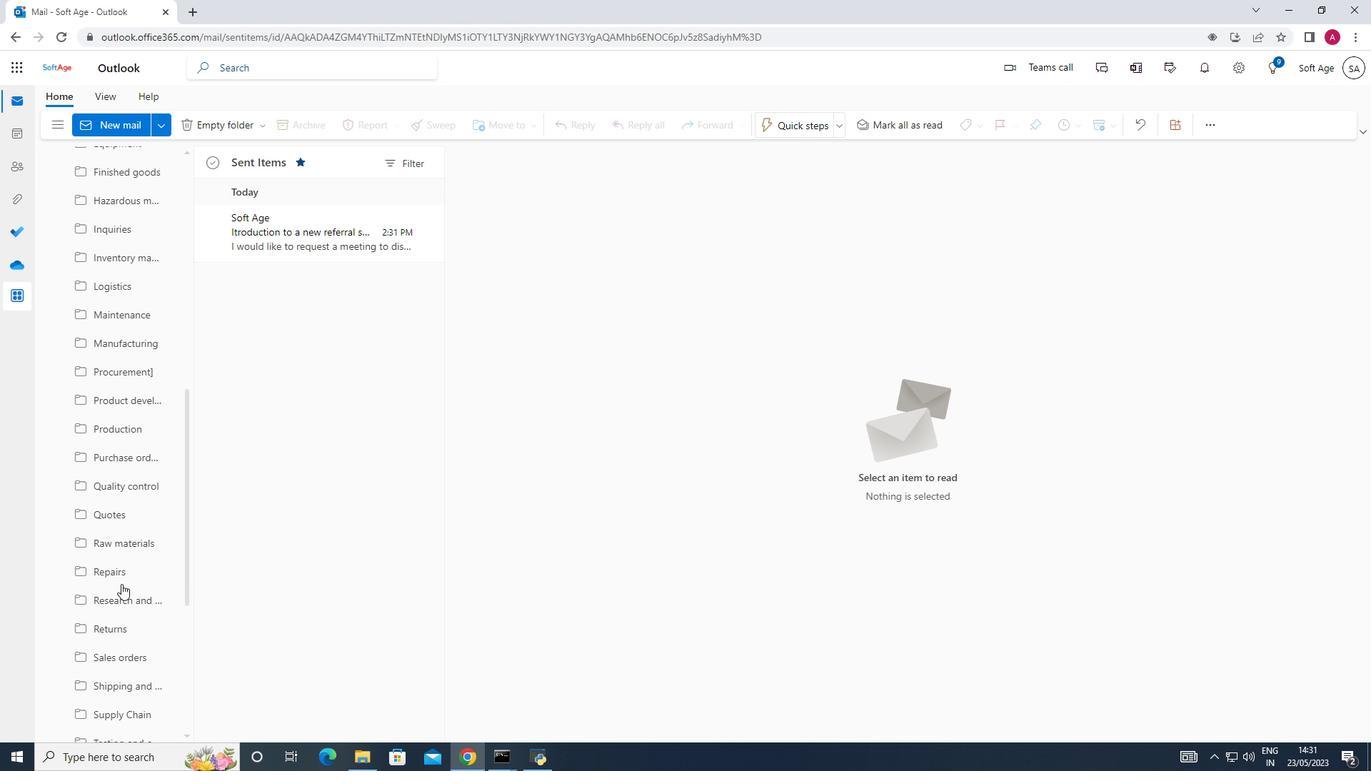 
Action: Mouse scrolled (126, 582) with delta (0, 0)
Screenshot: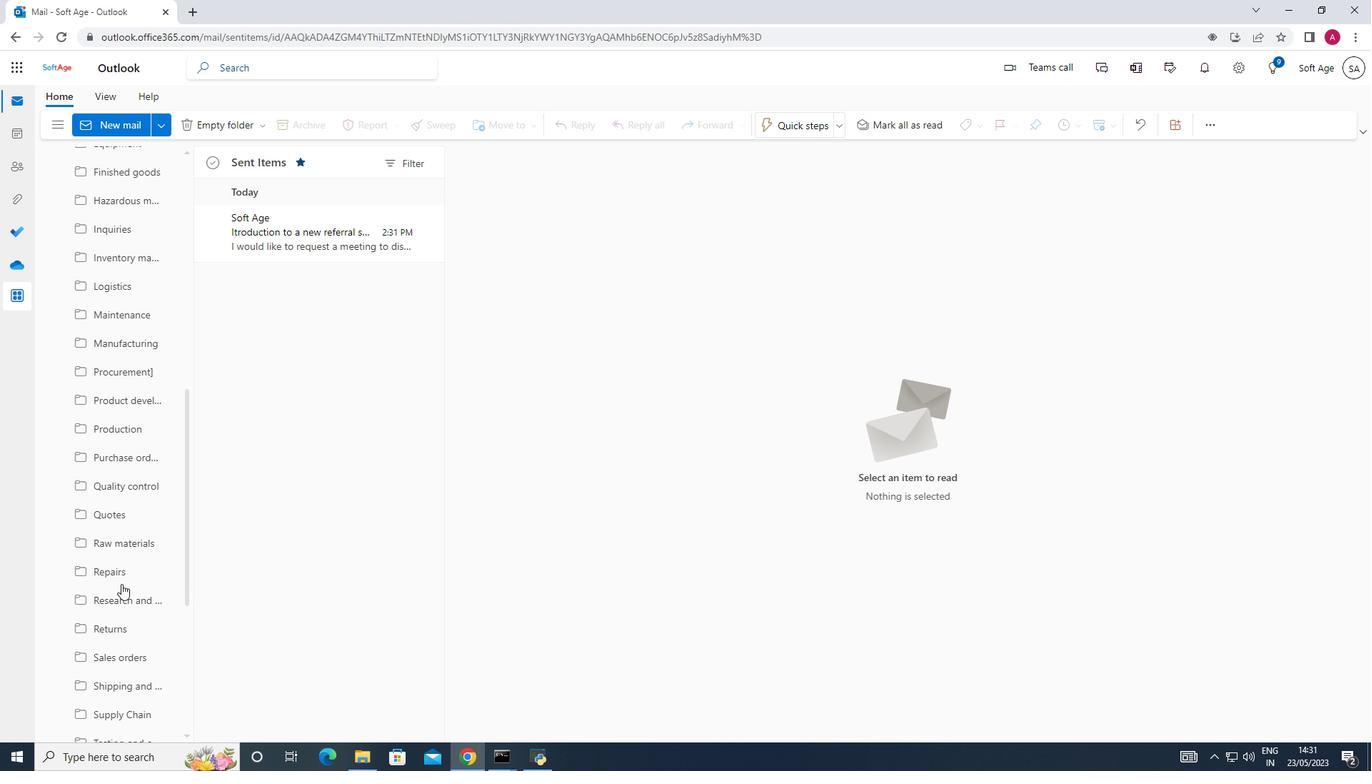 
Action: Mouse moved to (127, 580)
Screenshot: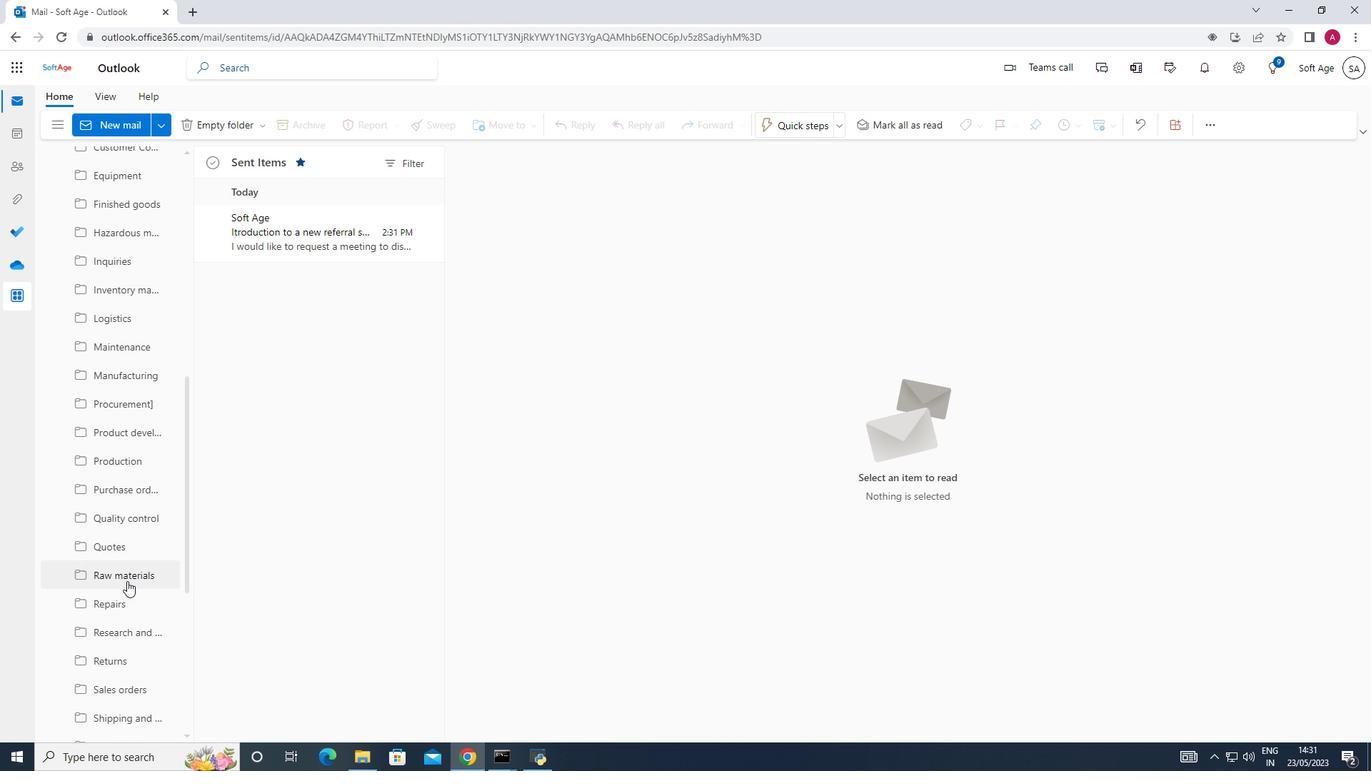 
Action: Mouse scrolled (127, 581) with delta (0, 0)
Screenshot: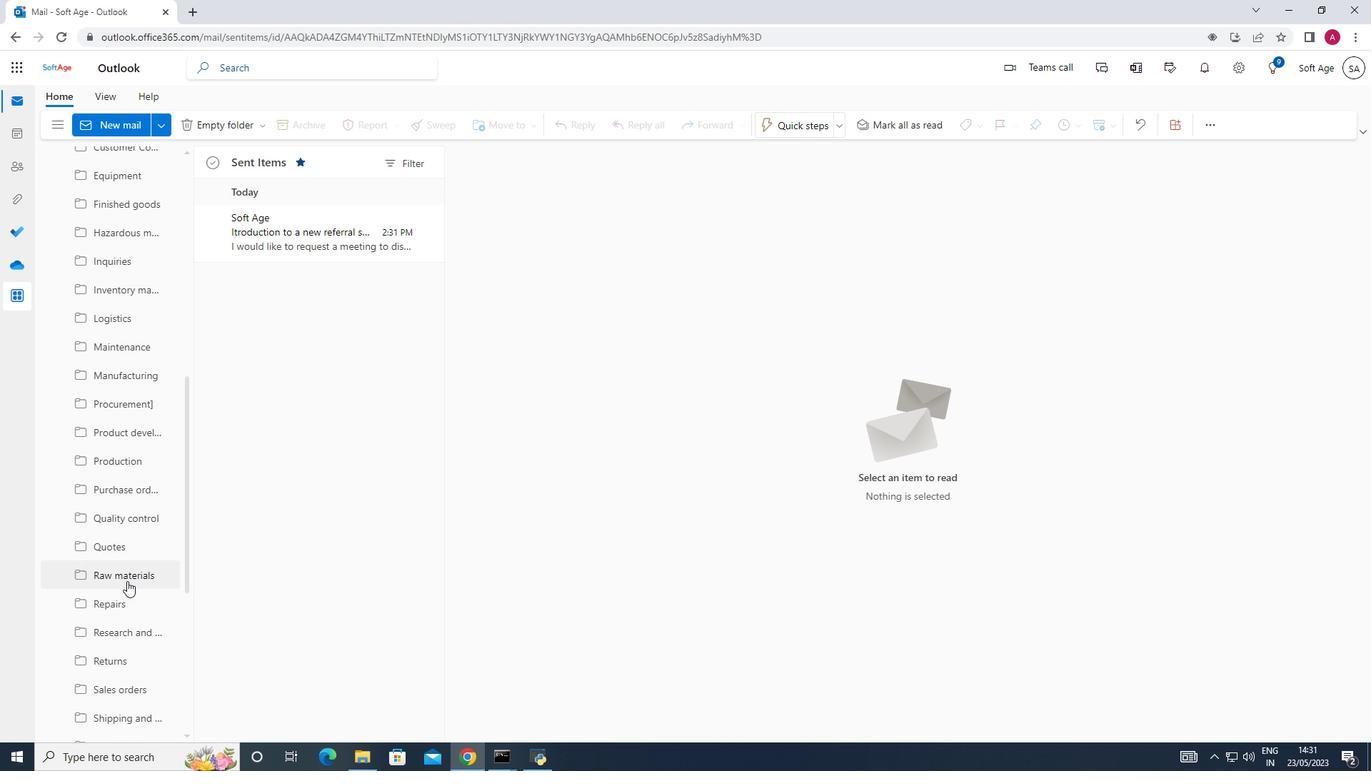 
Action: Mouse moved to (137, 575)
Screenshot: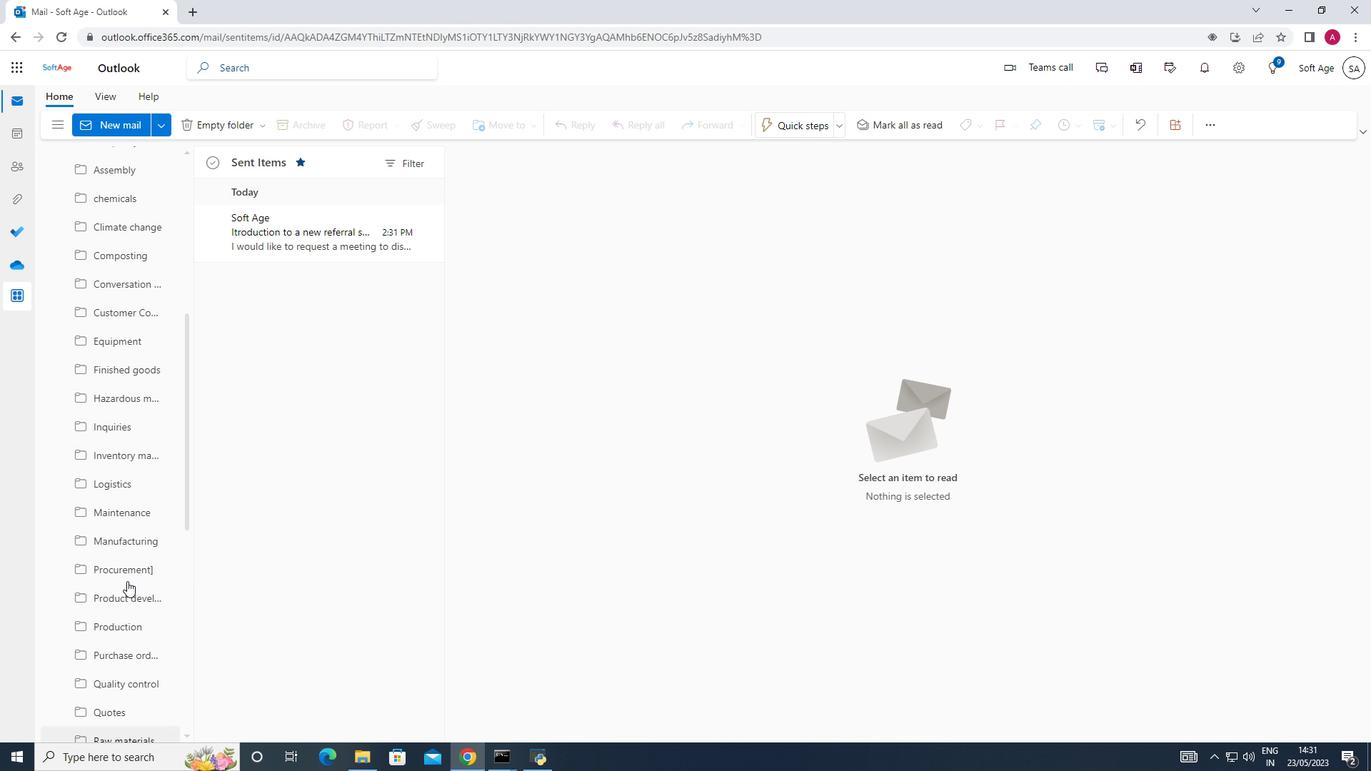 
Action: Mouse scrolled (134, 577) with delta (0, 0)
Screenshot: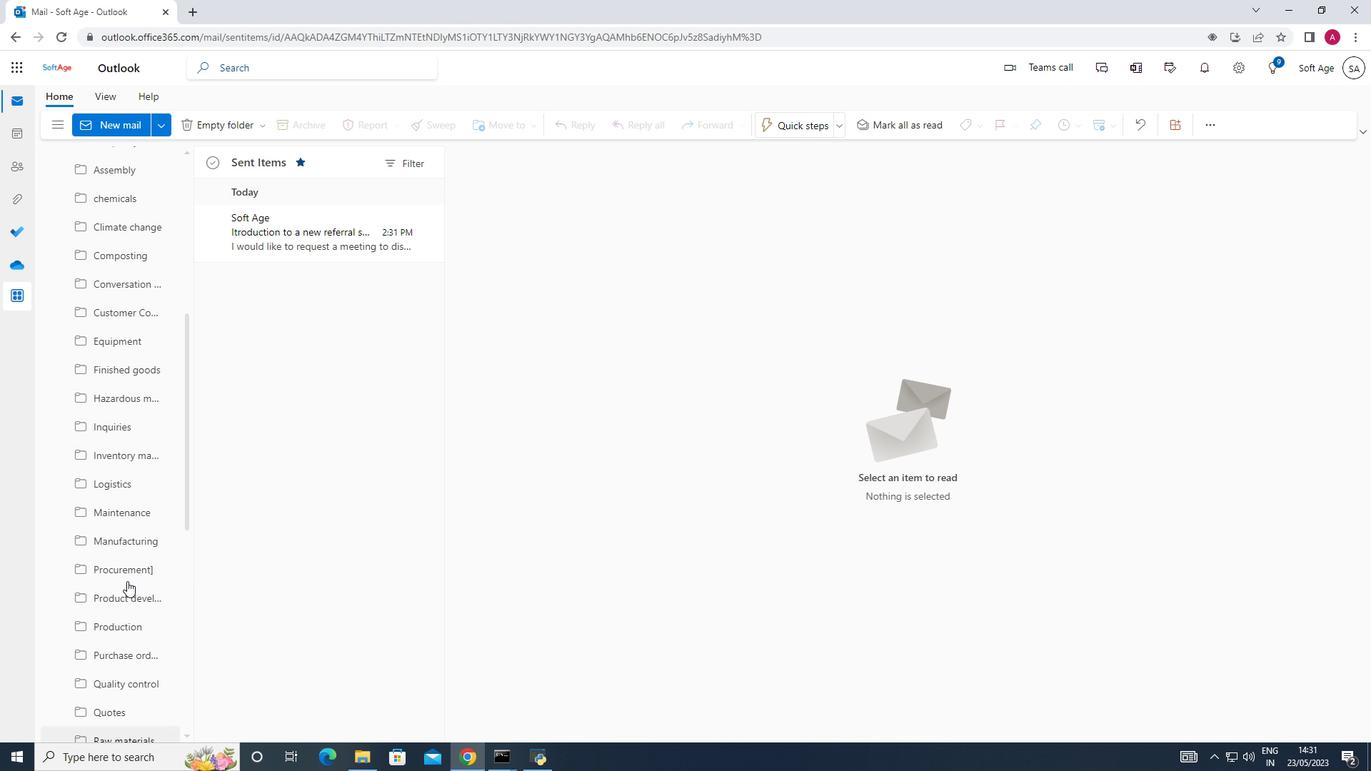 
Action: Mouse moved to (143, 571)
Screenshot: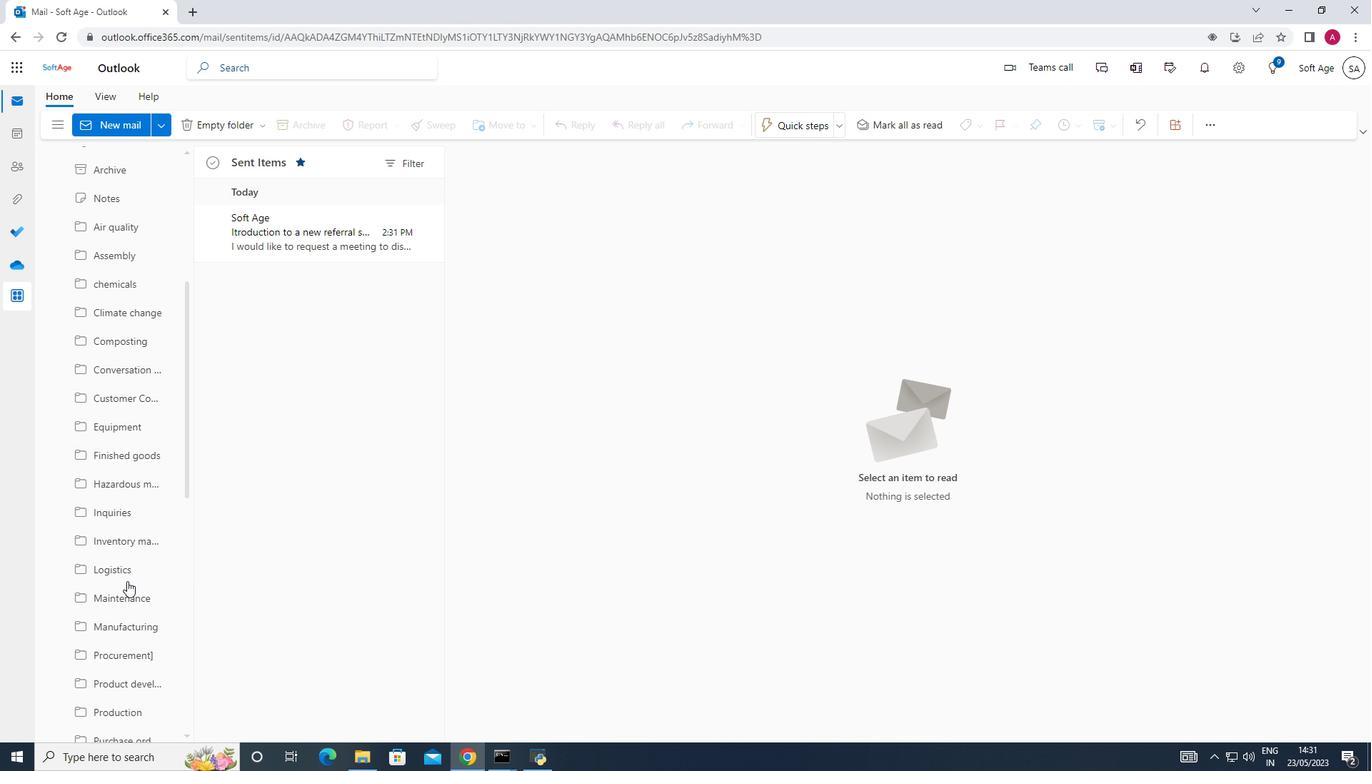 
Action: Mouse scrolled (139, 574) with delta (0, 0)
Screenshot: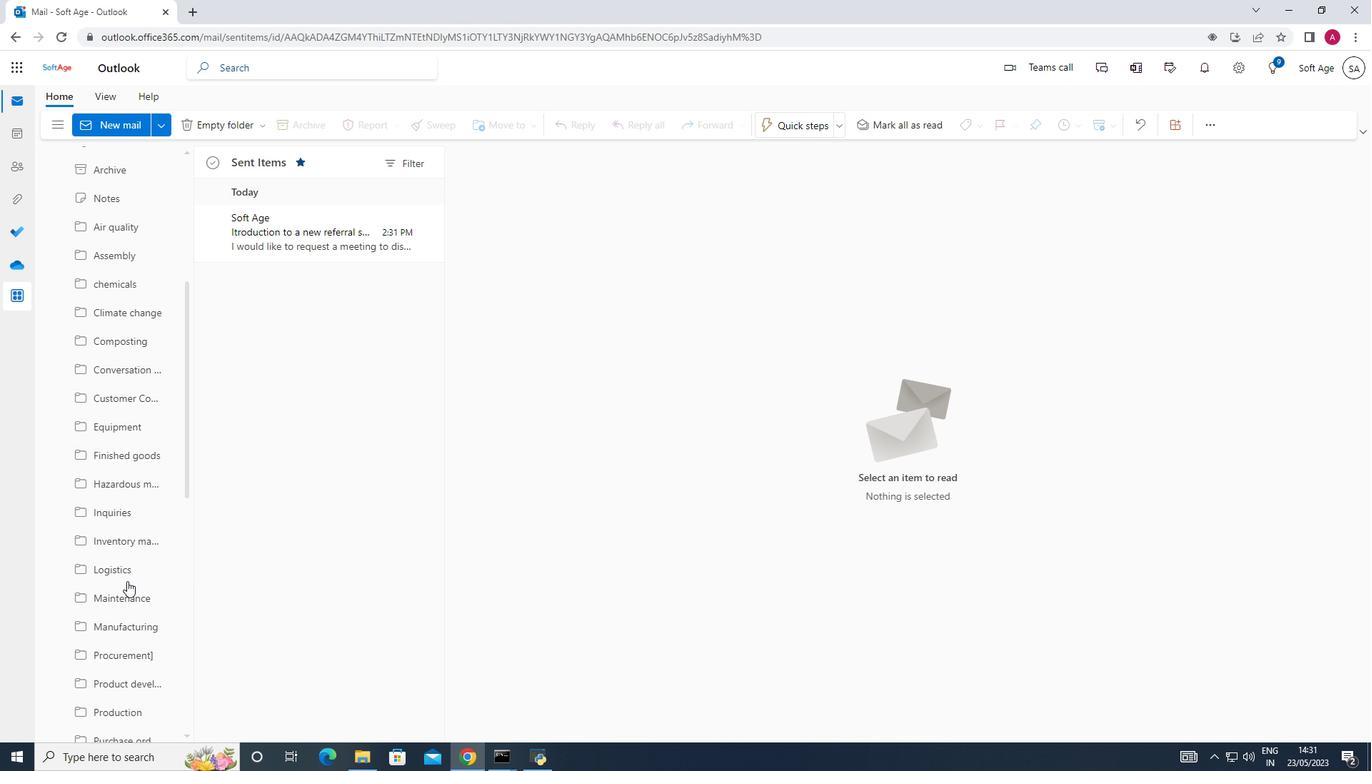 
Action: Mouse moved to (144, 571)
Screenshot: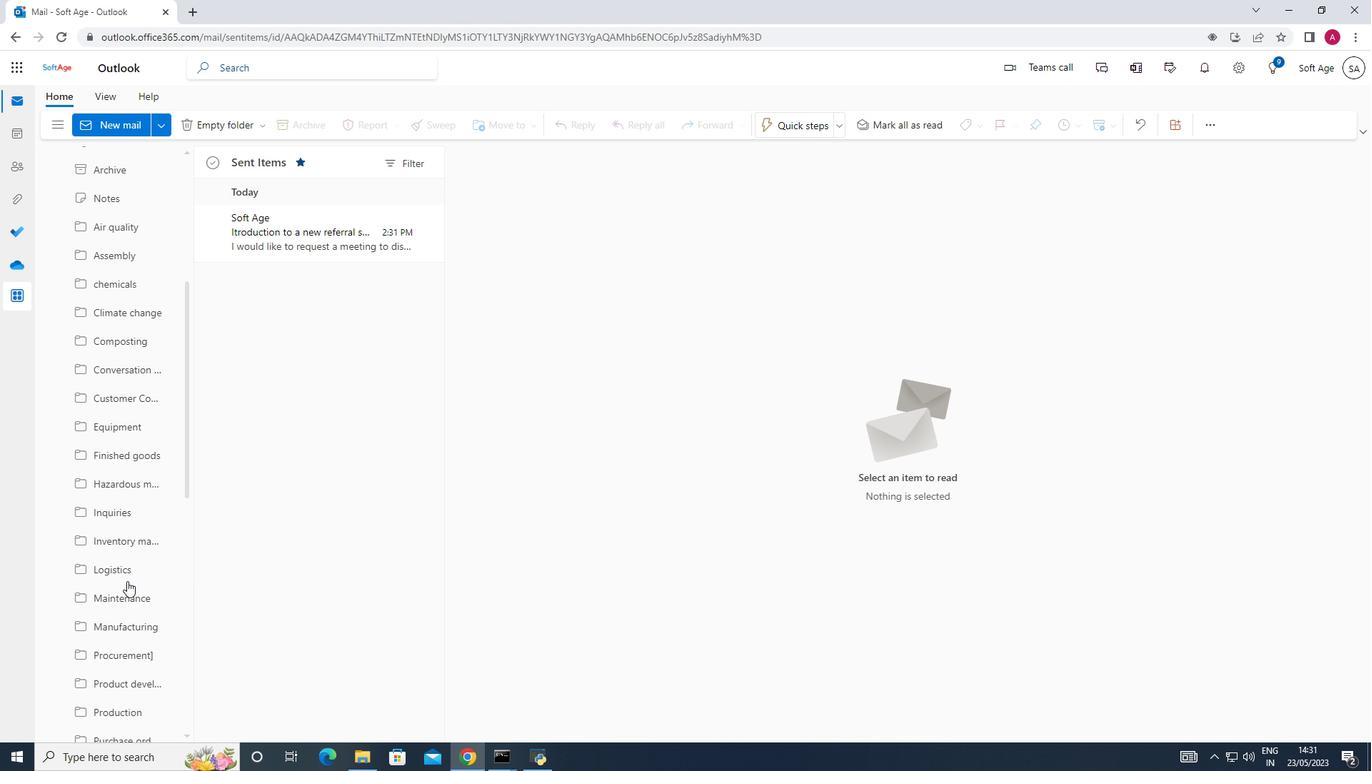 
Action: Mouse scrolled (144, 572) with delta (0, 0)
Screenshot: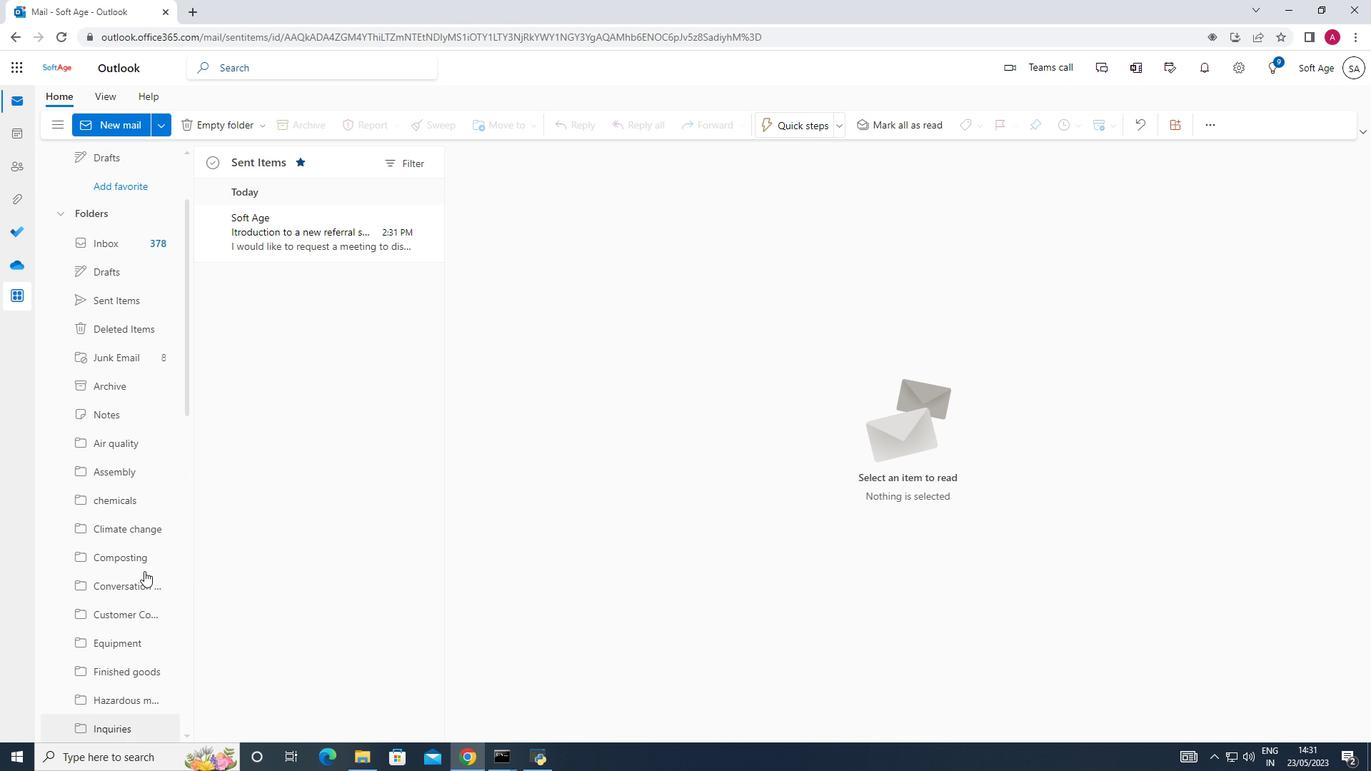 
Action: Mouse moved to (147, 569)
Screenshot: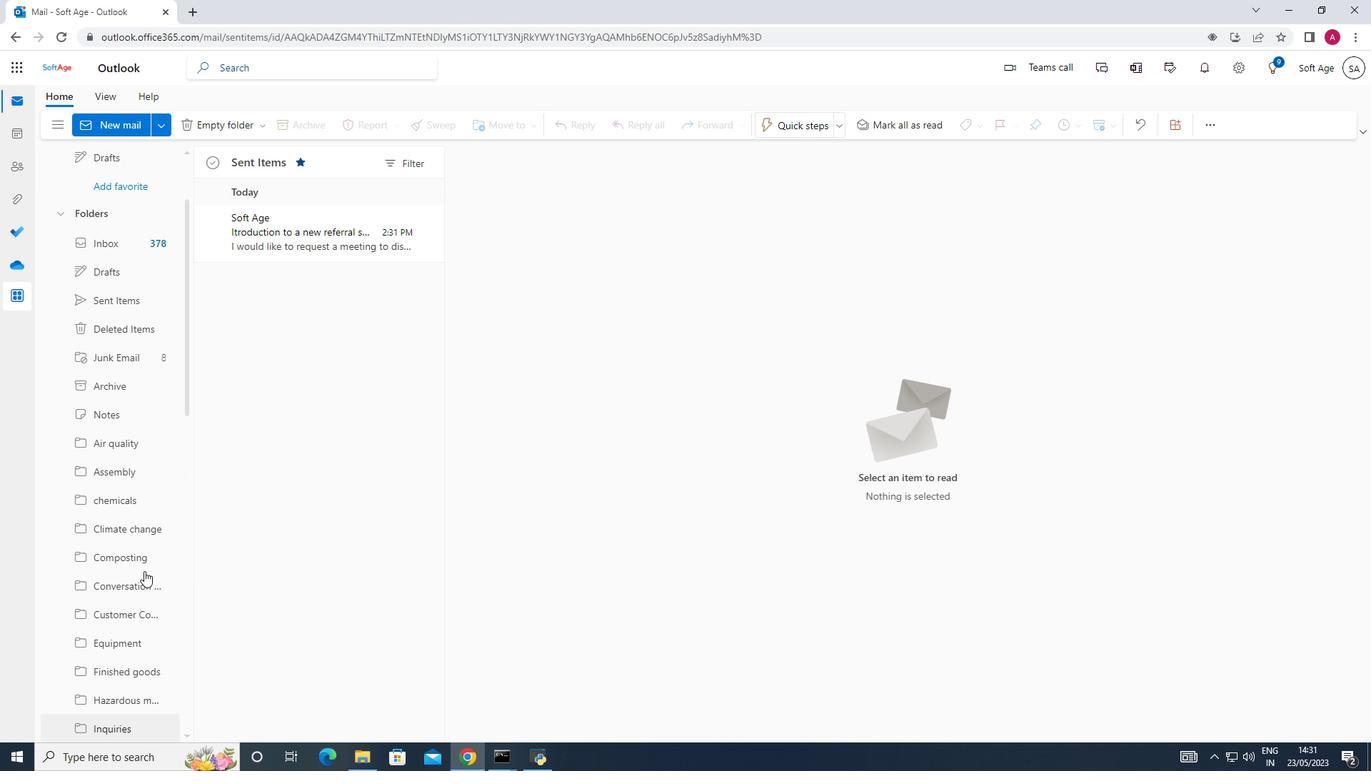 
Action: Mouse scrolled (145, 571) with delta (0, 0)
Screenshot: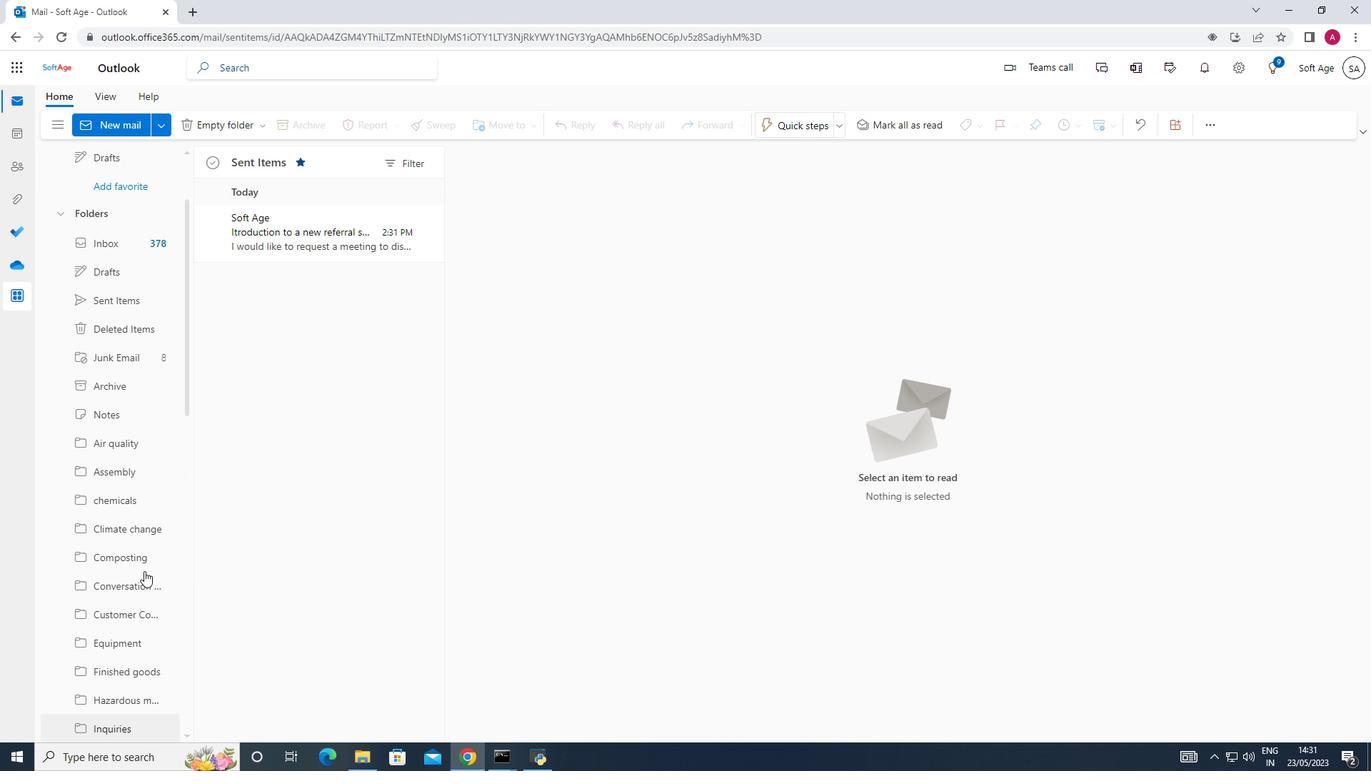
Action: Mouse moved to (154, 565)
Screenshot: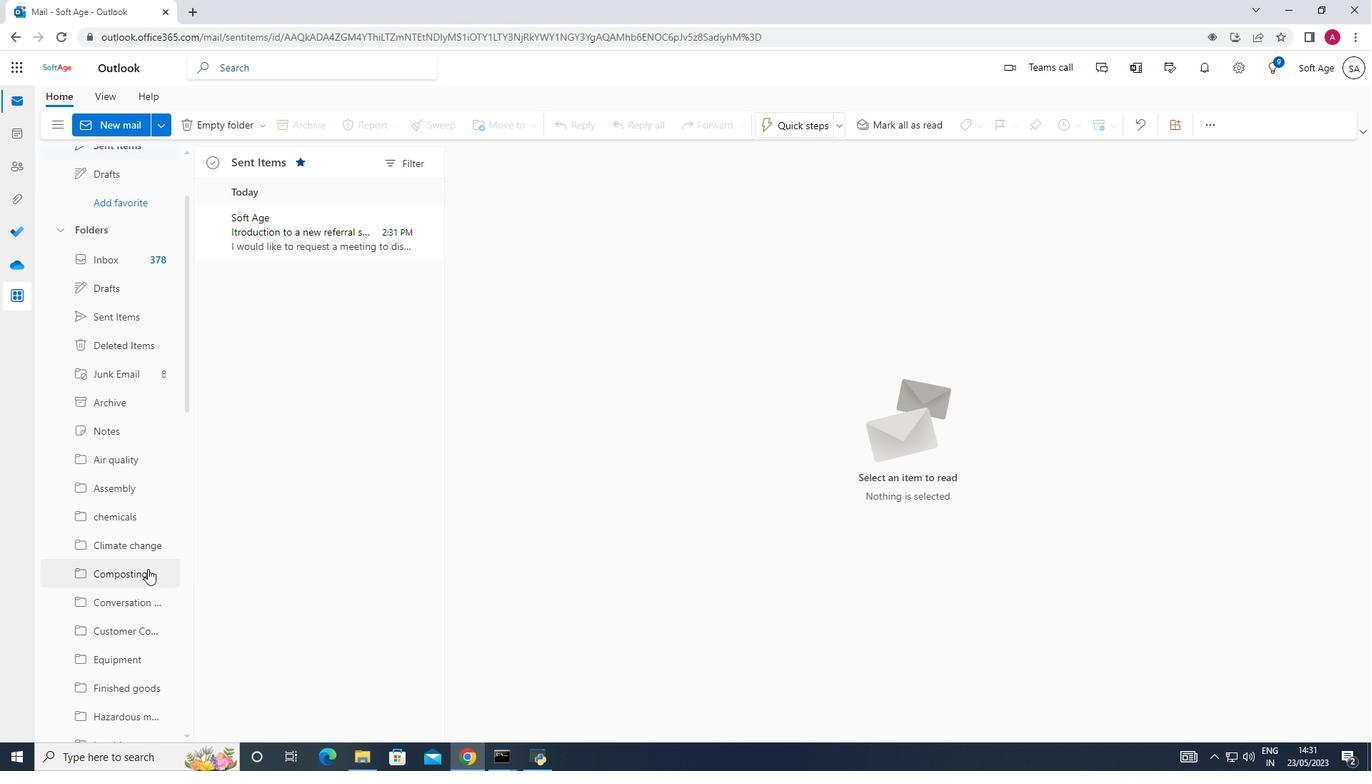 
Action: Mouse scrolled (152, 567) with delta (0, 0)
Screenshot: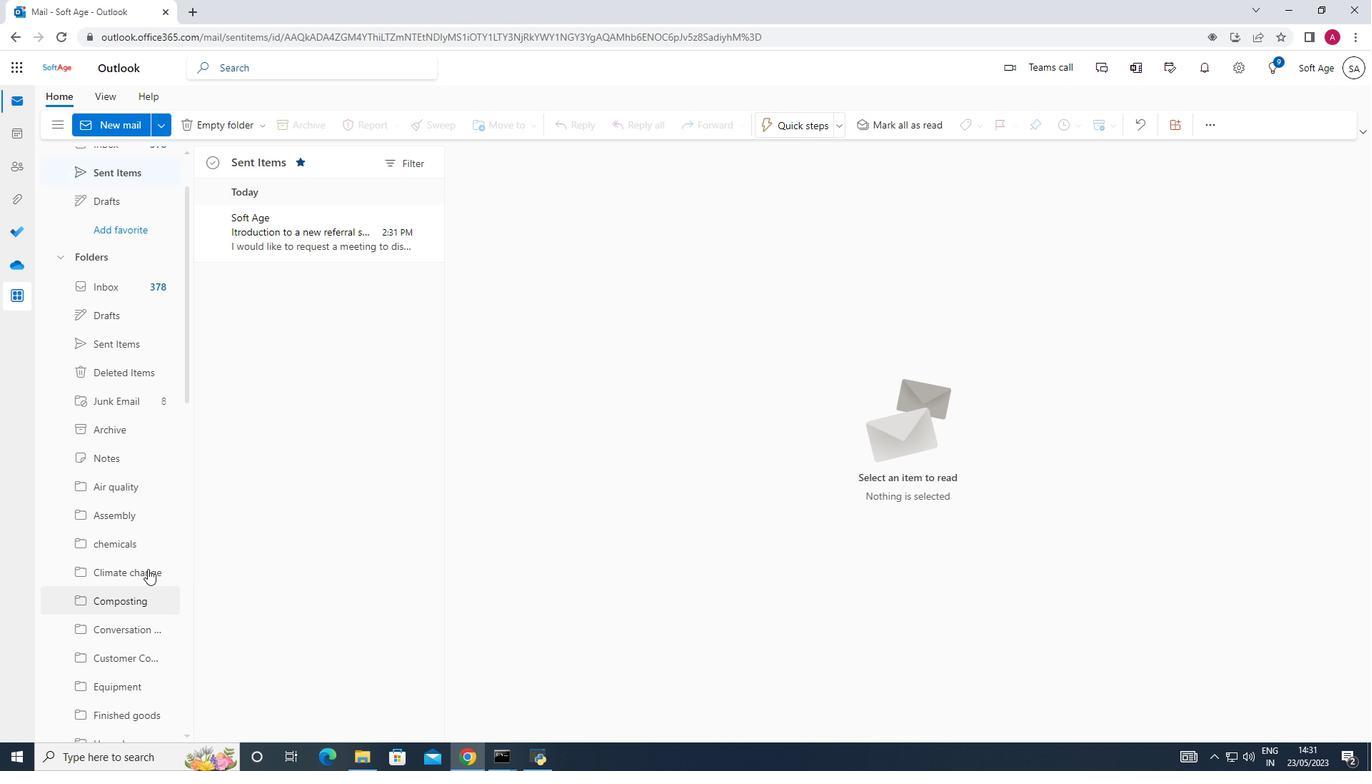 
Action: Mouse scrolled (154, 566) with delta (0, 0)
Screenshot: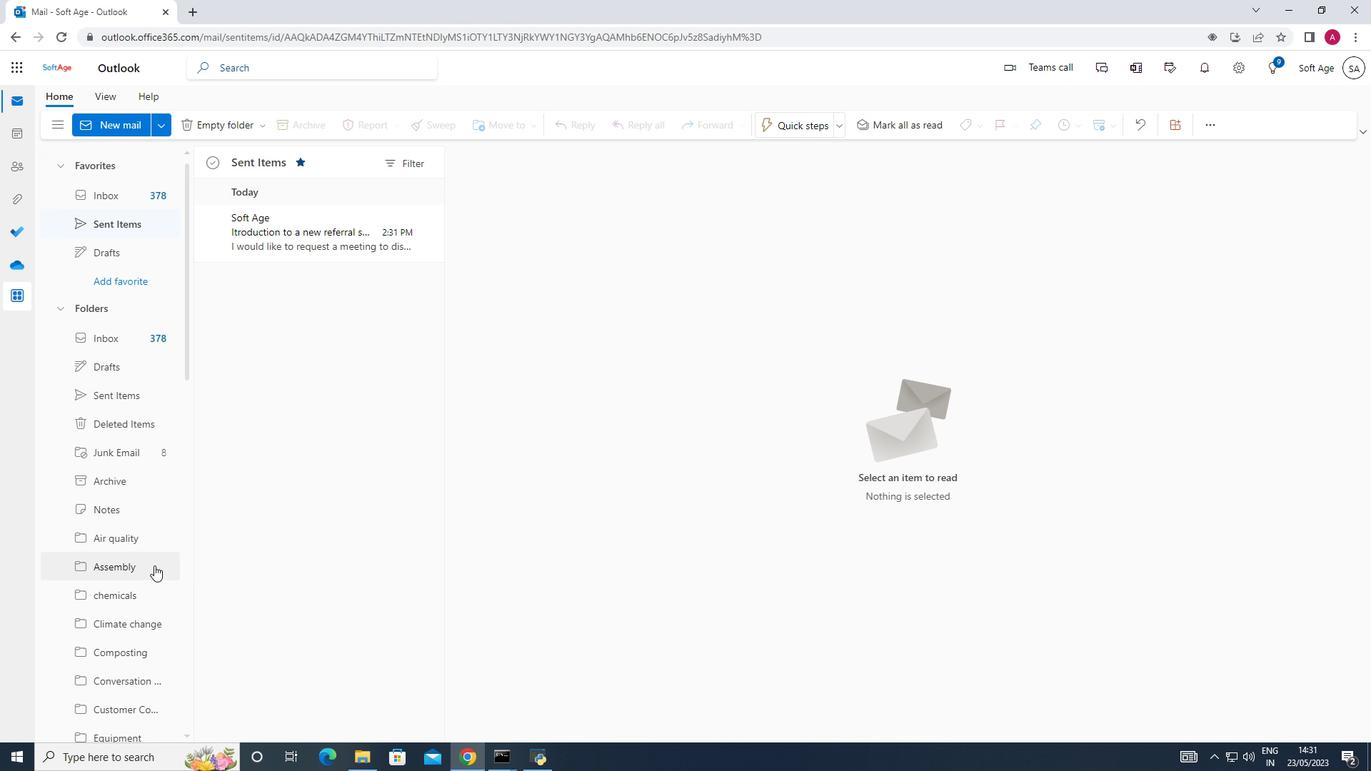 
Action: Mouse scrolled (154, 566) with delta (0, 0)
Screenshot: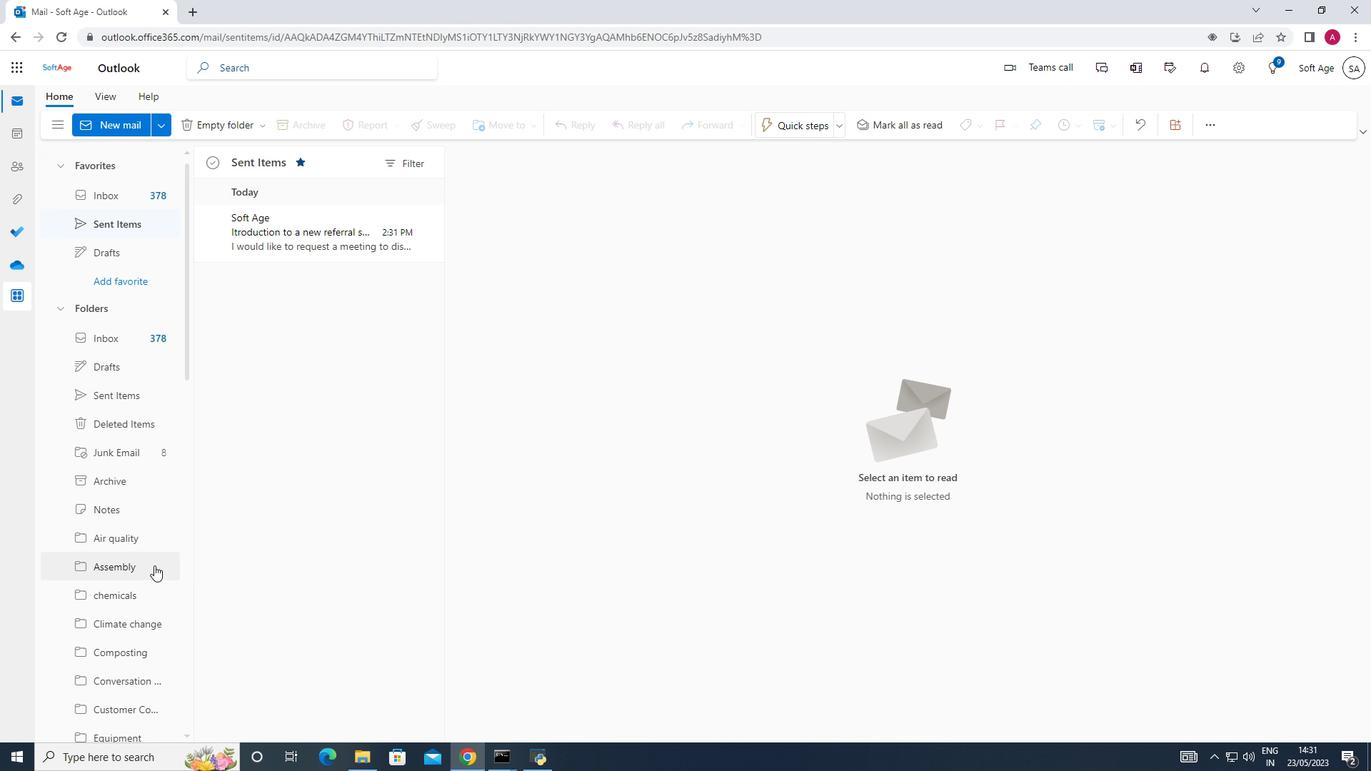 
Action: Mouse scrolled (154, 566) with delta (0, 0)
Screenshot: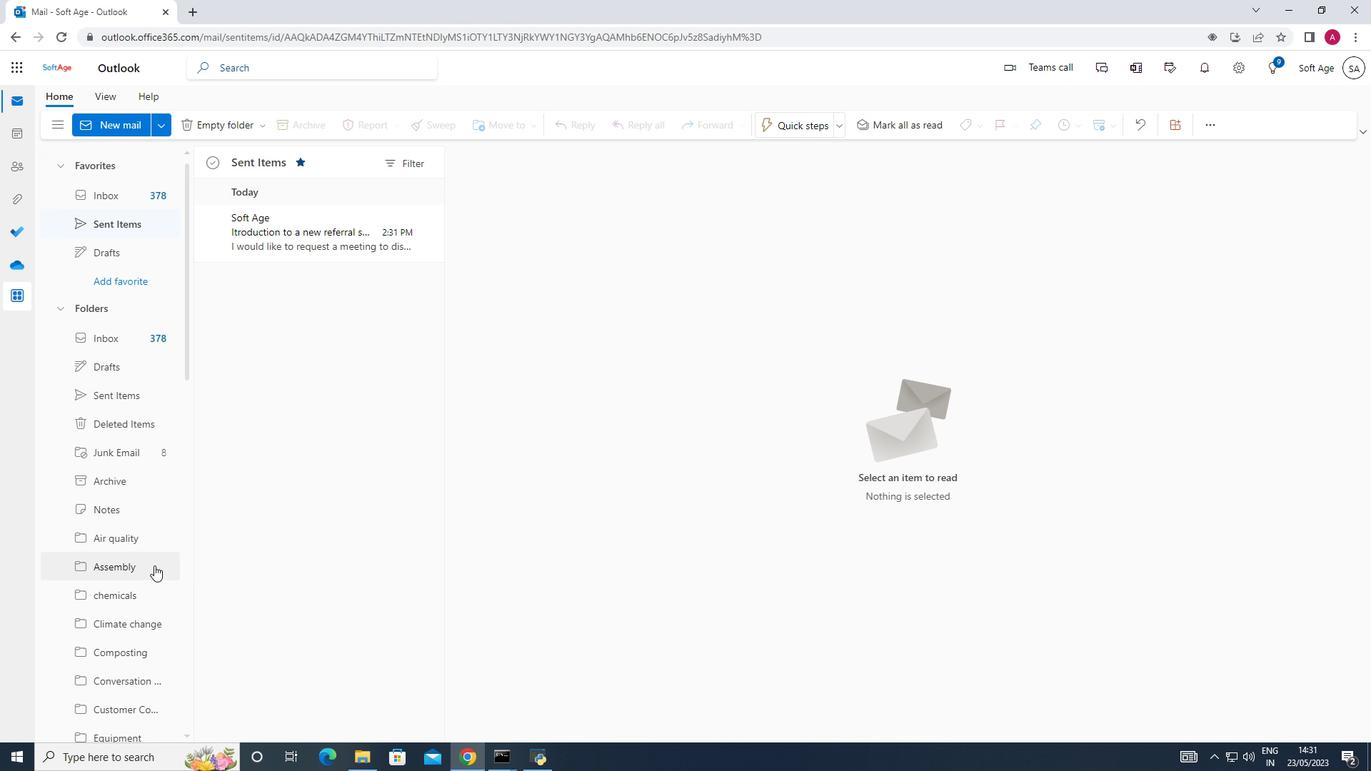 
Action: Mouse scrolled (154, 566) with delta (0, 0)
Screenshot: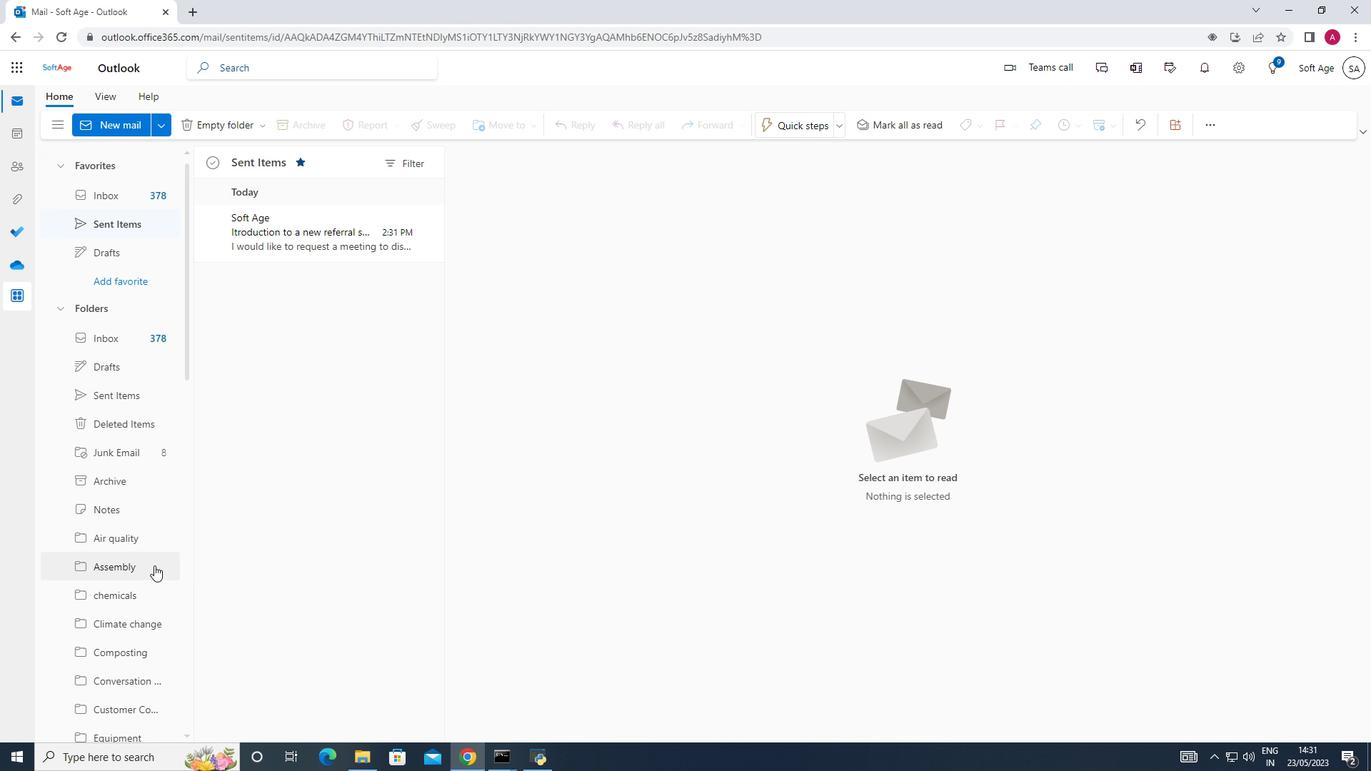 
Action: Mouse moved to (350, 233)
Screenshot: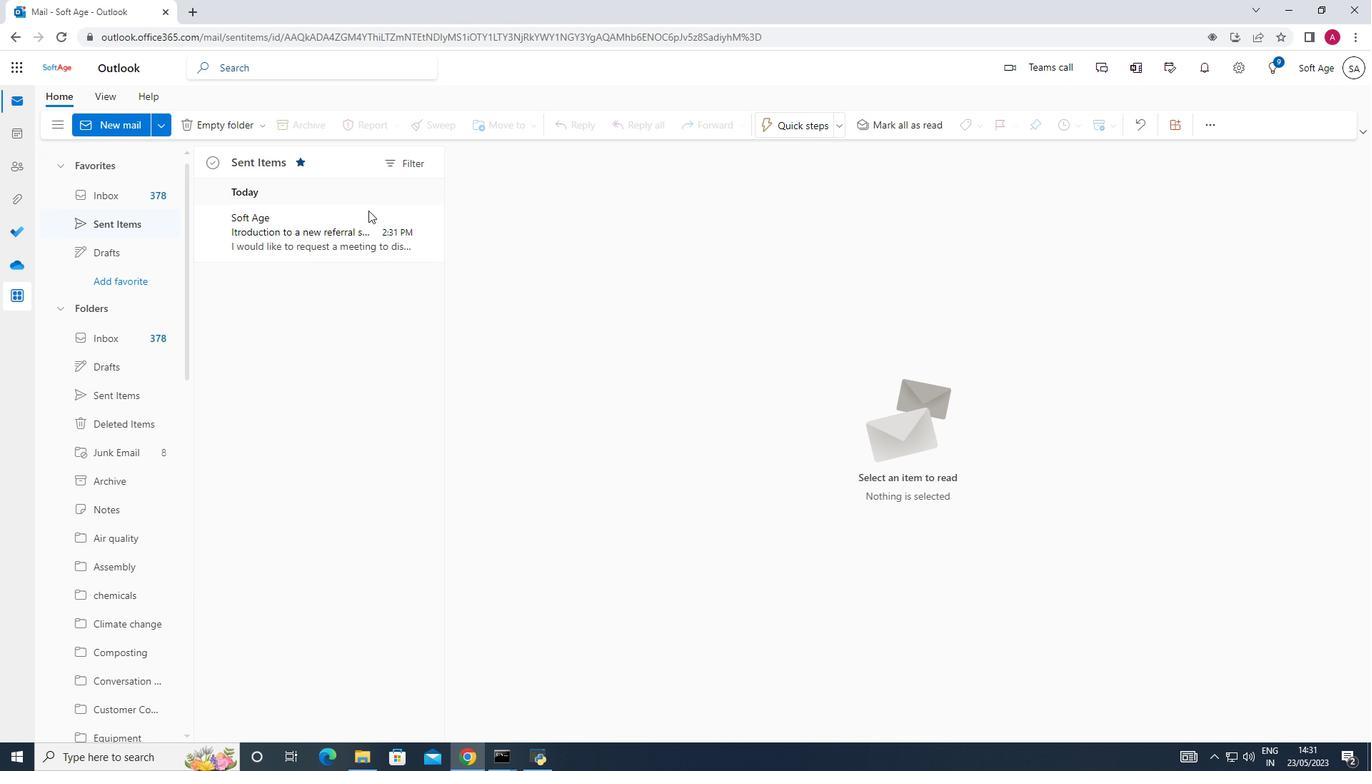 
Action: Mouse pressed left at (350, 233)
Screenshot: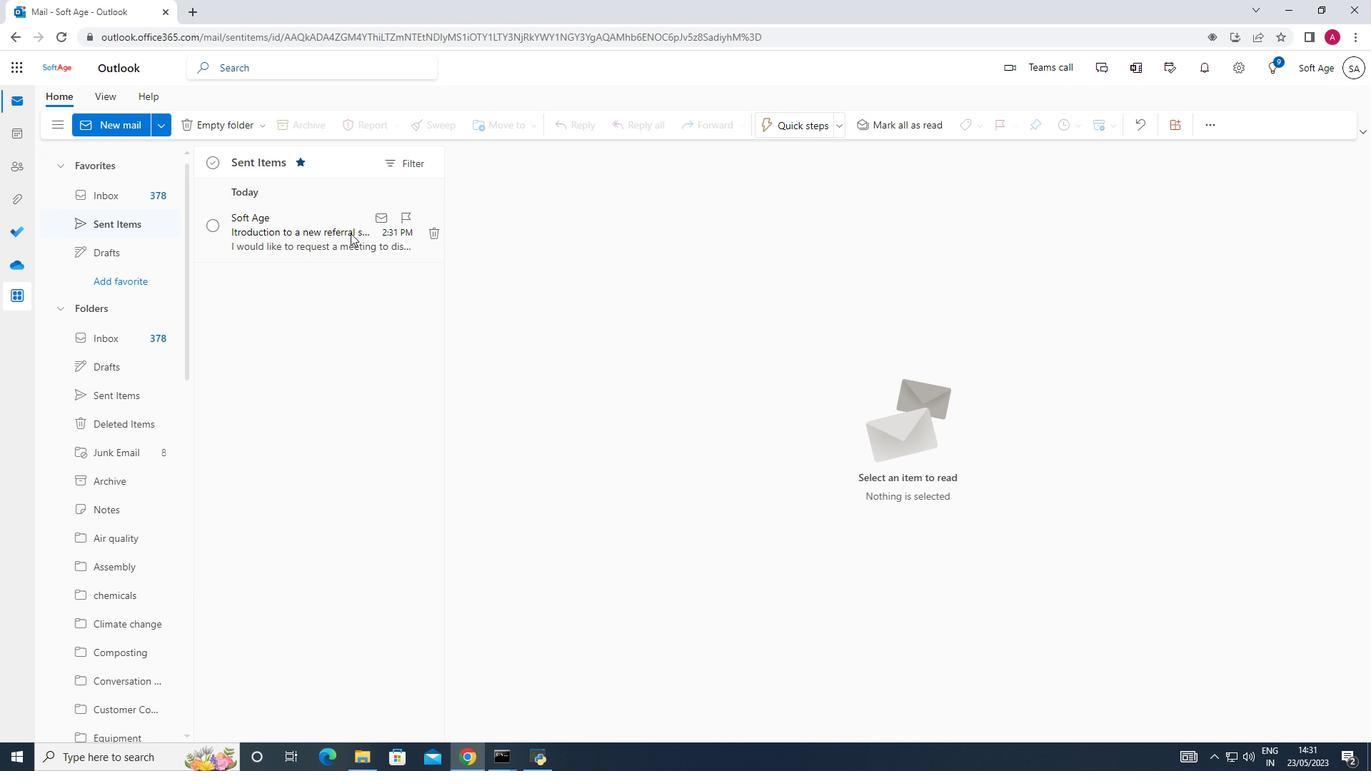 
Action: Mouse moved to (353, 220)
Screenshot: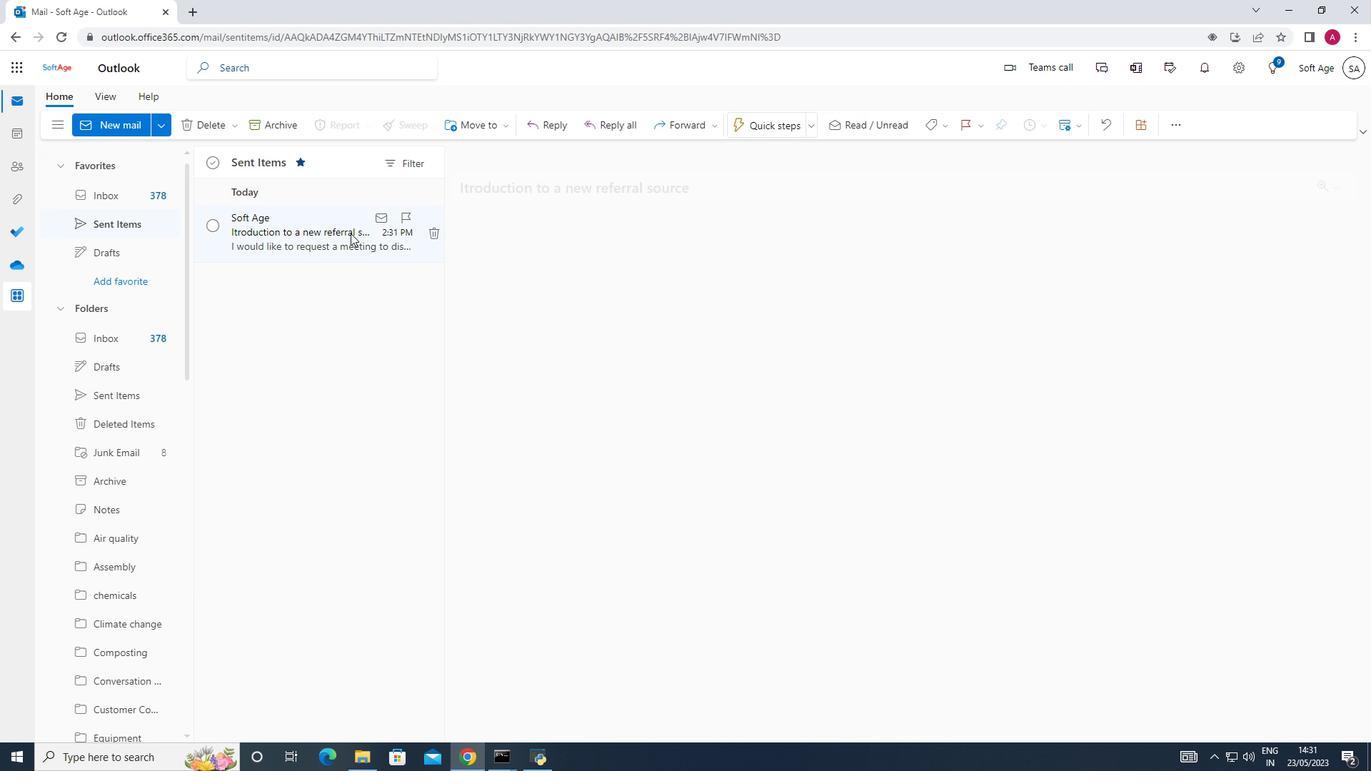 
Action: Mouse pressed right at (353, 220)
Screenshot: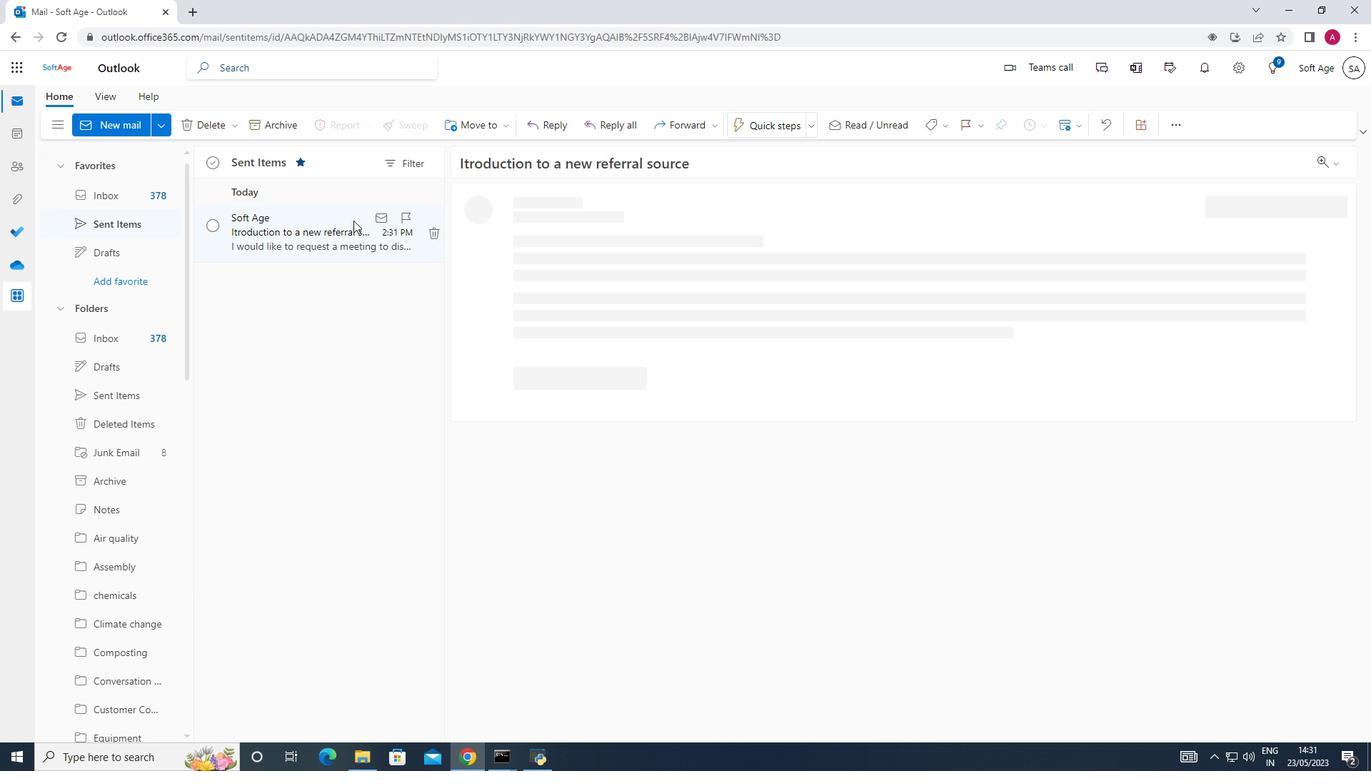 
Action: Mouse moved to (366, 282)
Screenshot: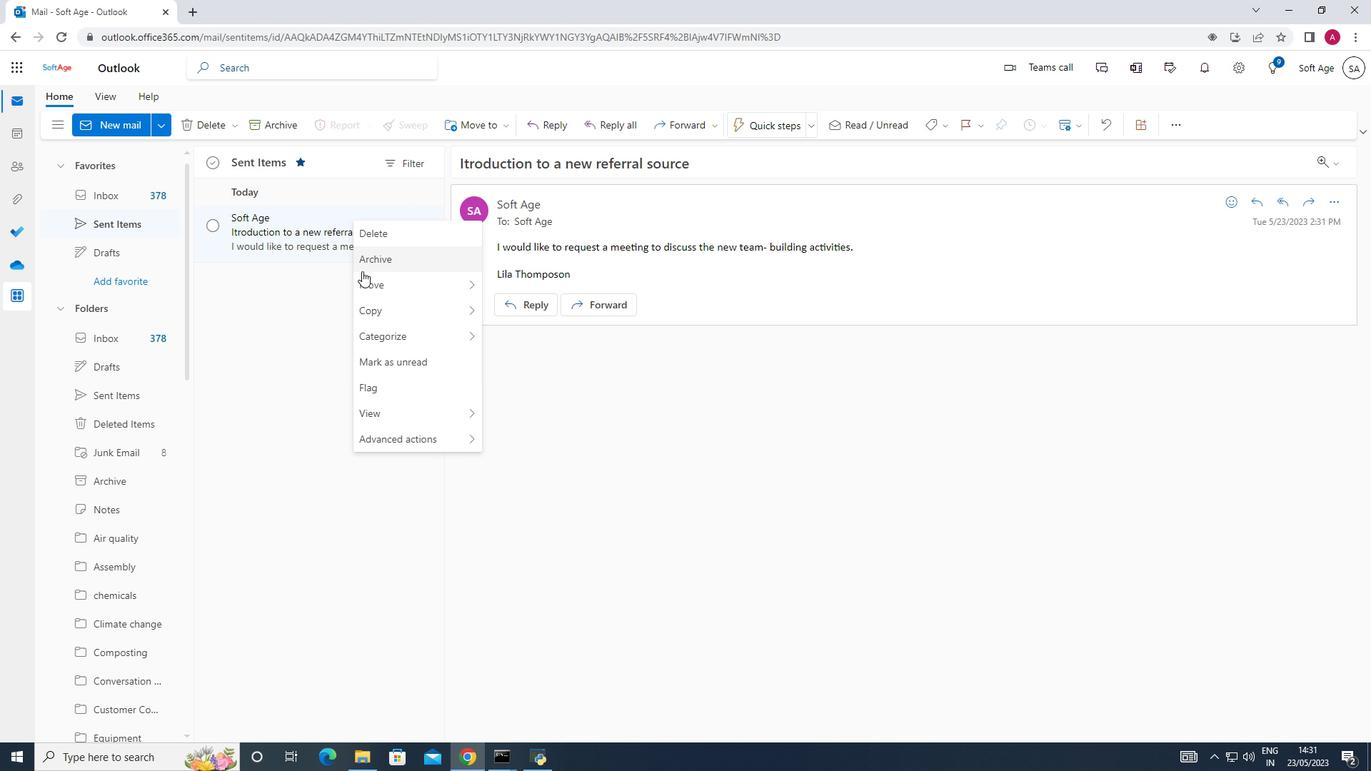 
Action: Mouse pressed left at (366, 282)
Screenshot: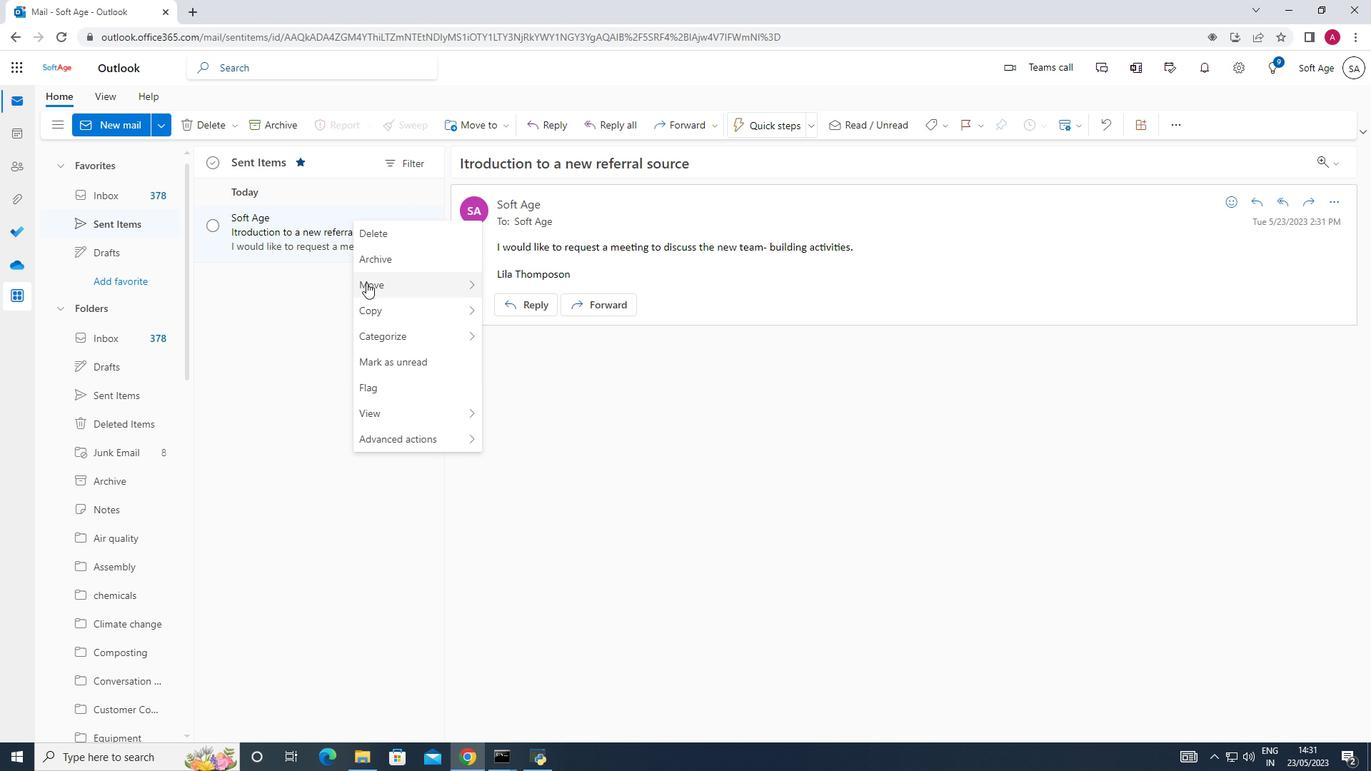 
Action: Mouse moved to (515, 287)
Screenshot: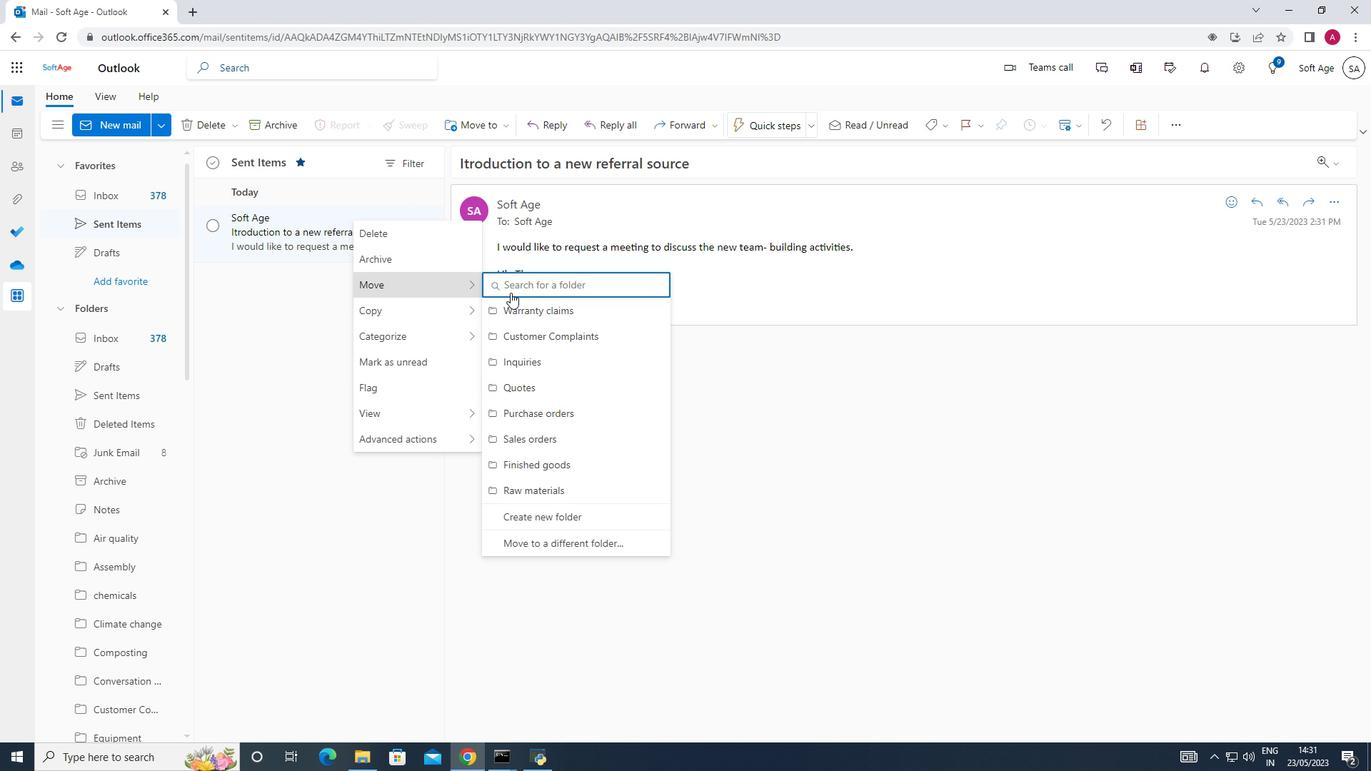 
Action: Mouse pressed left at (515, 287)
Screenshot: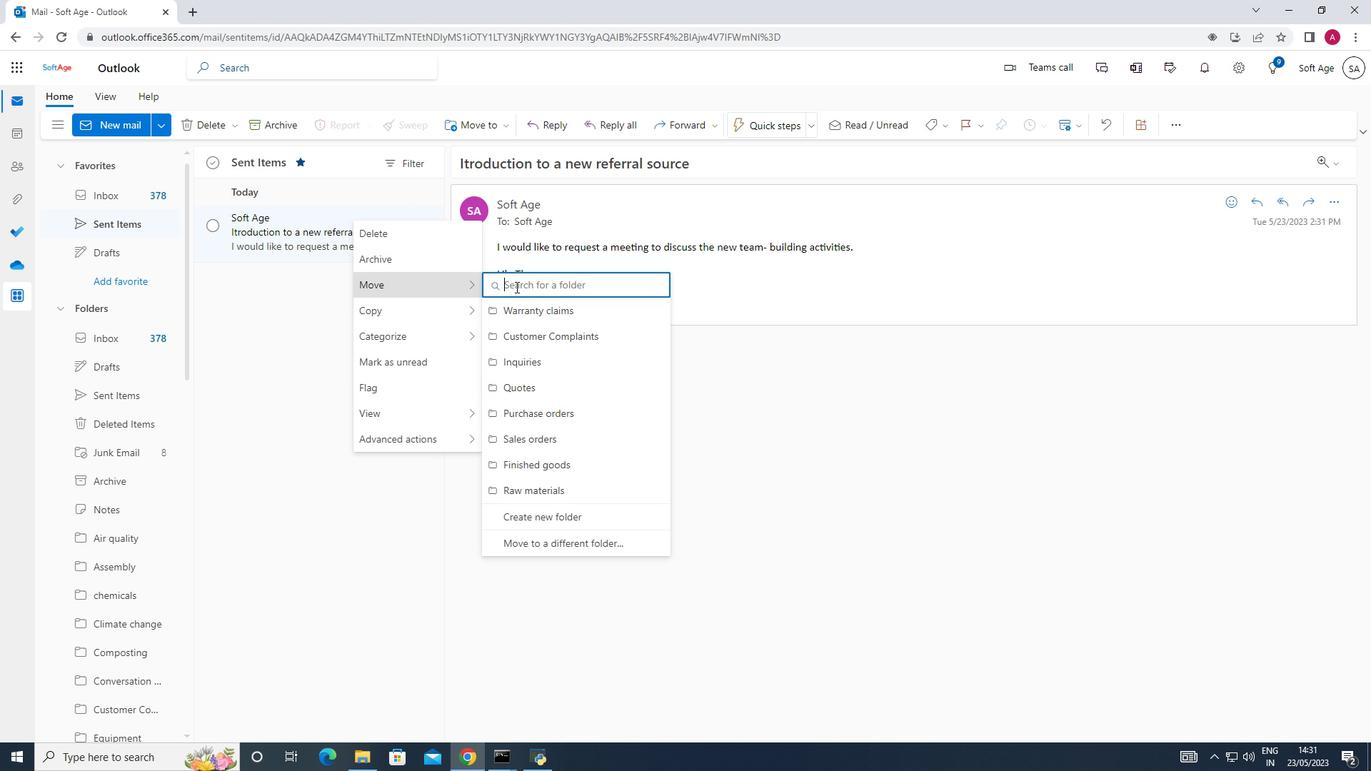 
Action: Key pressed <Key.shift><Key.shift>Ret
Screenshot: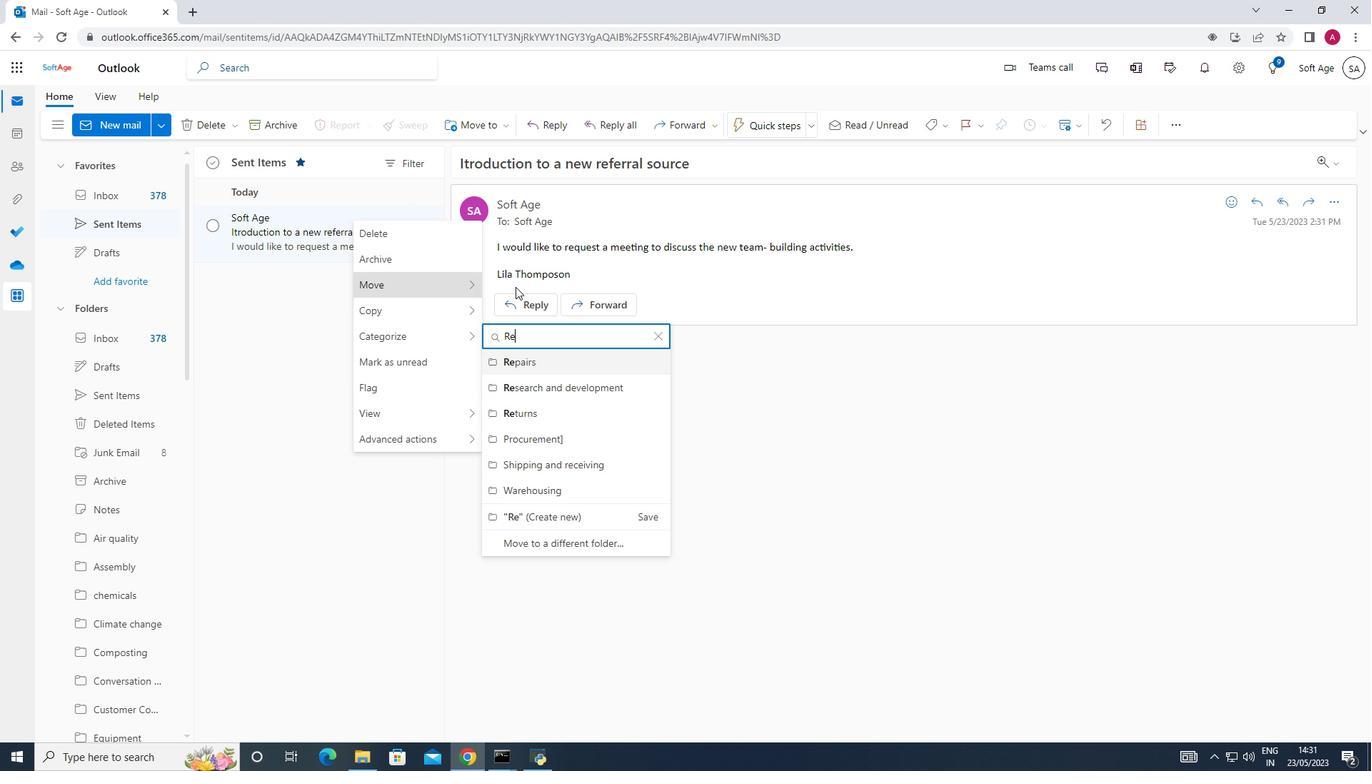 
Action: Mouse moved to (502, 487)
Screenshot: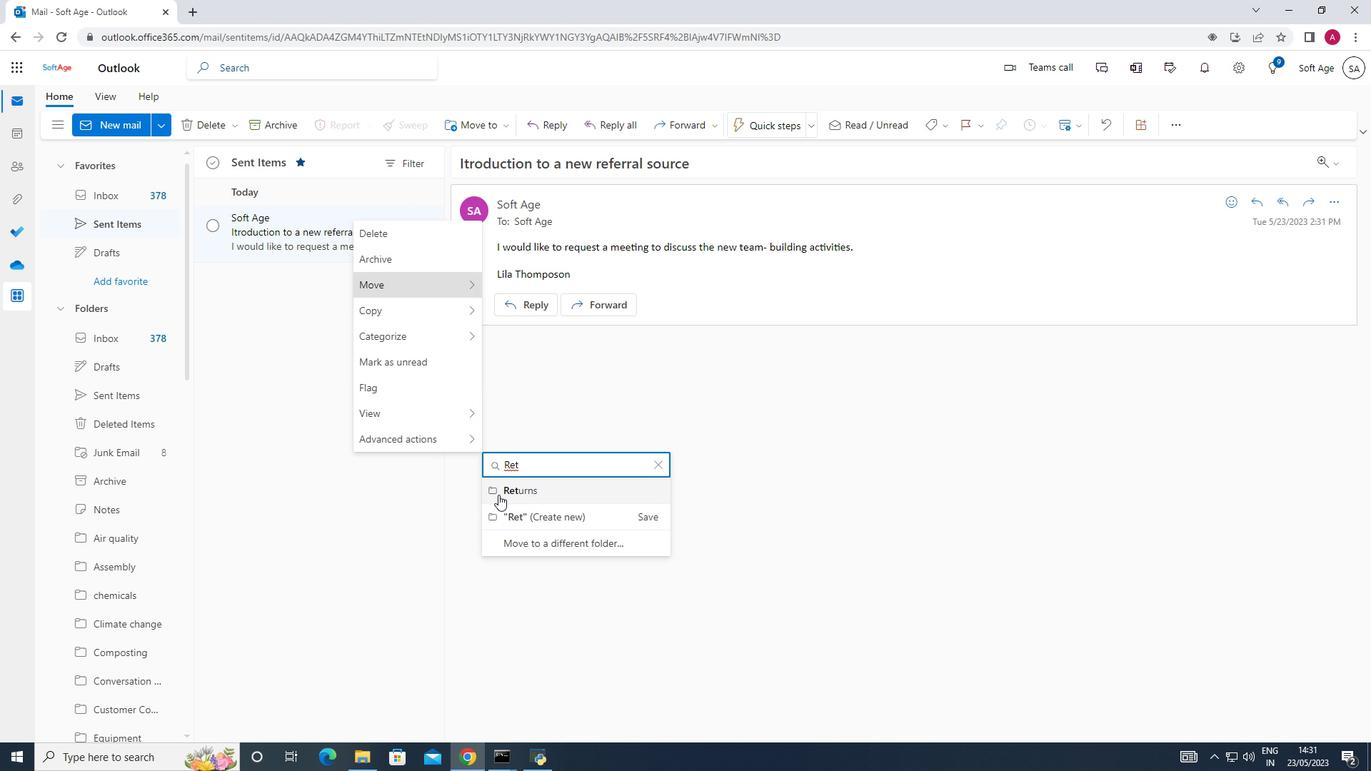 
Action: Mouse pressed left at (502, 487)
Screenshot: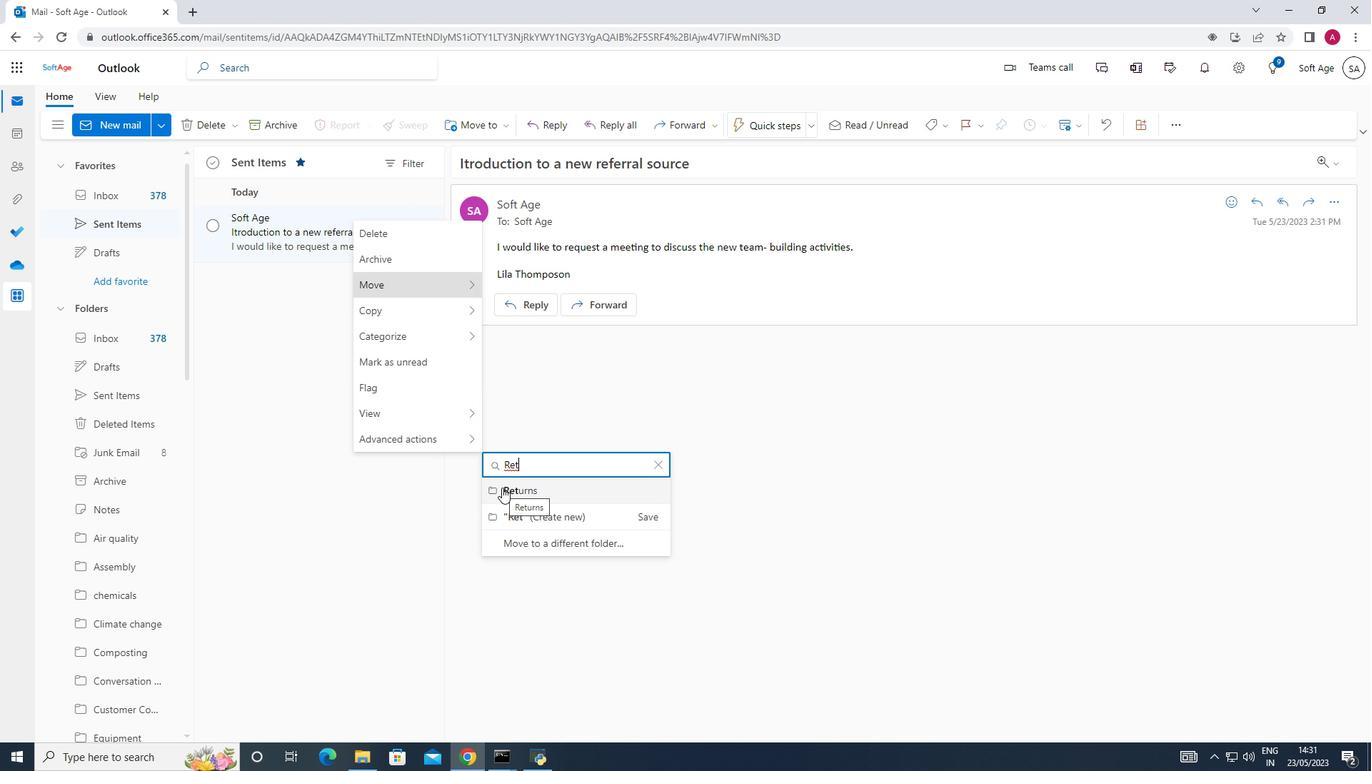 
Action: Mouse moved to (104, 190)
Screenshot: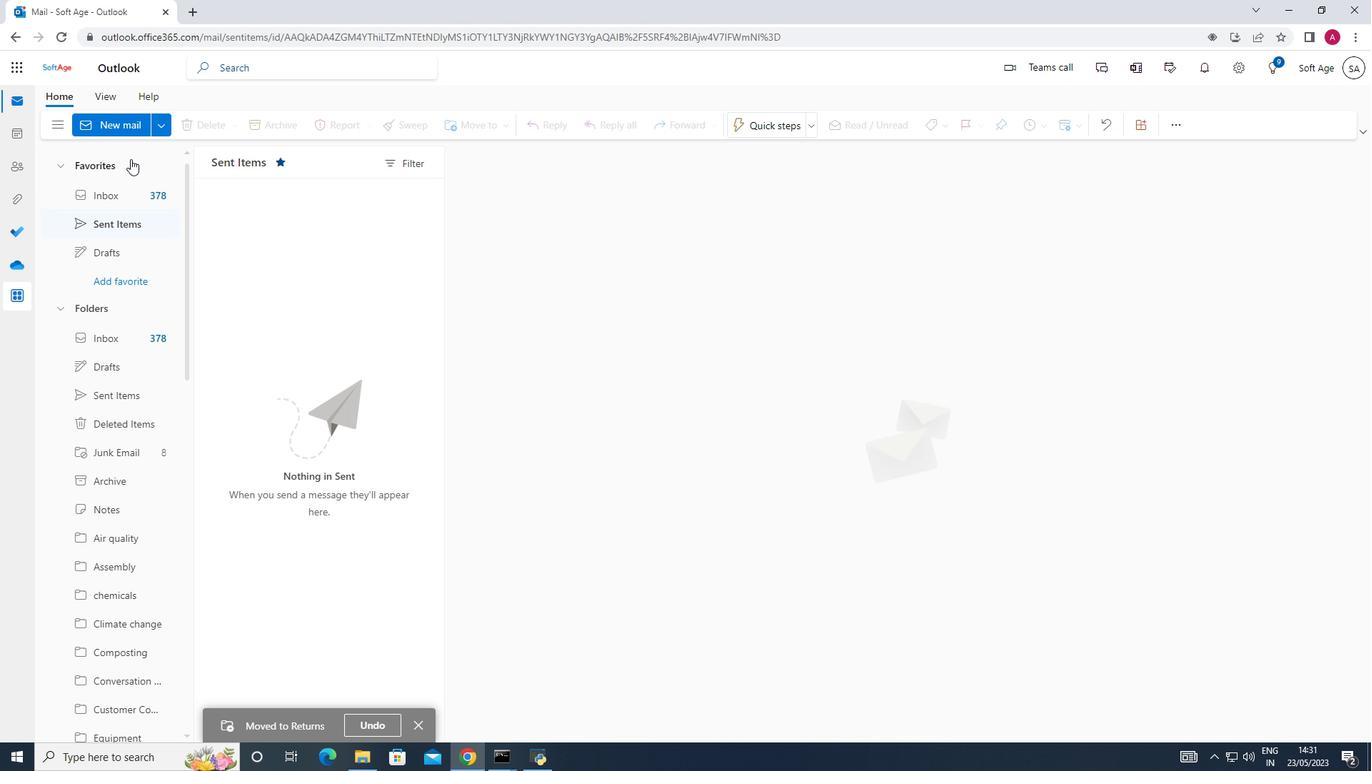 
Action: Mouse pressed left at (104, 190)
Screenshot: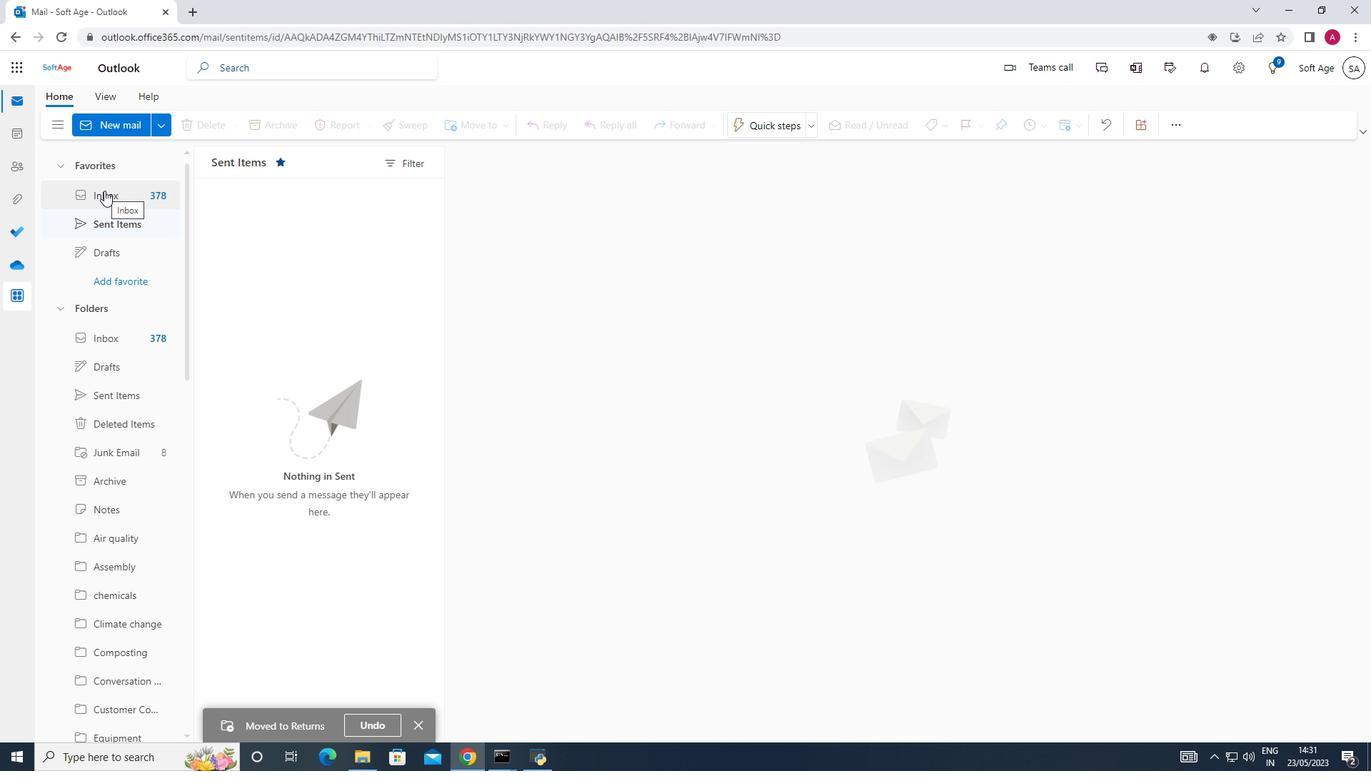 
